 Task: Look for space in Gereshk, Afghanistan from 6th September, 2023 to 10th September, 2023 for 1 adult in price range Rs.9000 to Rs.17000. Place can be private room with 1  bedroom having 1 bed and 1 bathroom. Property type can be hotel. Amenities needed are: air conditioning, smoking allowed, . Booking option can be shelf check-in. Required host language is English.
Action: Mouse moved to (471, 88)
Screenshot: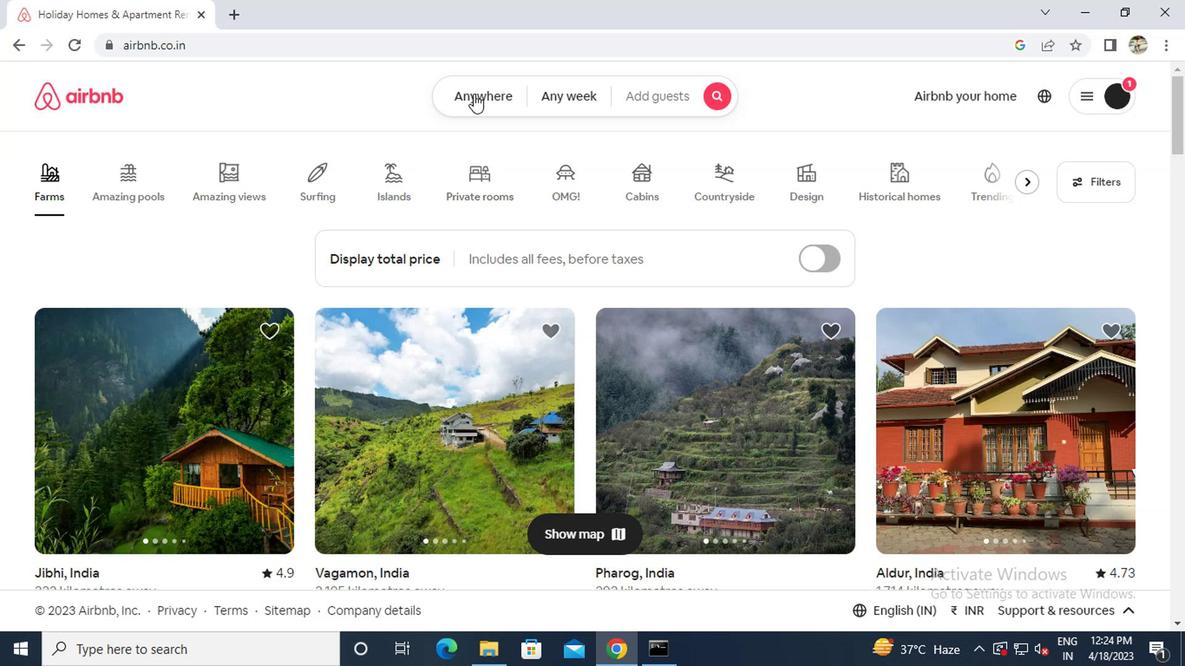 
Action: Mouse pressed left at (471, 88)
Screenshot: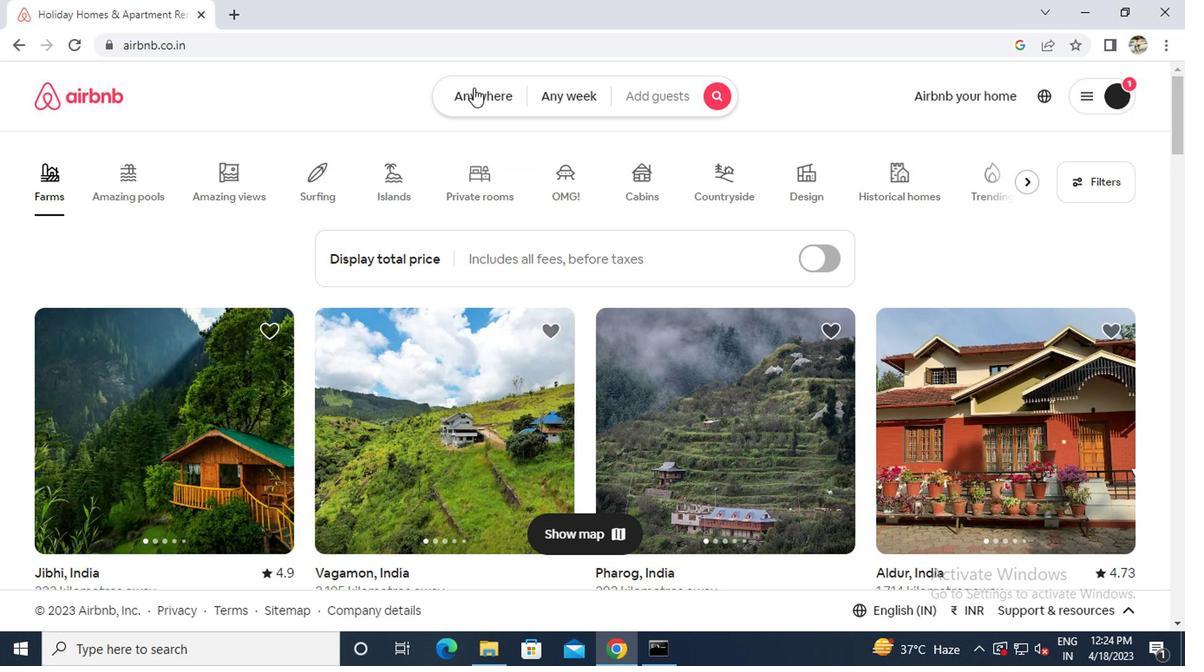 
Action: Mouse moved to (371, 163)
Screenshot: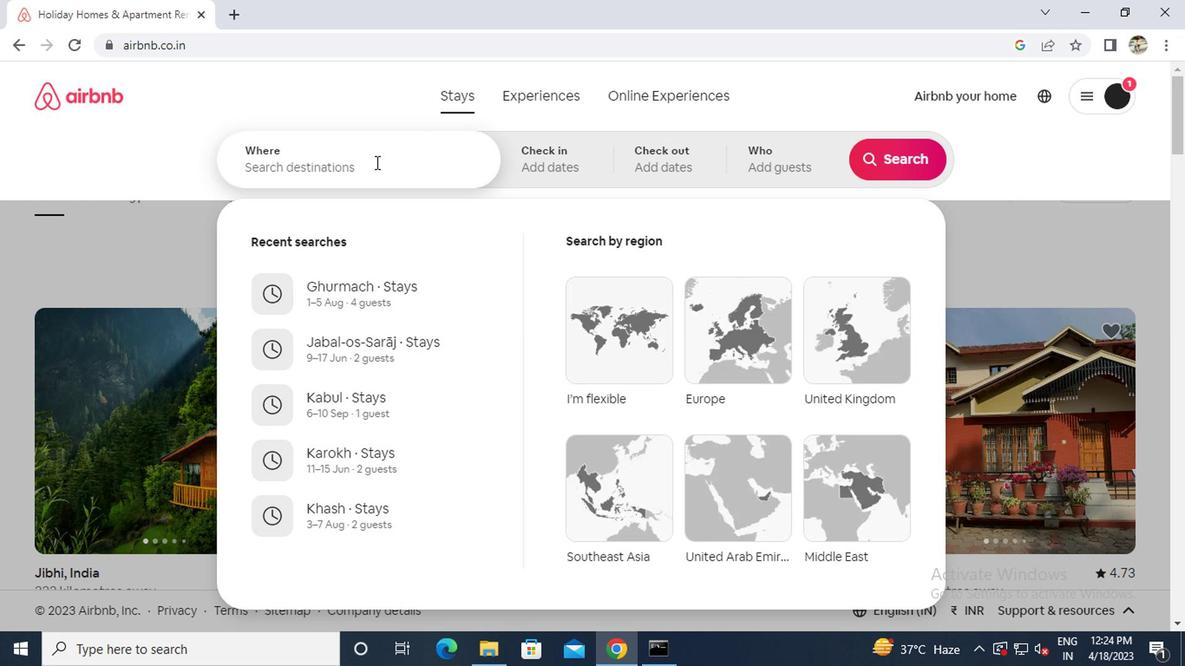 
Action: Mouse pressed left at (371, 163)
Screenshot: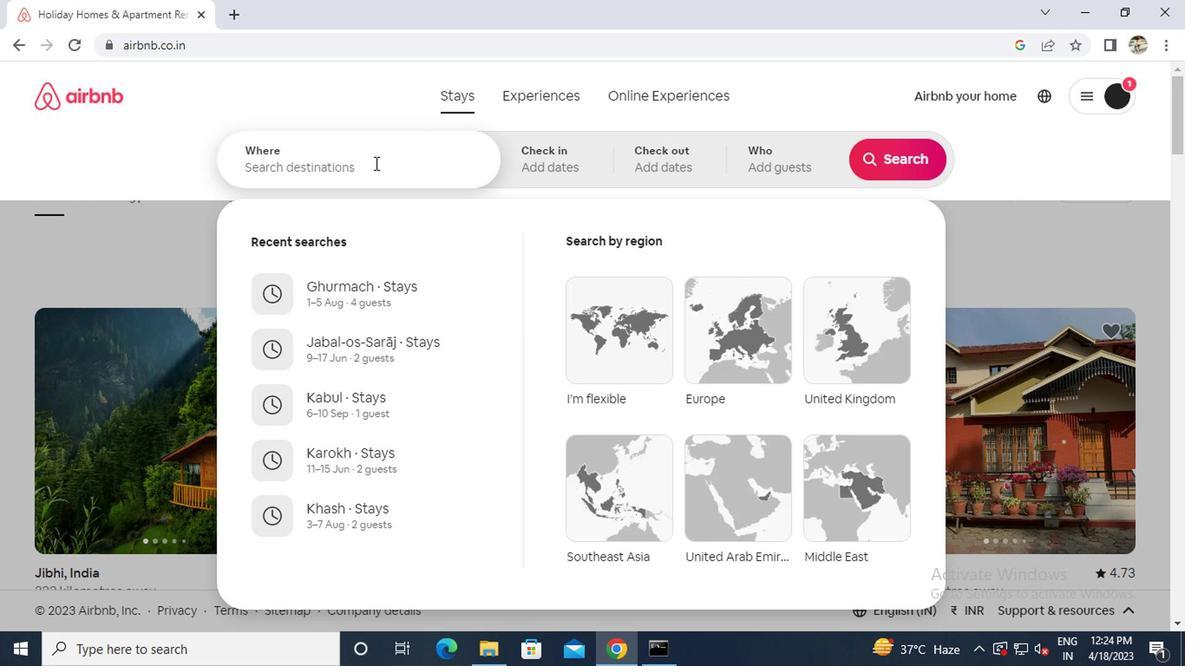
Action: Key pressed <Key.caps_lock>g<Key.caps_lock>ereshk
Screenshot: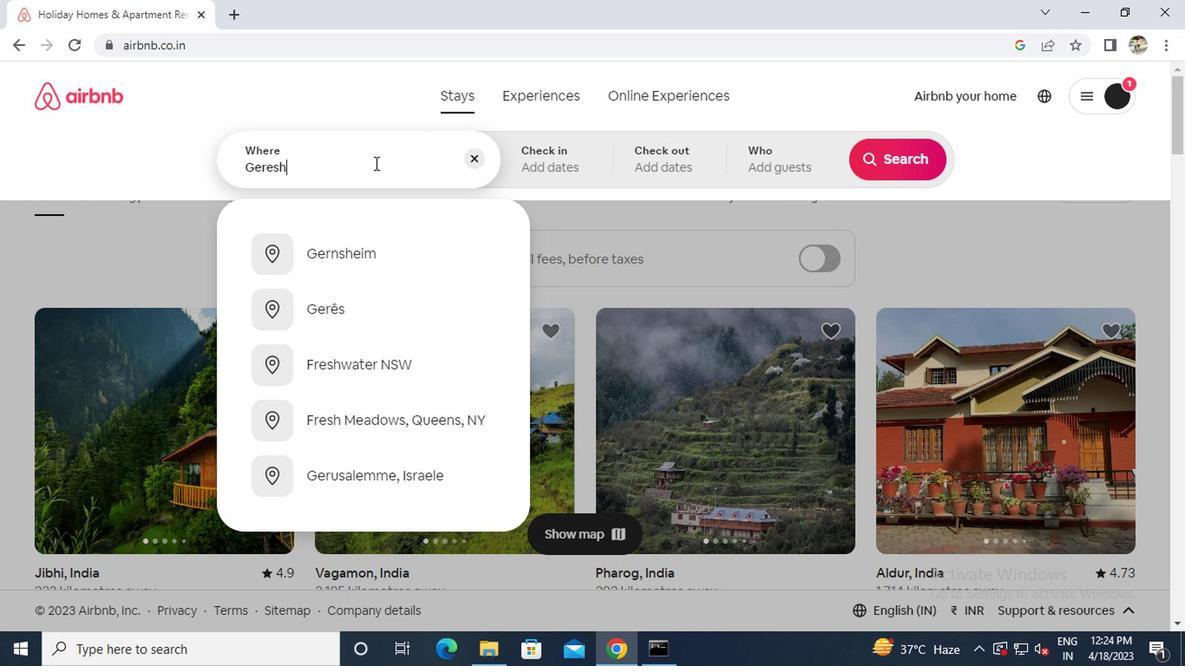 
Action: Mouse moved to (368, 253)
Screenshot: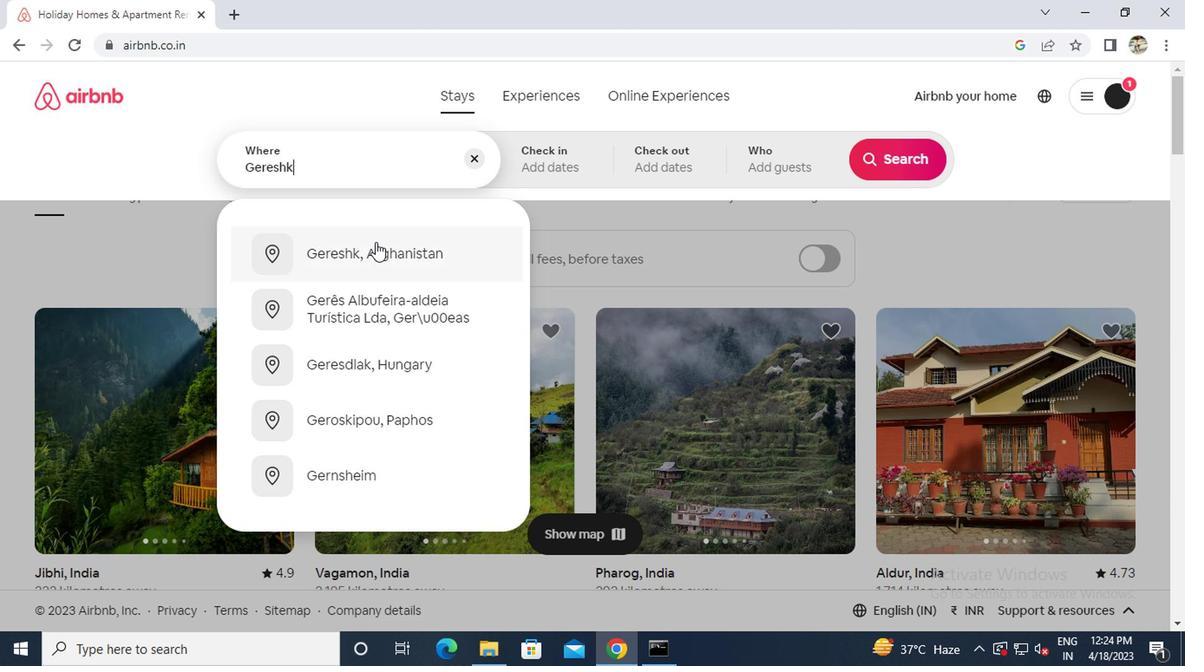 
Action: Mouse pressed left at (368, 253)
Screenshot: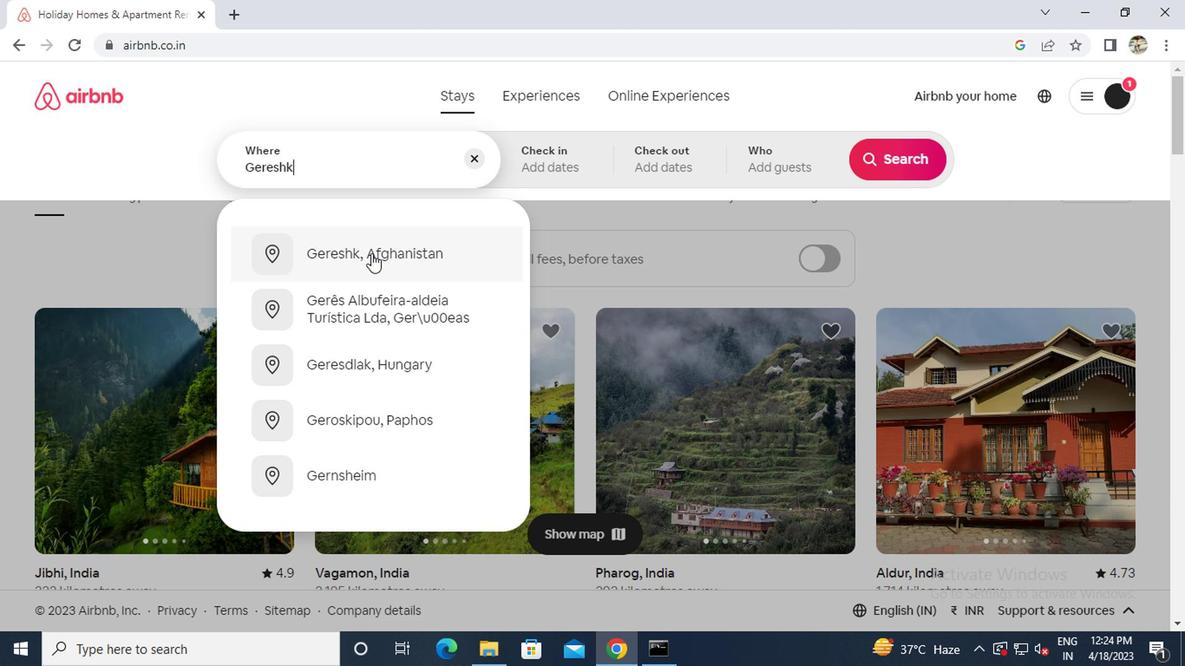 
Action: Mouse moved to (877, 303)
Screenshot: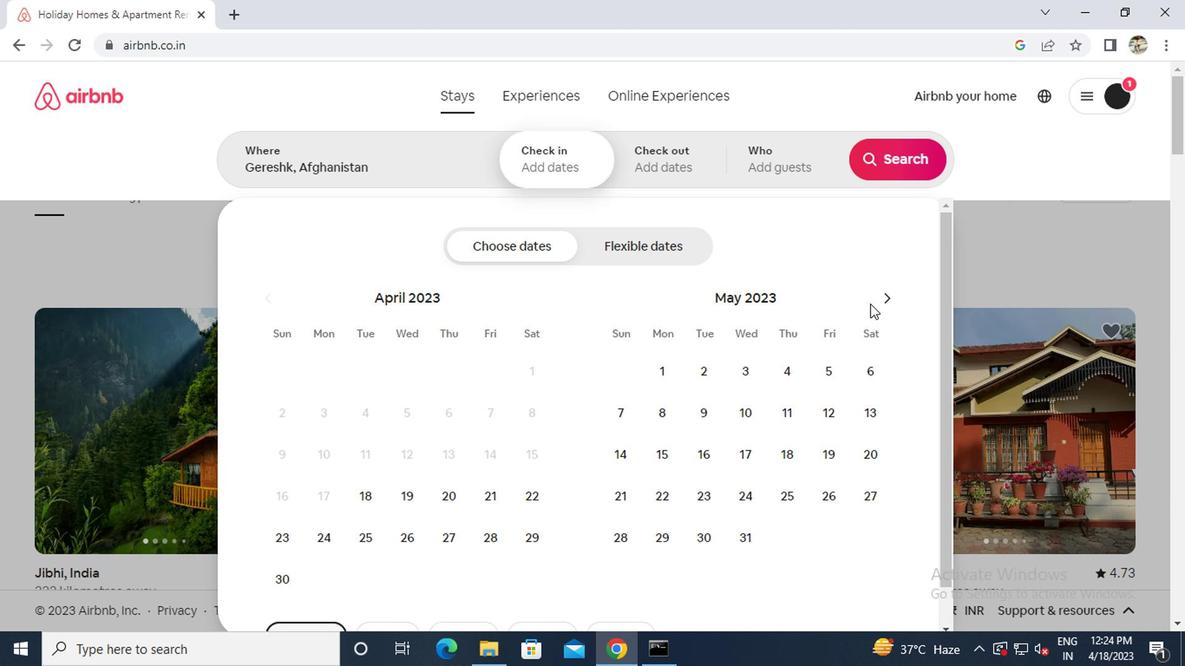 
Action: Mouse pressed left at (877, 303)
Screenshot: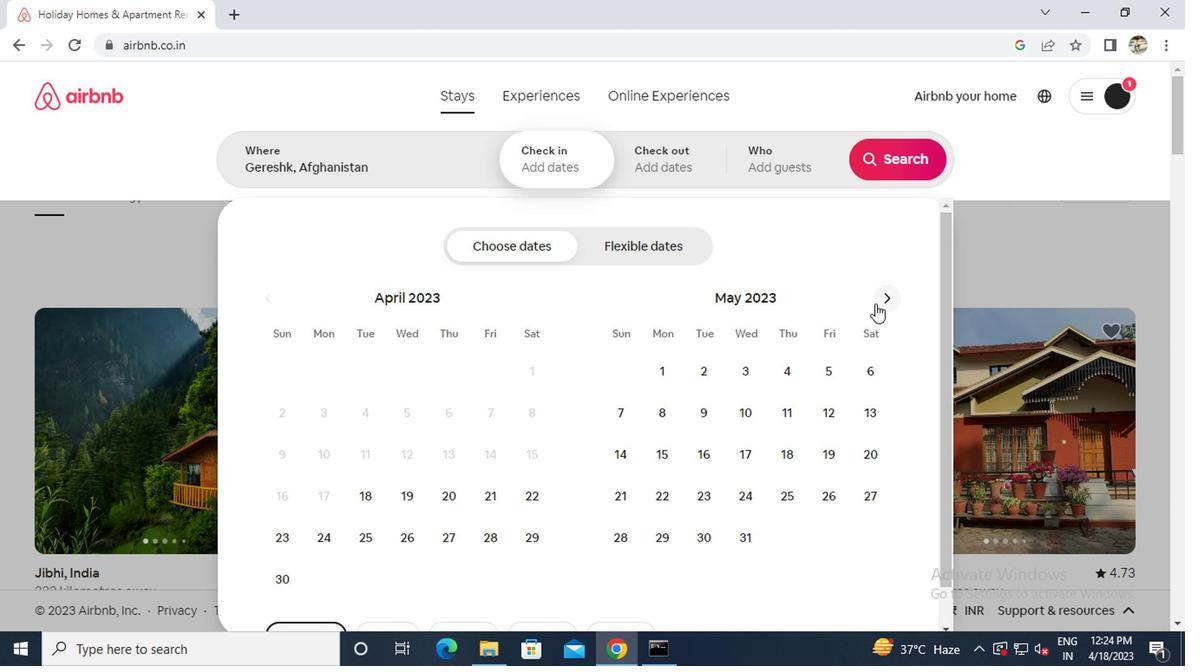 
Action: Mouse pressed left at (877, 303)
Screenshot: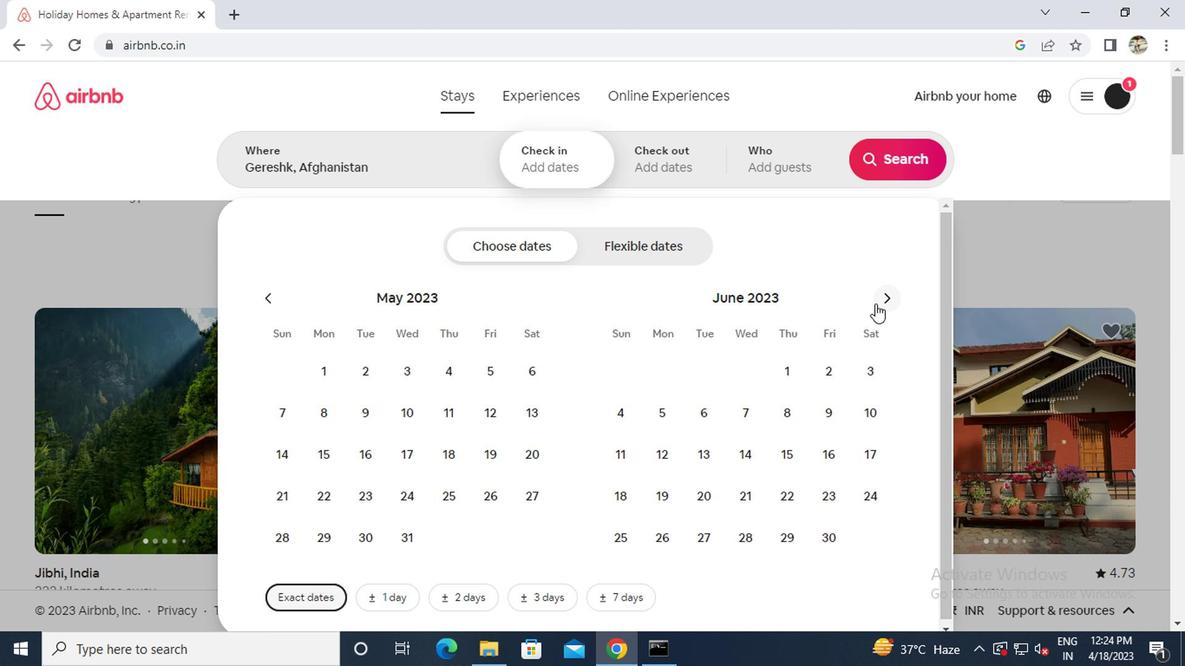 
Action: Mouse pressed left at (877, 303)
Screenshot: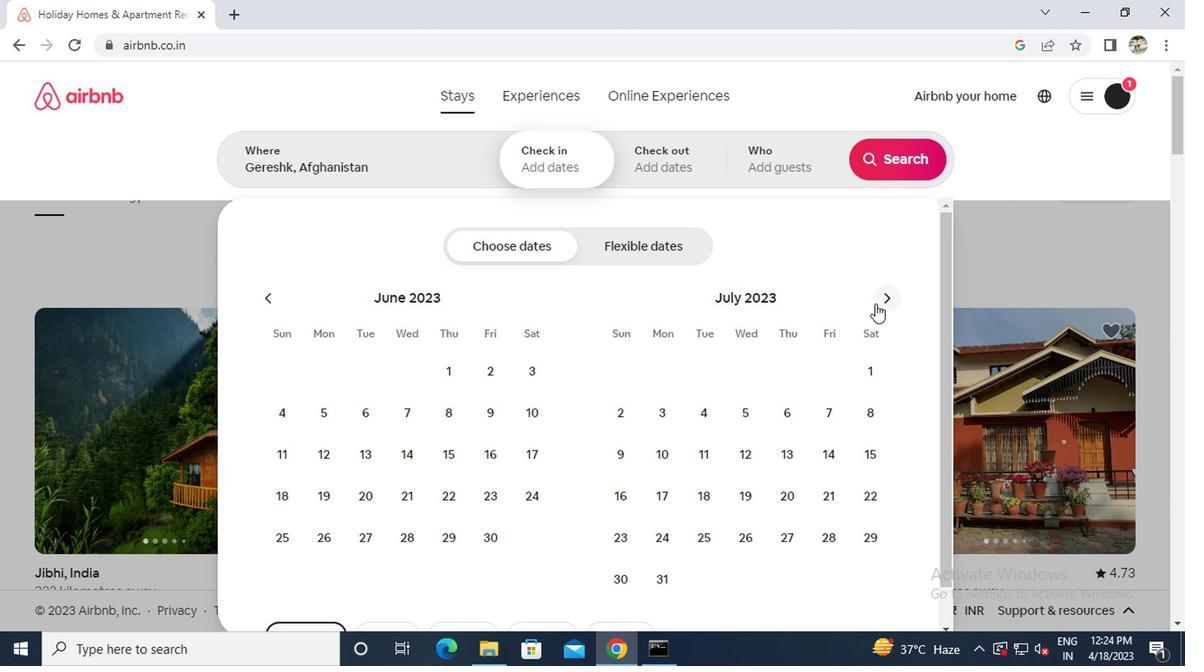 
Action: Mouse pressed left at (877, 303)
Screenshot: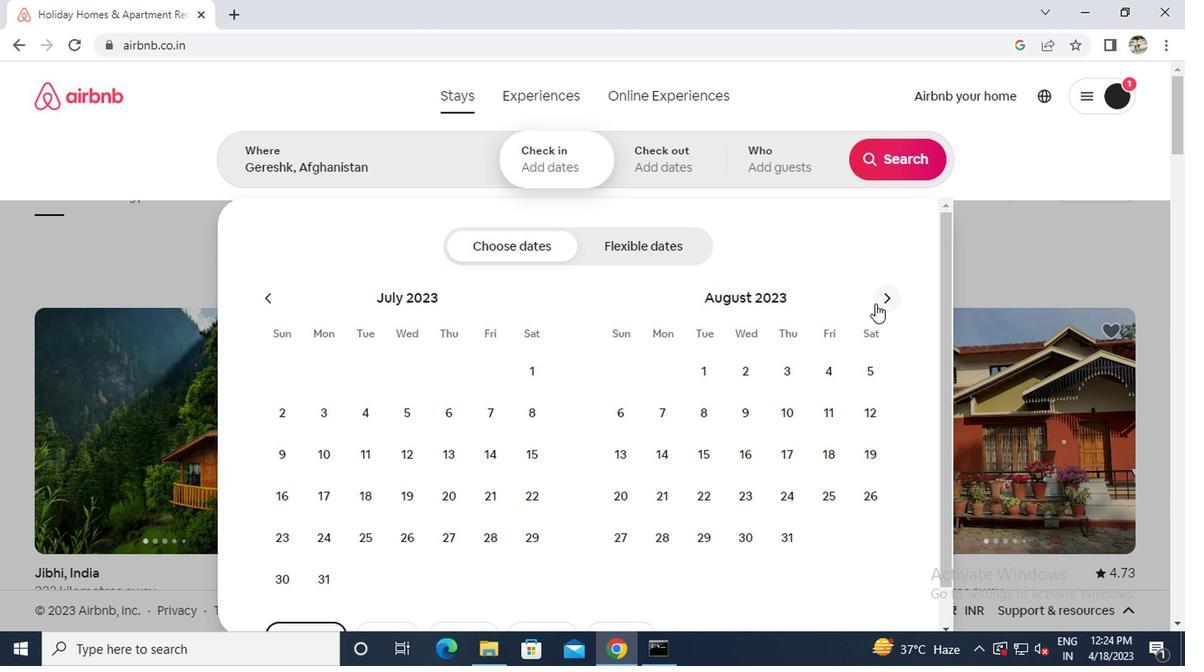 
Action: Mouse moved to (742, 408)
Screenshot: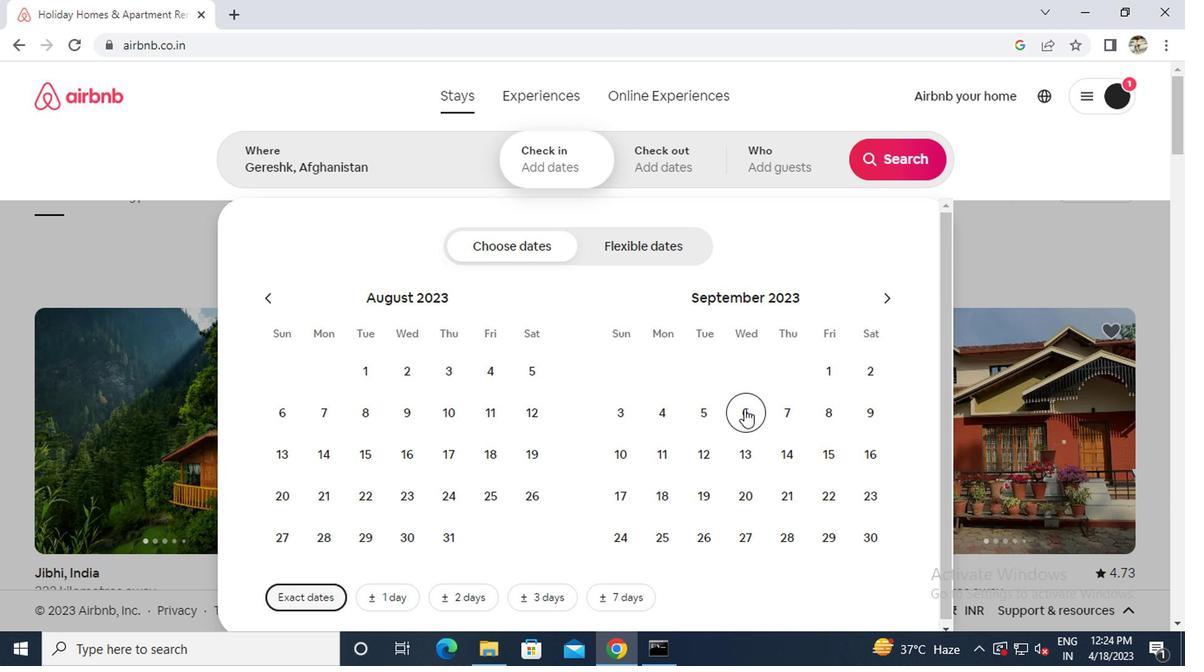 
Action: Mouse pressed left at (742, 408)
Screenshot: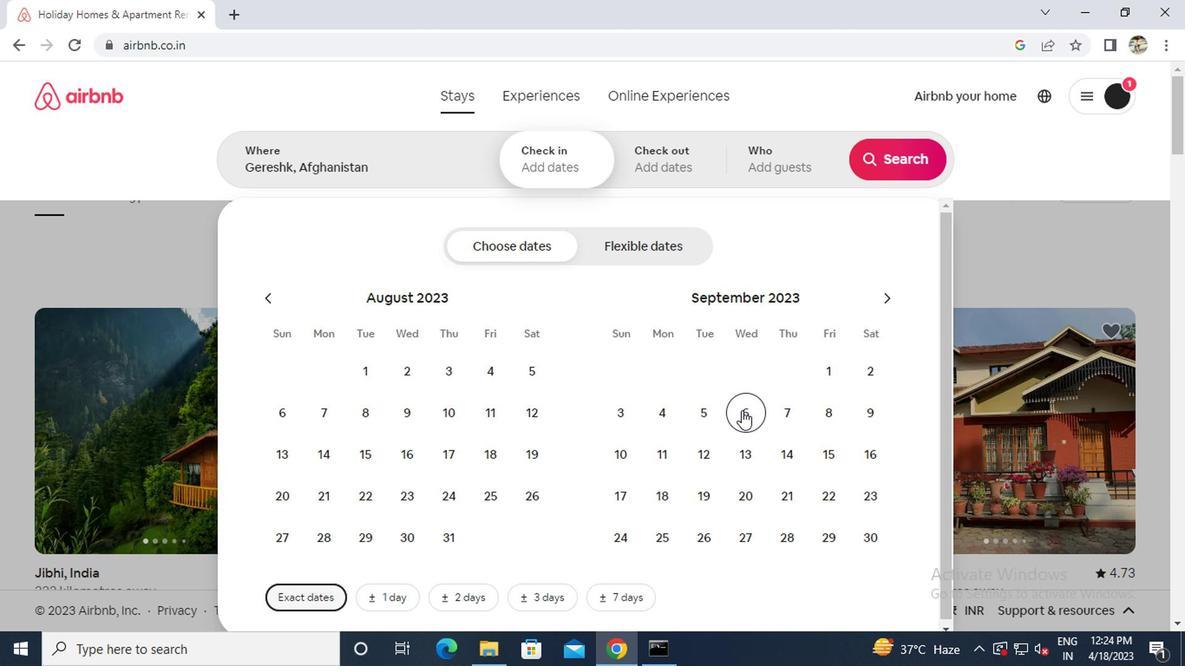 
Action: Mouse moved to (623, 449)
Screenshot: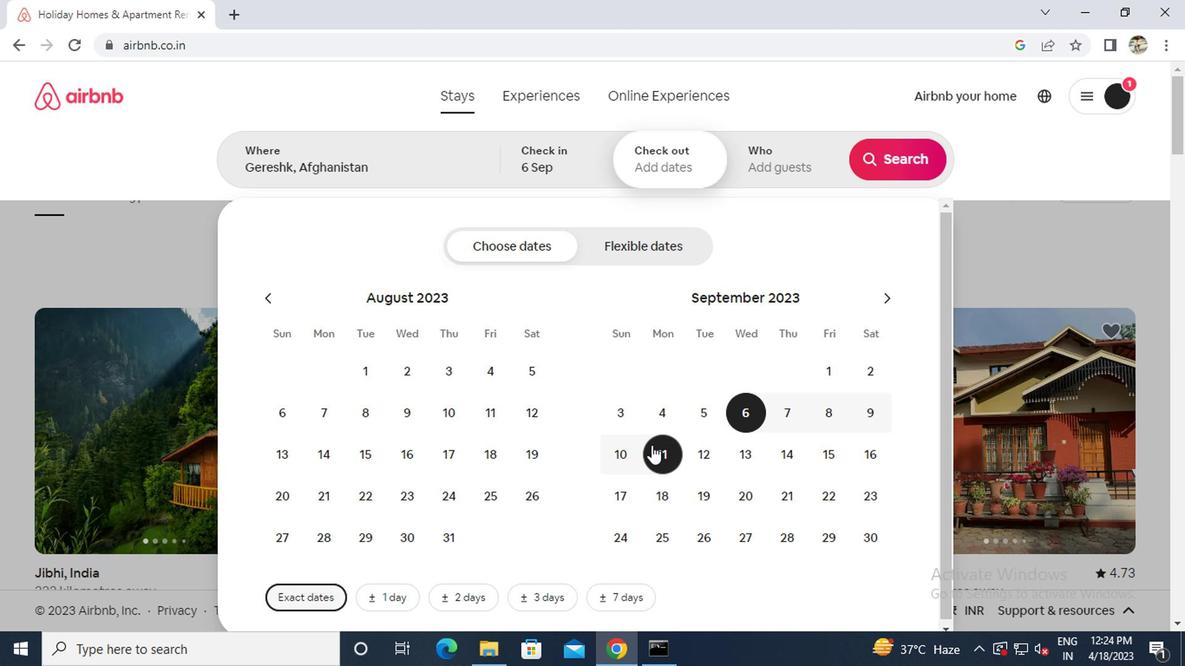 
Action: Mouse pressed left at (623, 449)
Screenshot: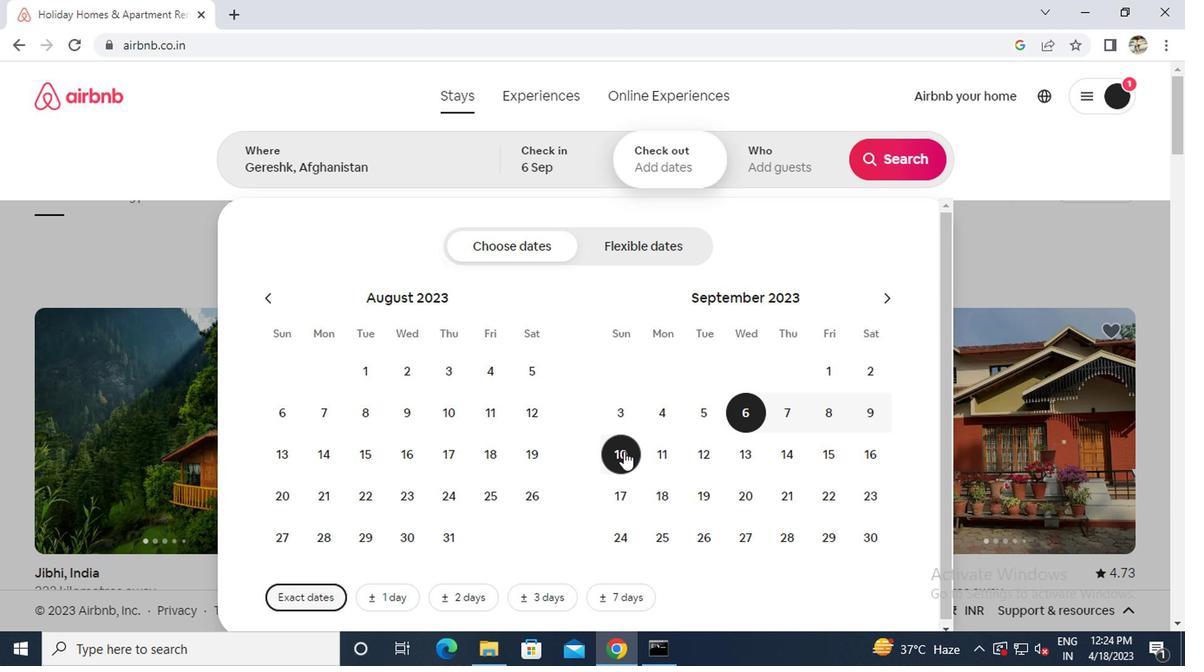 
Action: Mouse moved to (808, 153)
Screenshot: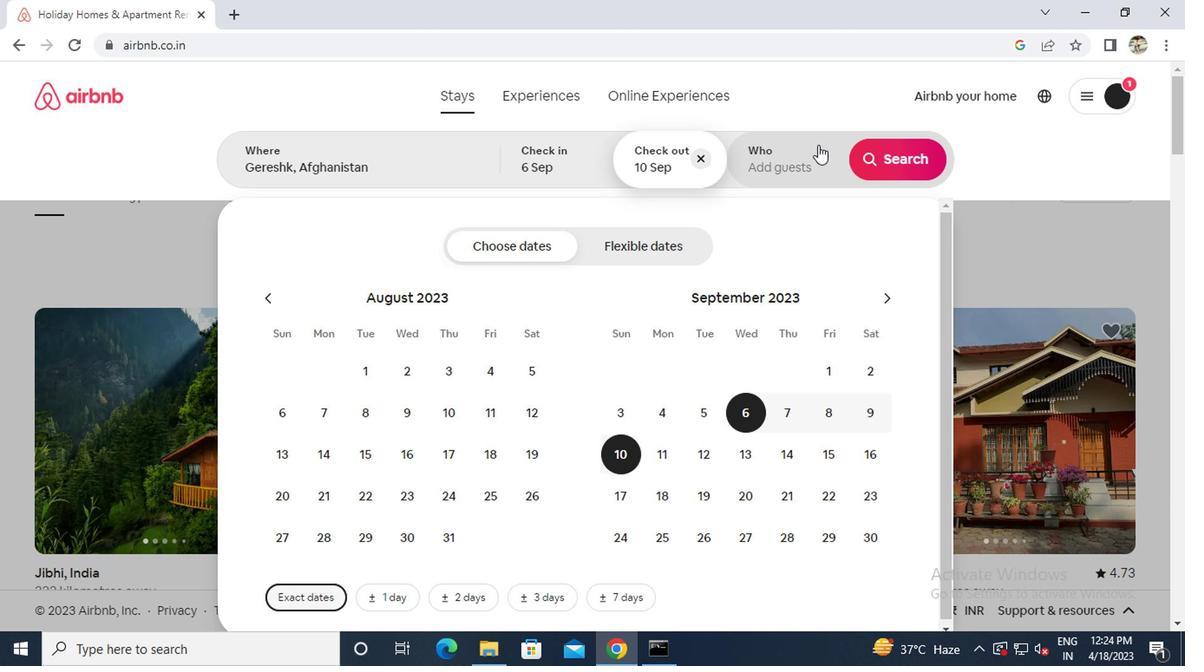 
Action: Mouse pressed left at (808, 153)
Screenshot: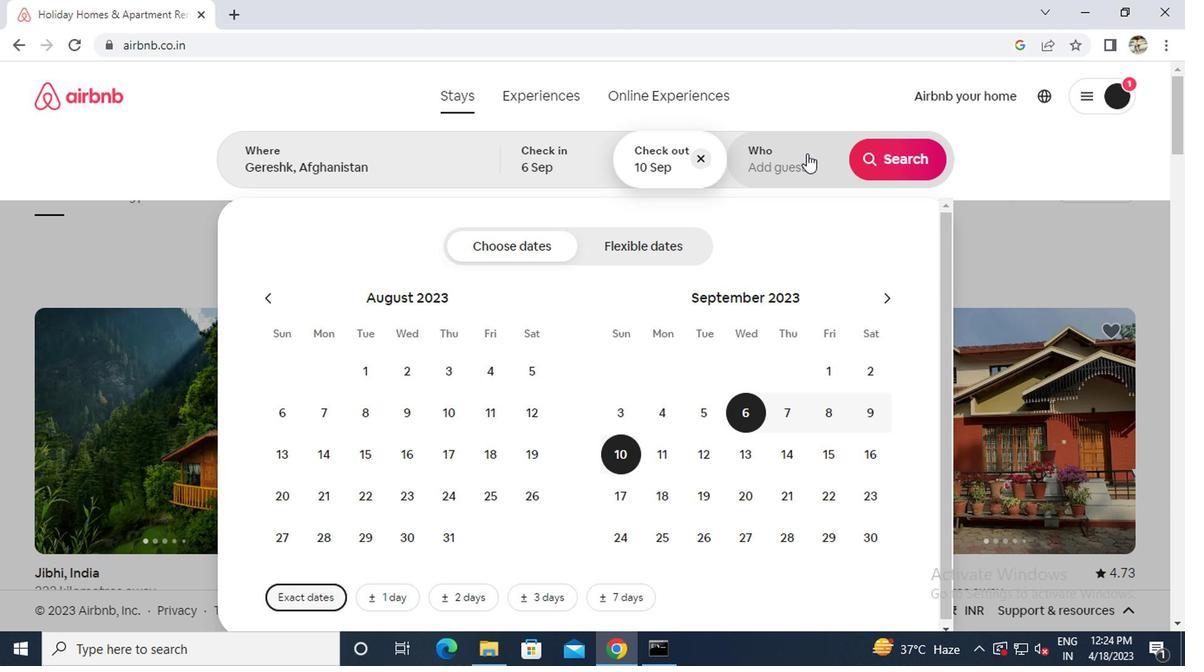 
Action: Mouse moved to (899, 247)
Screenshot: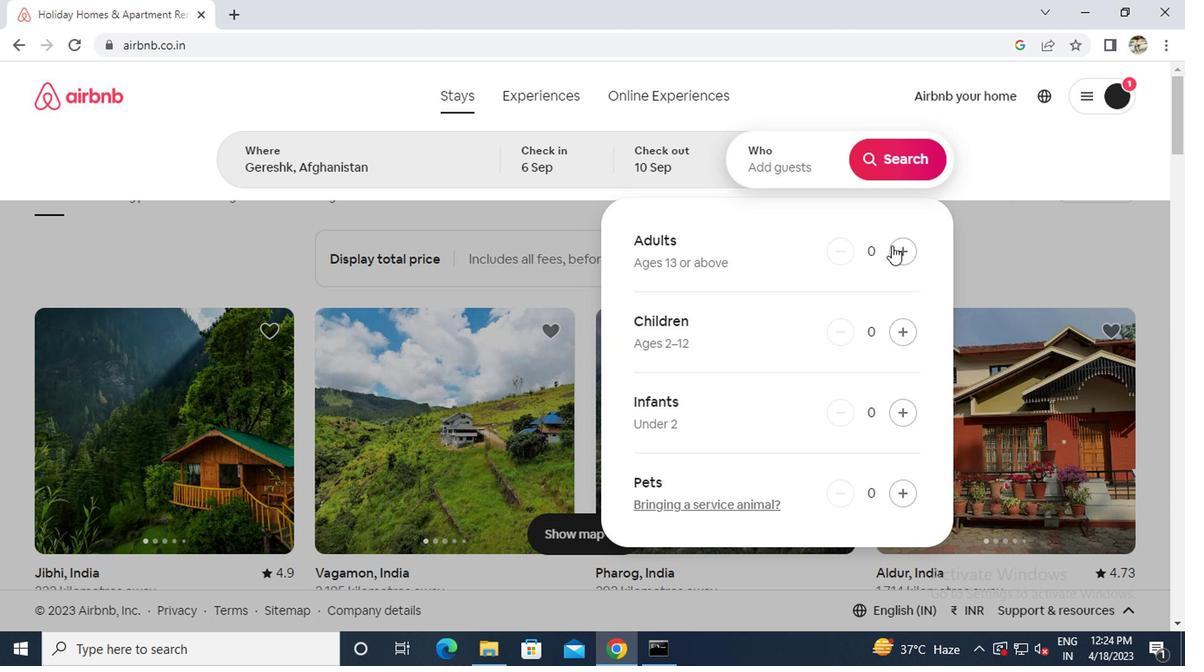 
Action: Mouse pressed left at (899, 247)
Screenshot: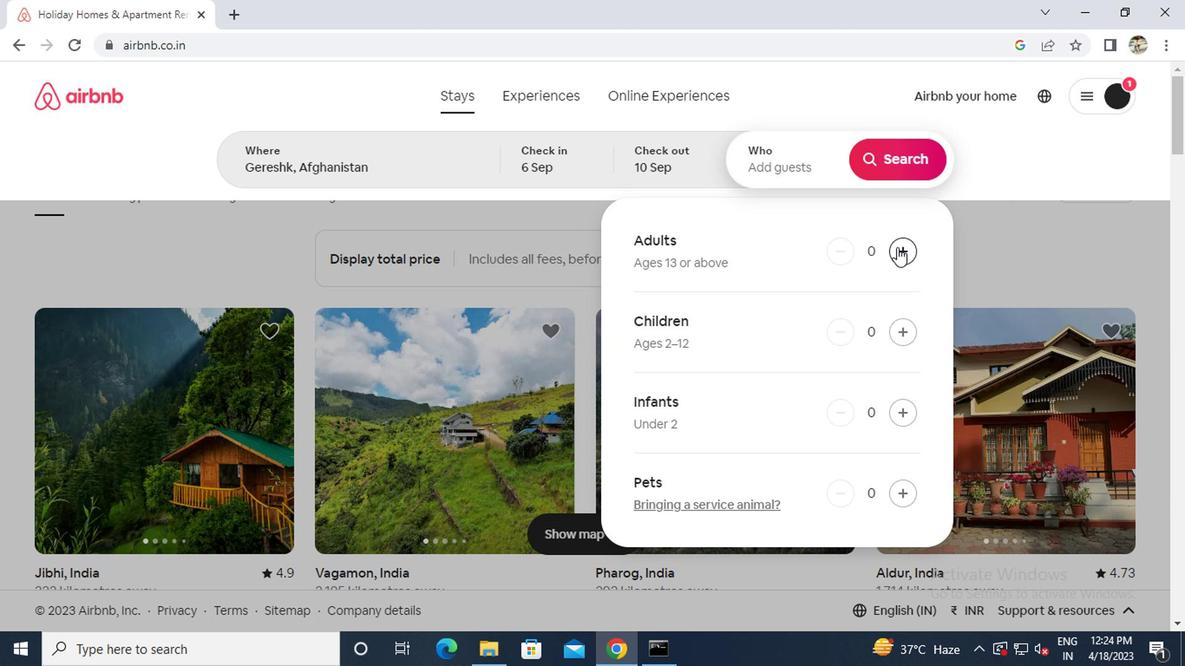 
Action: Mouse moved to (898, 163)
Screenshot: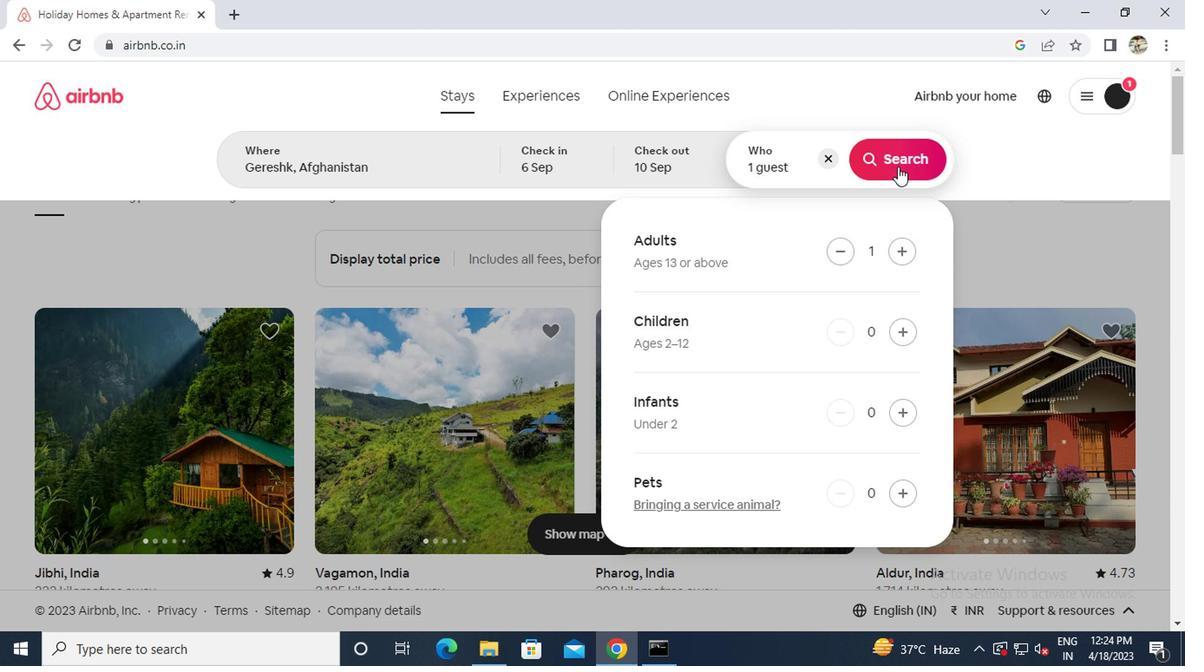 
Action: Mouse pressed left at (898, 163)
Screenshot: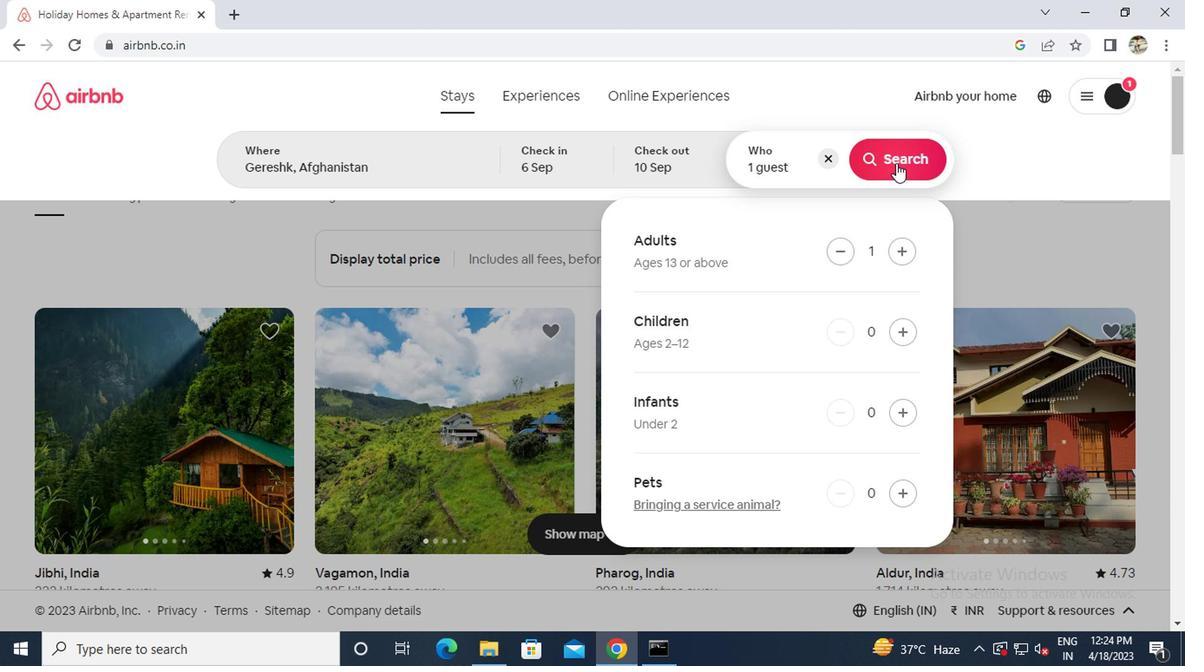 
Action: Mouse moved to (1105, 164)
Screenshot: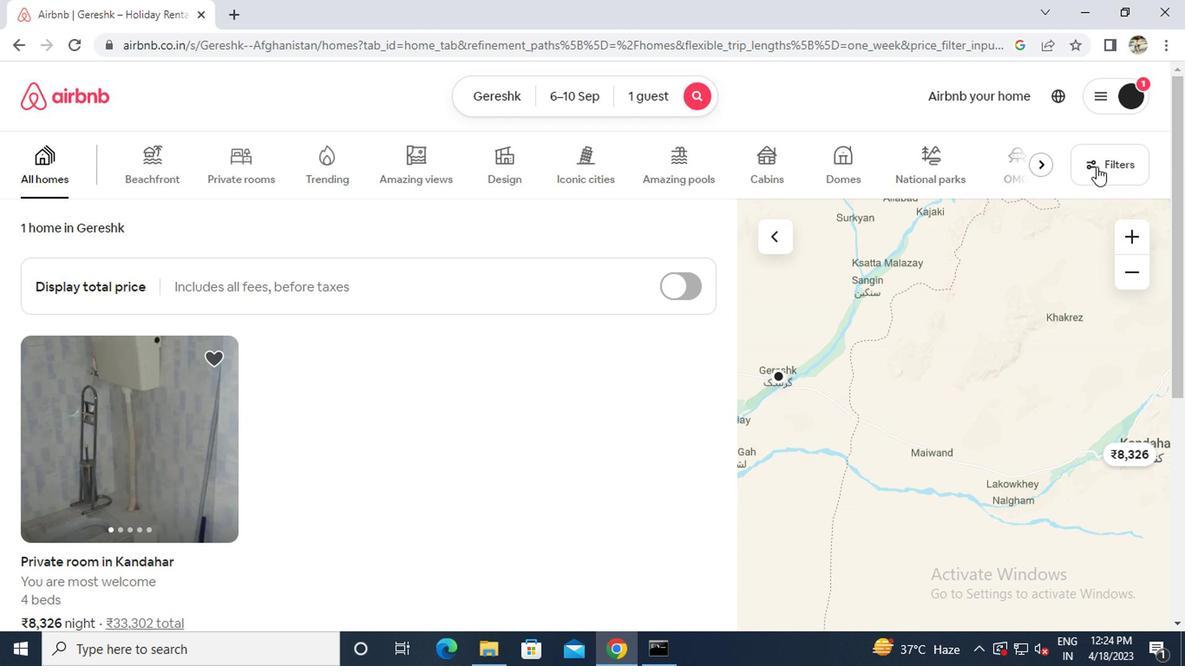 
Action: Mouse pressed left at (1105, 164)
Screenshot: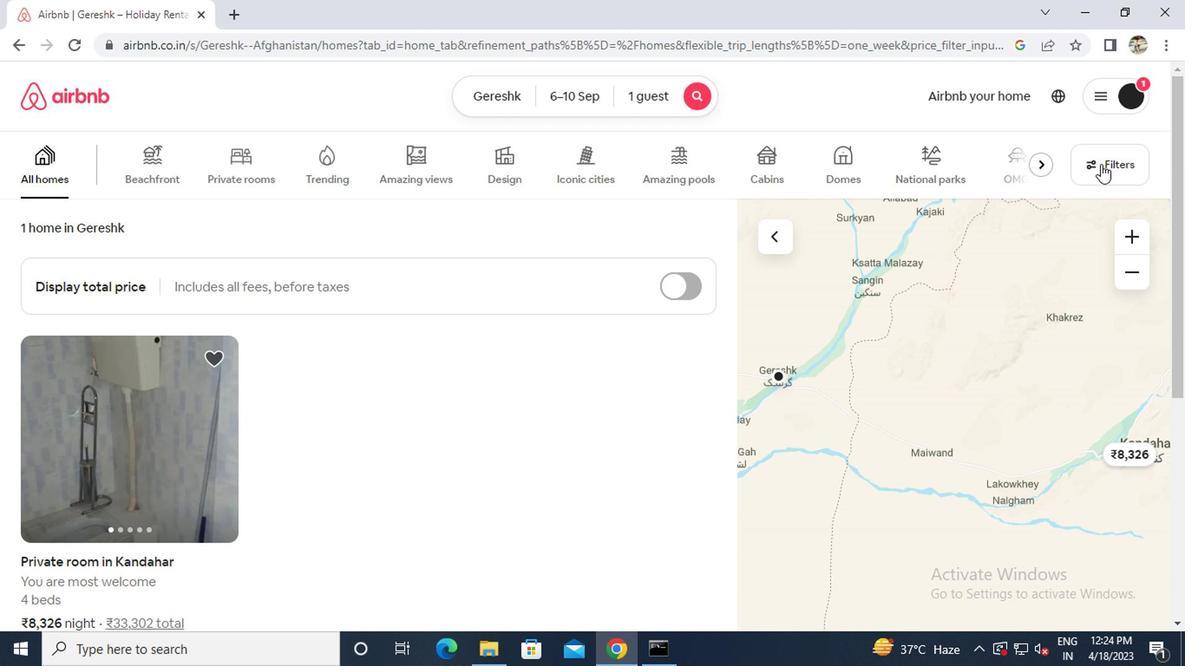 
Action: Mouse moved to (441, 384)
Screenshot: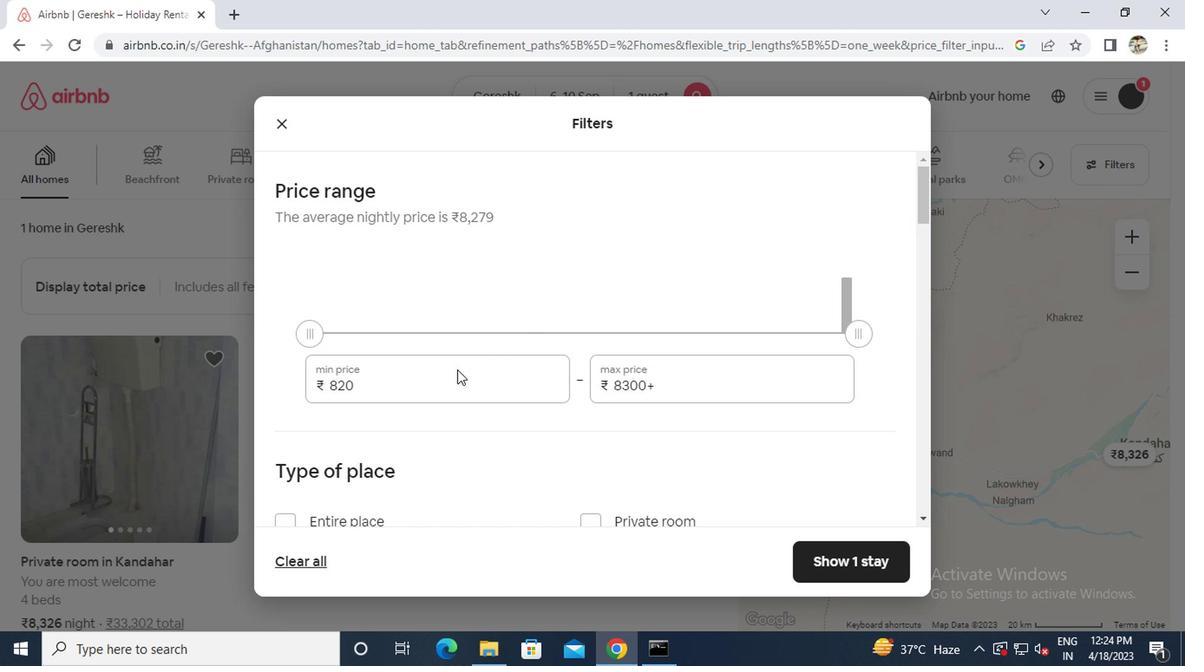 
Action: Mouse pressed left at (441, 384)
Screenshot: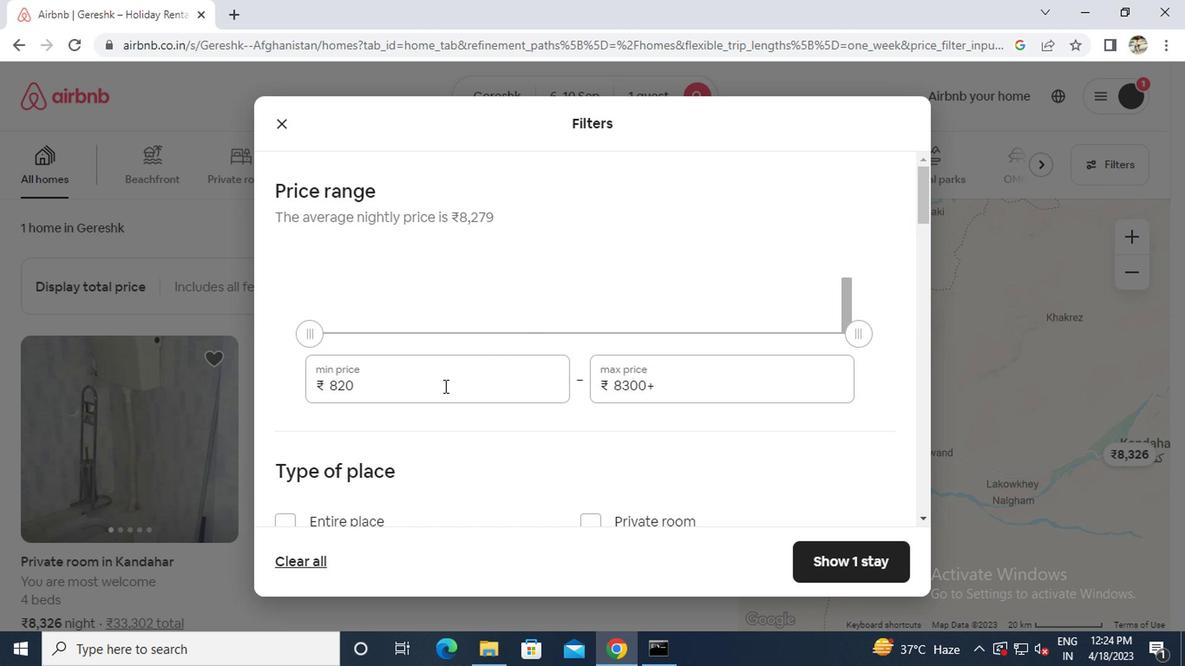 
Action: Key pressed ctrl+Actrl+9000
Screenshot: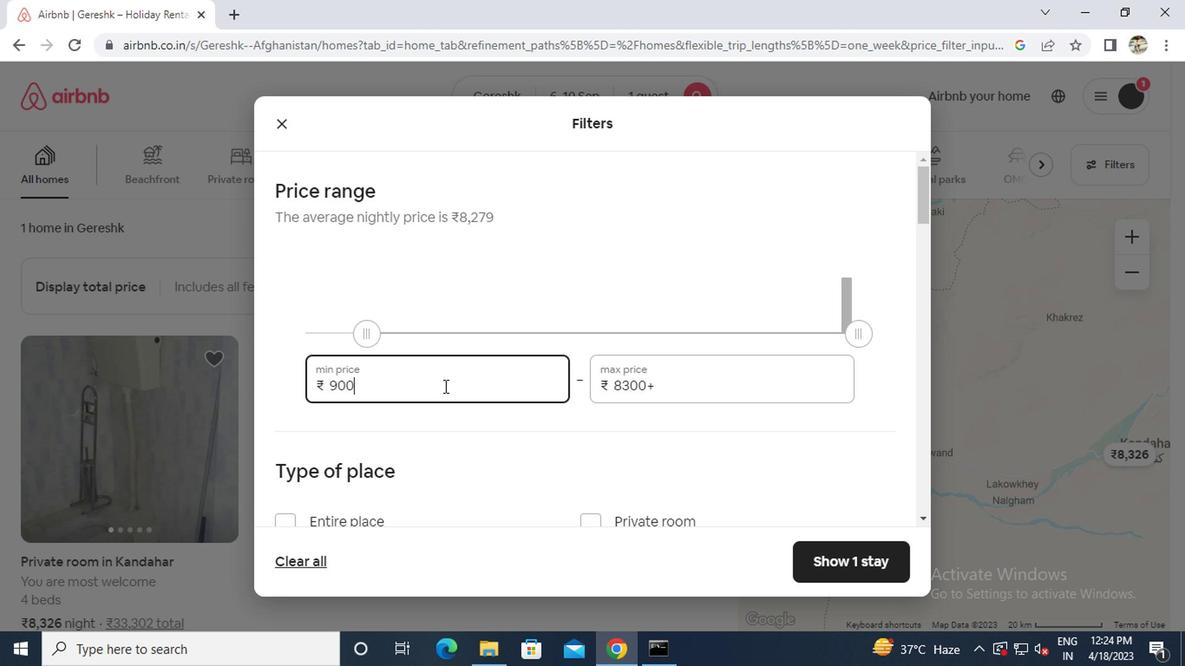 
Action: Mouse moved to (703, 379)
Screenshot: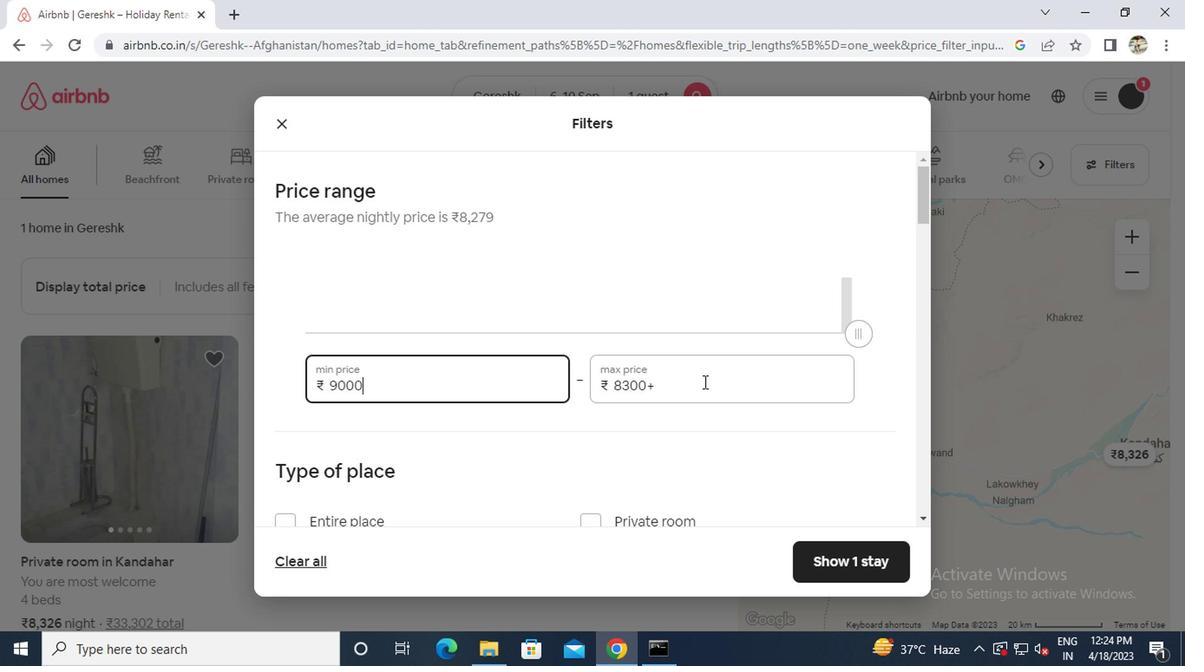 
Action: Mouse pressed left at (703, 379)
Screenshot: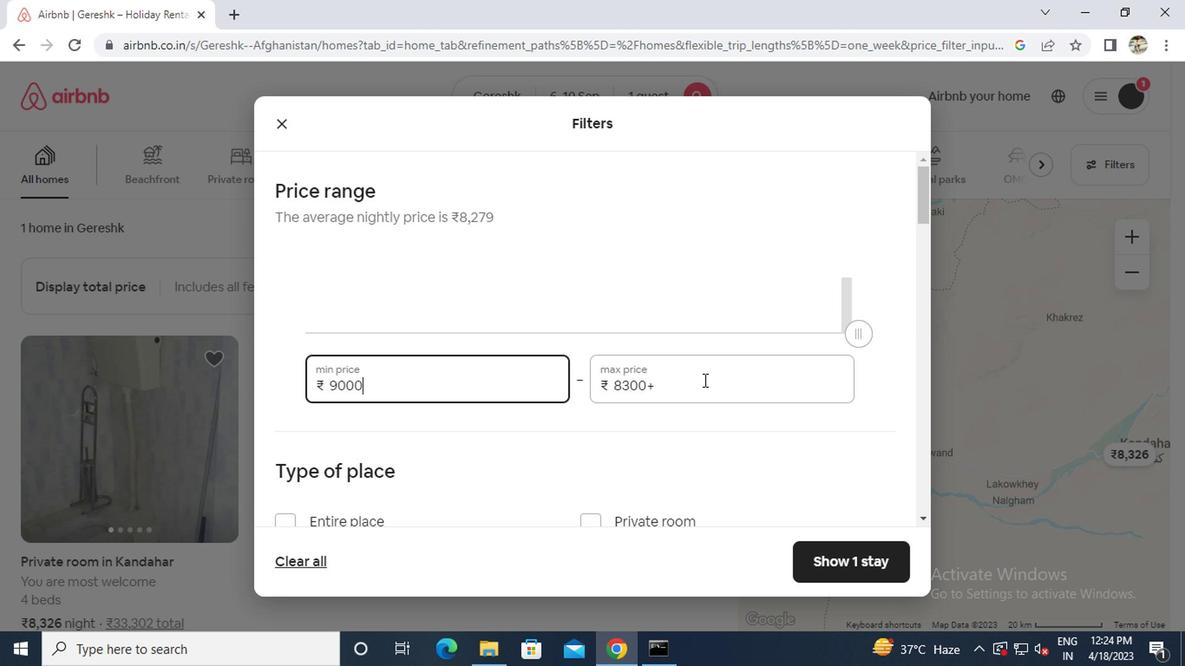 
Action: Key pressed ctrl+A17000
Screenshot: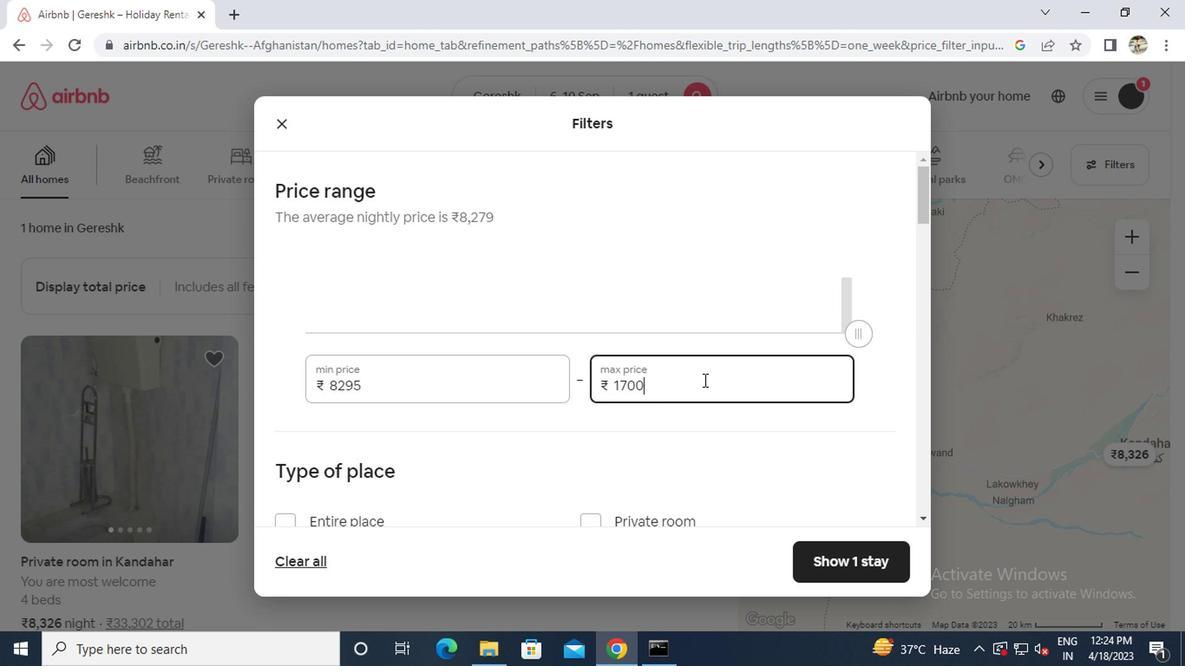 
Action: Mouse moved to (519, 425)
Screenshot: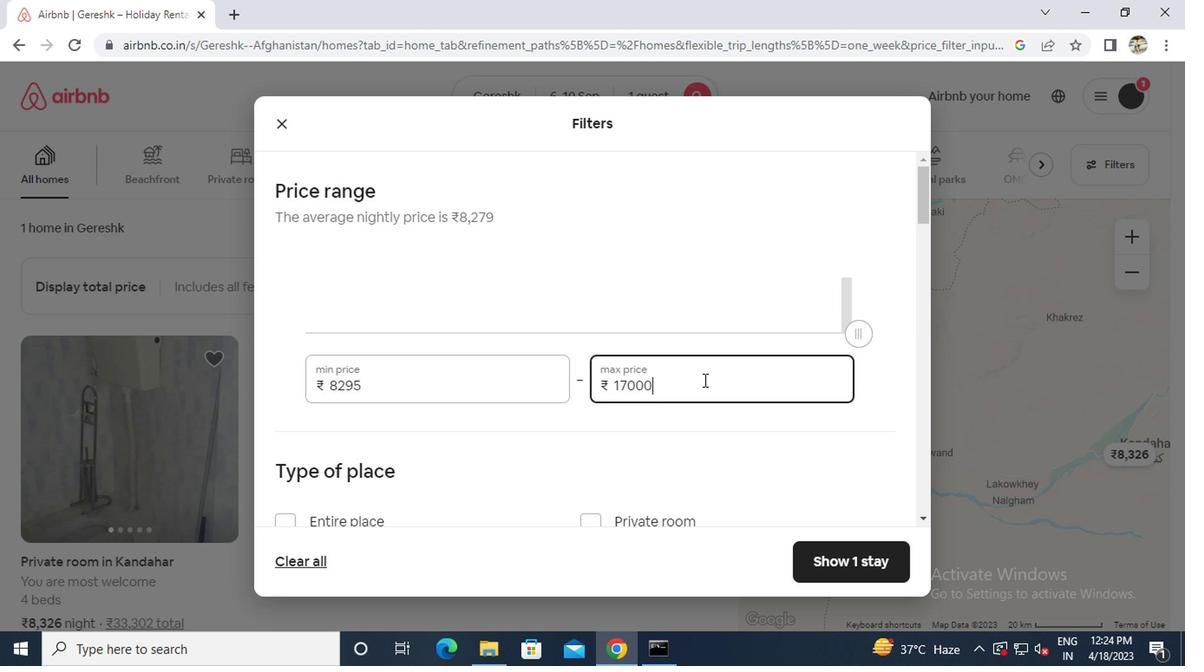 
Action: Mouse scrolled (519, 424) with delta (0, 0)
Screenshot: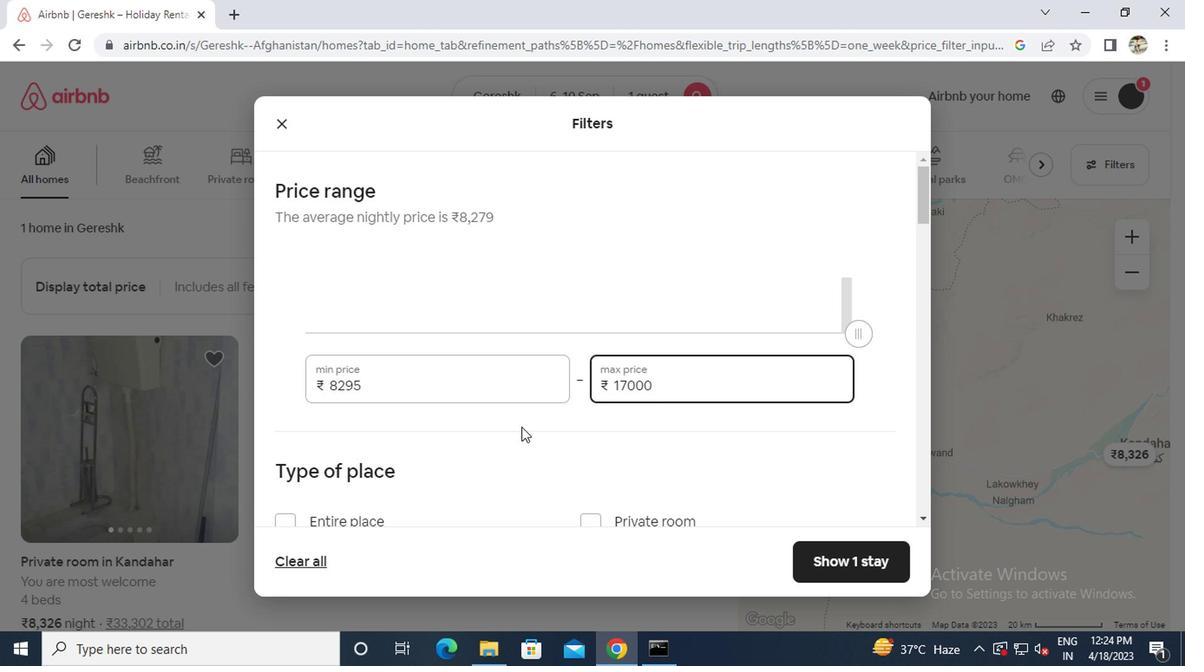 
Action: Mouse moved to (597, 436)
Screenshot: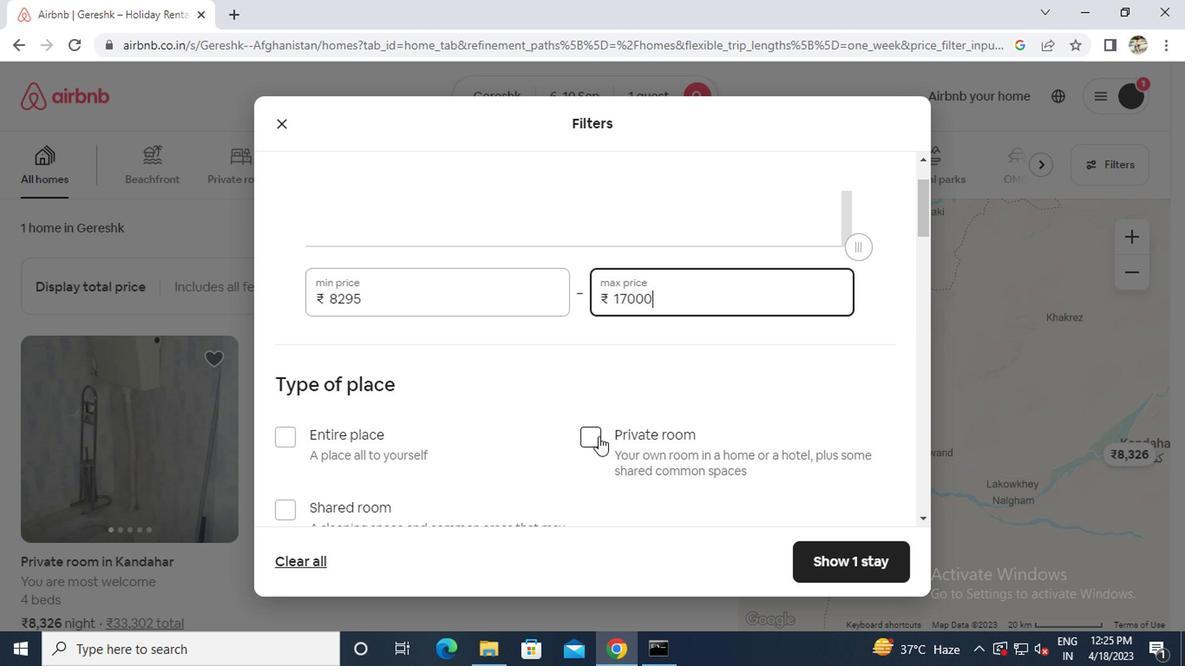 
Action: Mouse pressed left at (597, 436)
Screenshot: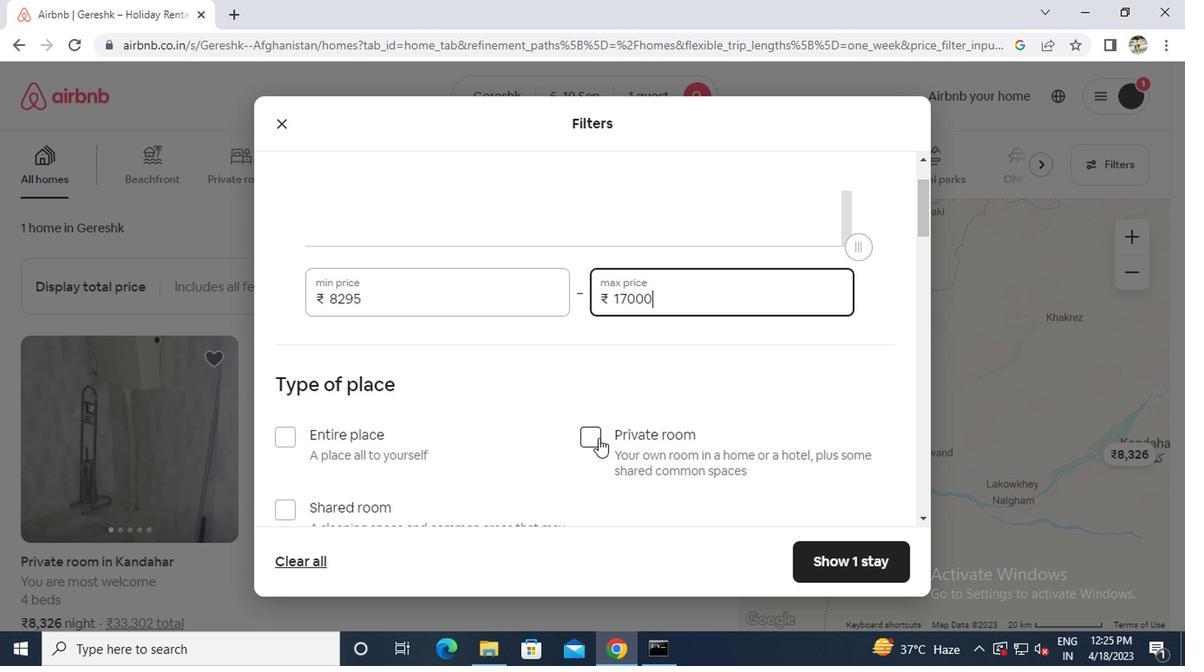 
Action: Mouse scrolled (597, 435) with delta (0, 0)
Screenshot: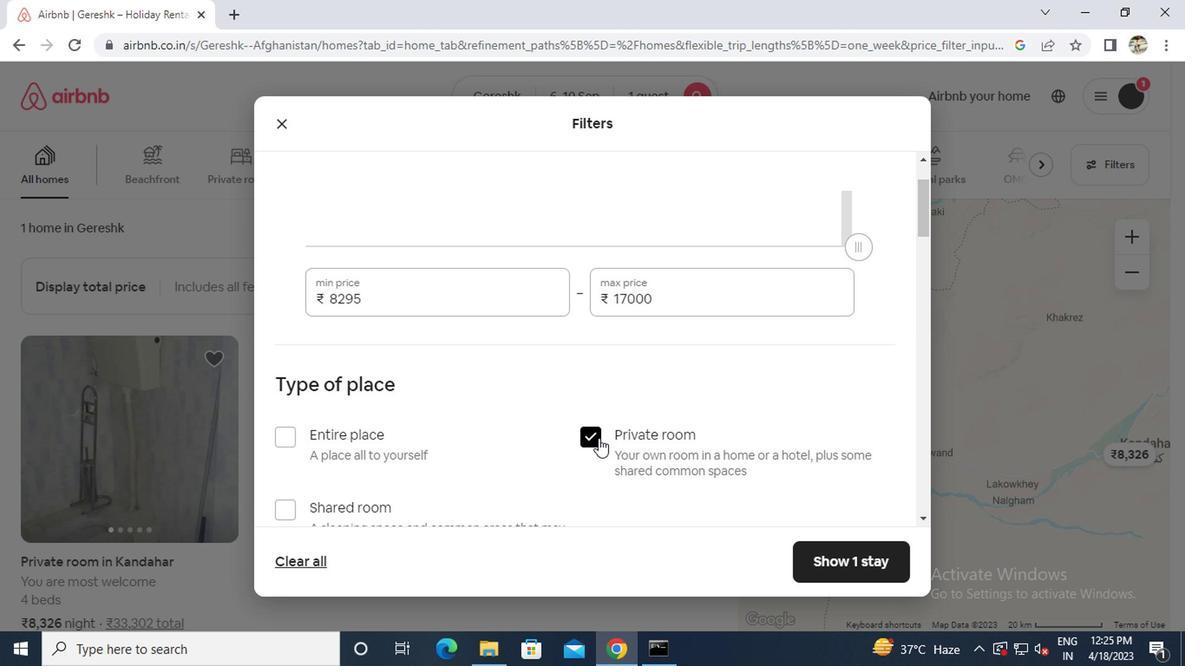 
Action: Mouse moved to (597, 434)
Screenshot: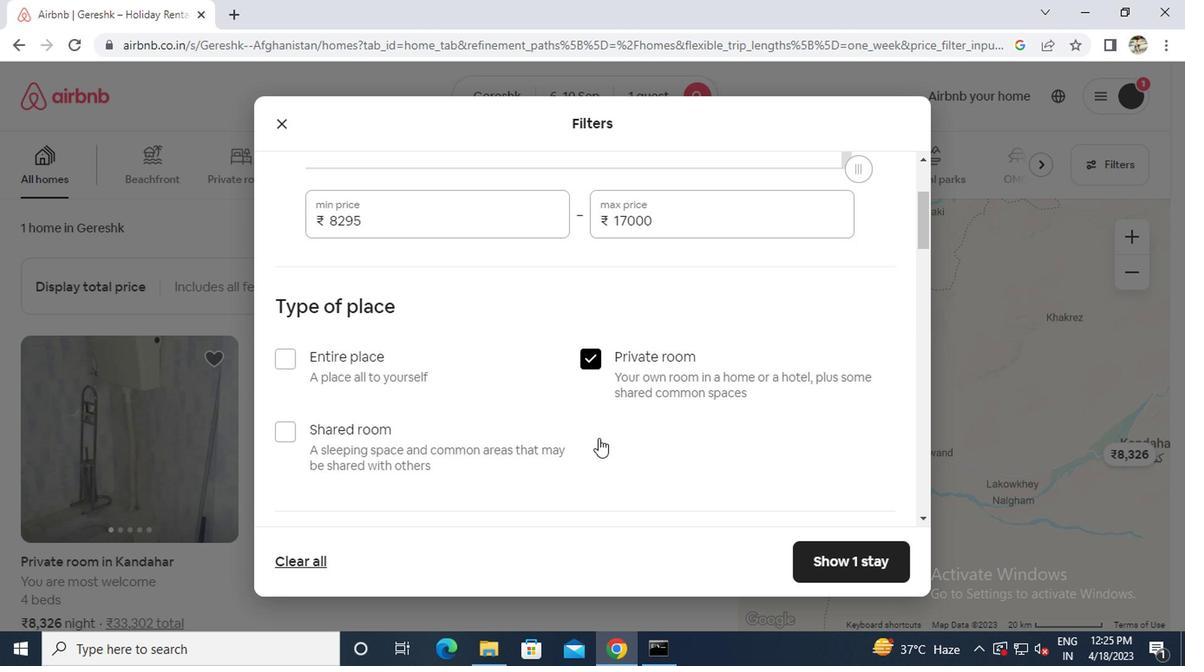 
Action: Mouse scrolled (597, 434) with delta (0, 0)
Screenshot: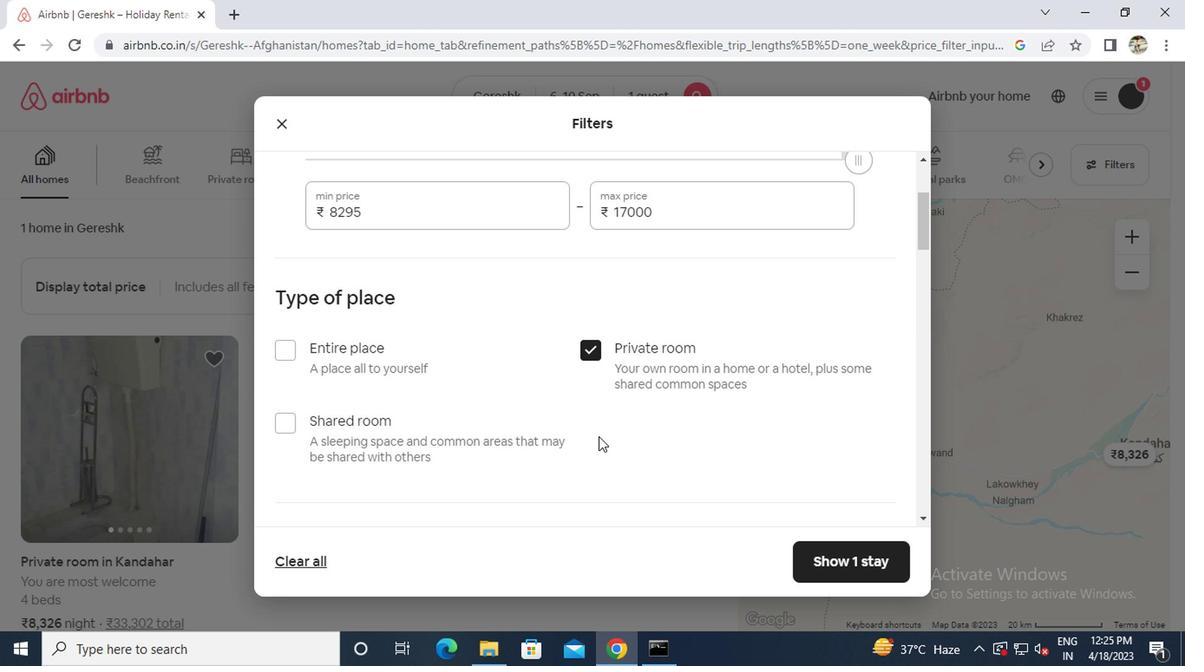 
Action: Mouse scrolled (597, 434) with delta (0, 0)
Screenshot: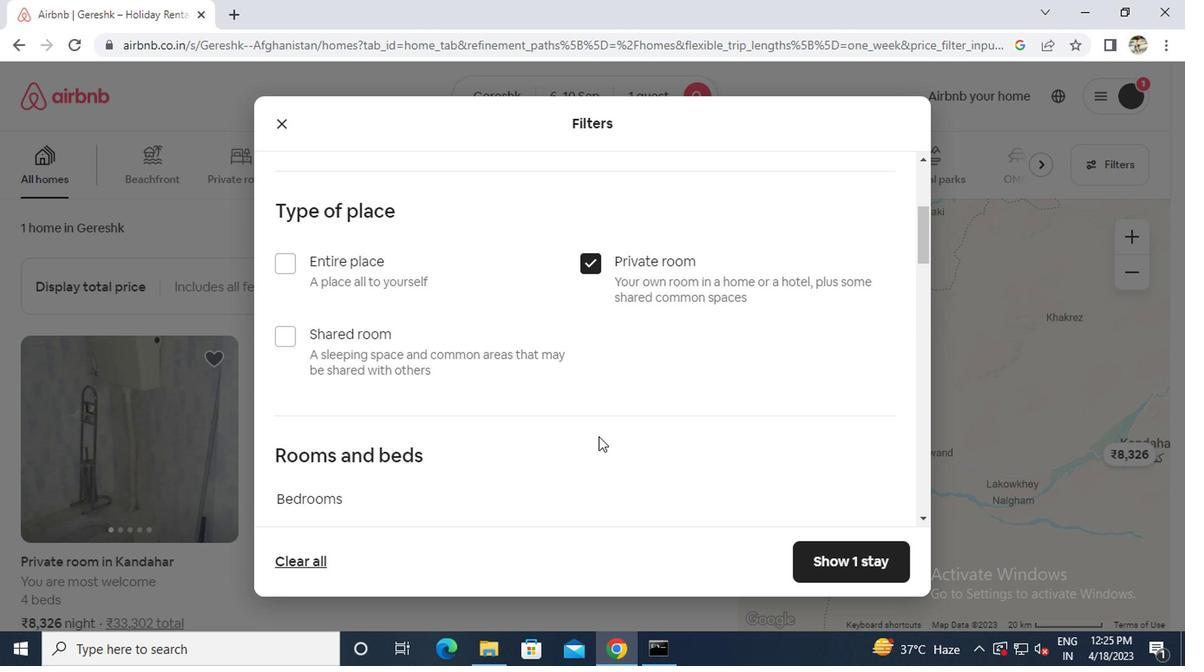 
Action: Mouse moved to (589, 429)
Screenshot: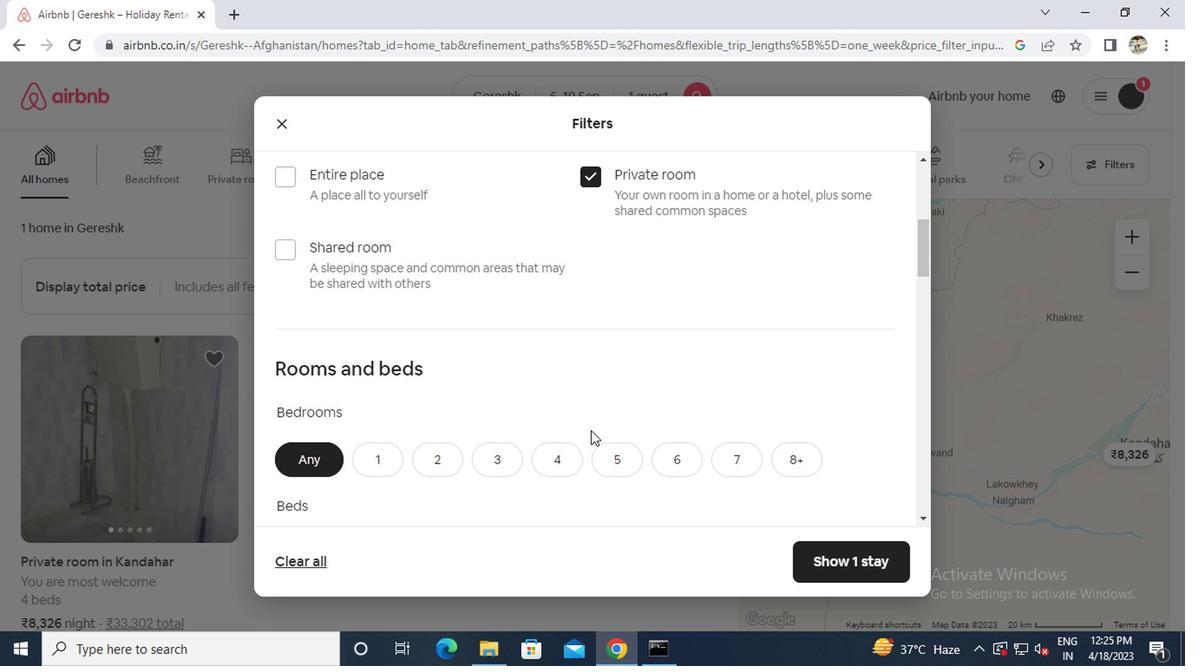 
Action: Mouse scrolled (589, 427) with delta (0, -1)
Screenshot: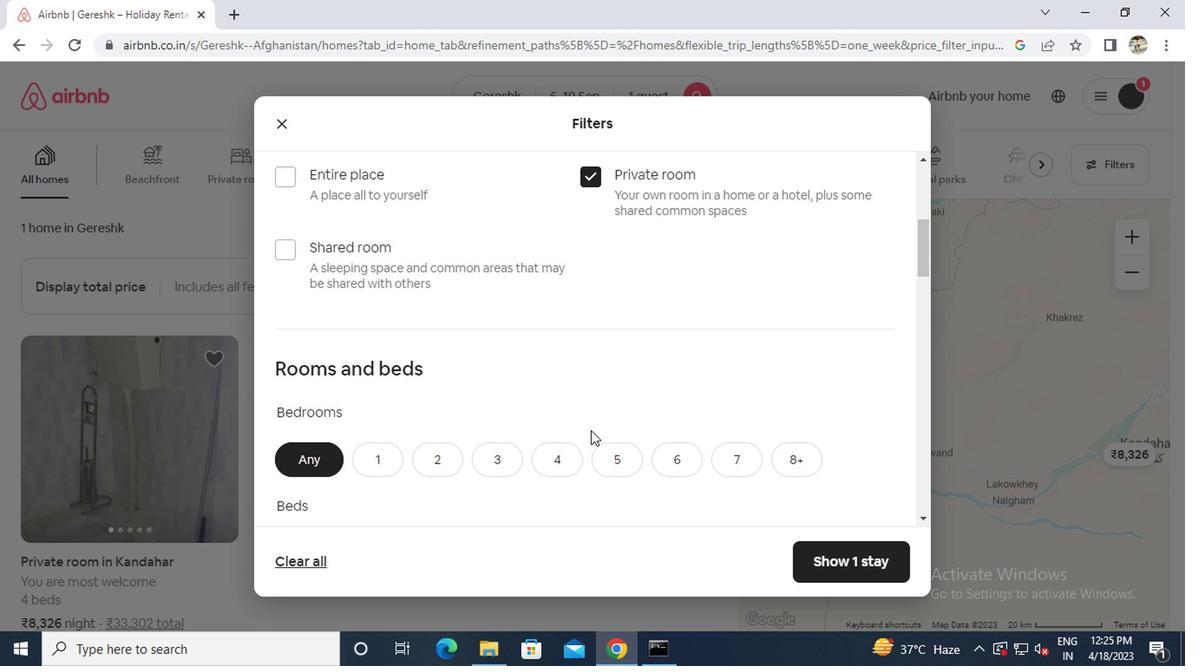 
Action: Mouse moved to (368, 353)
Screenshot: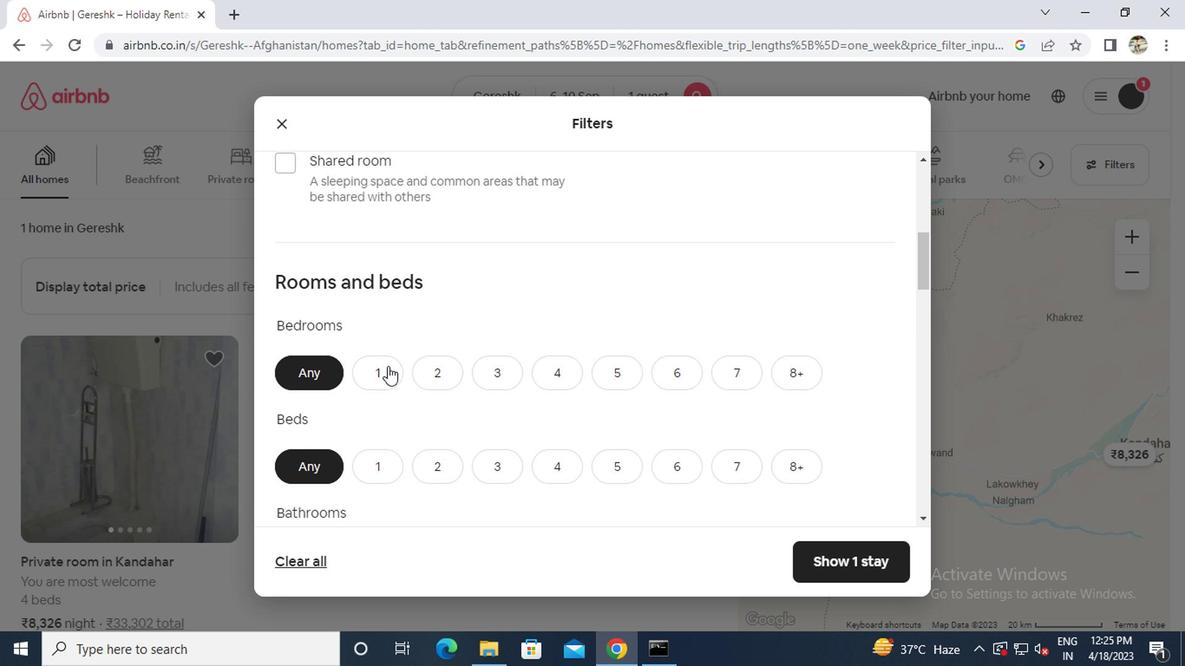 
Action: Mouse pressed left at (368, 353)
Screenshot: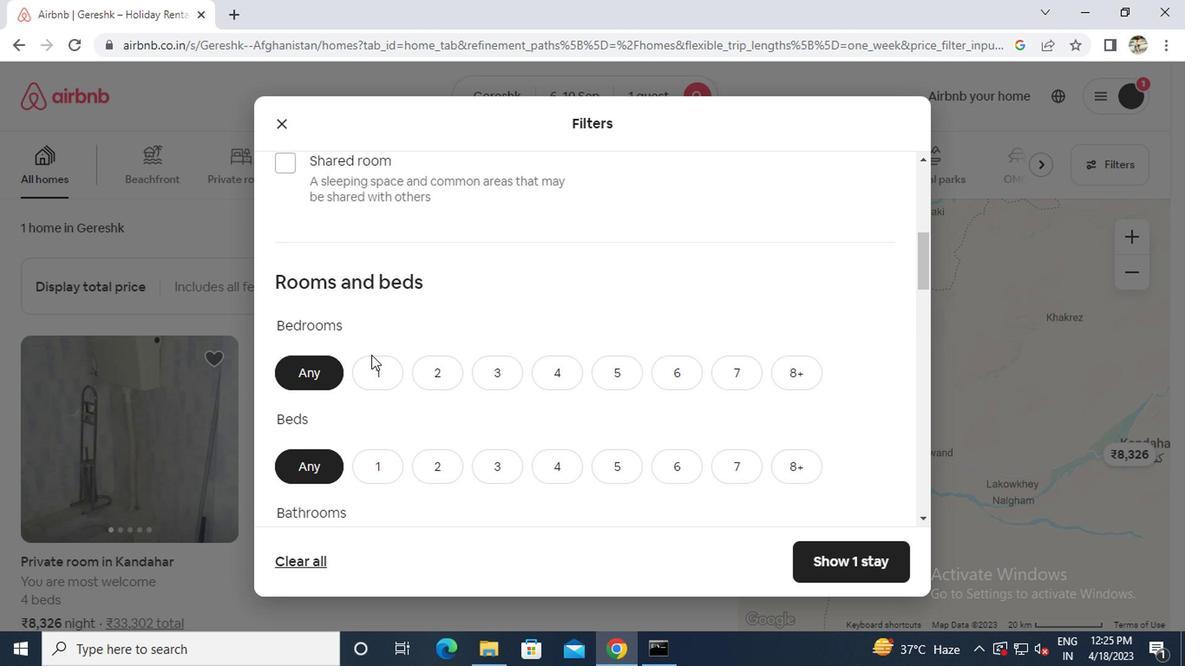 
Action: Mouse moved to (368, 360)
Screenshot: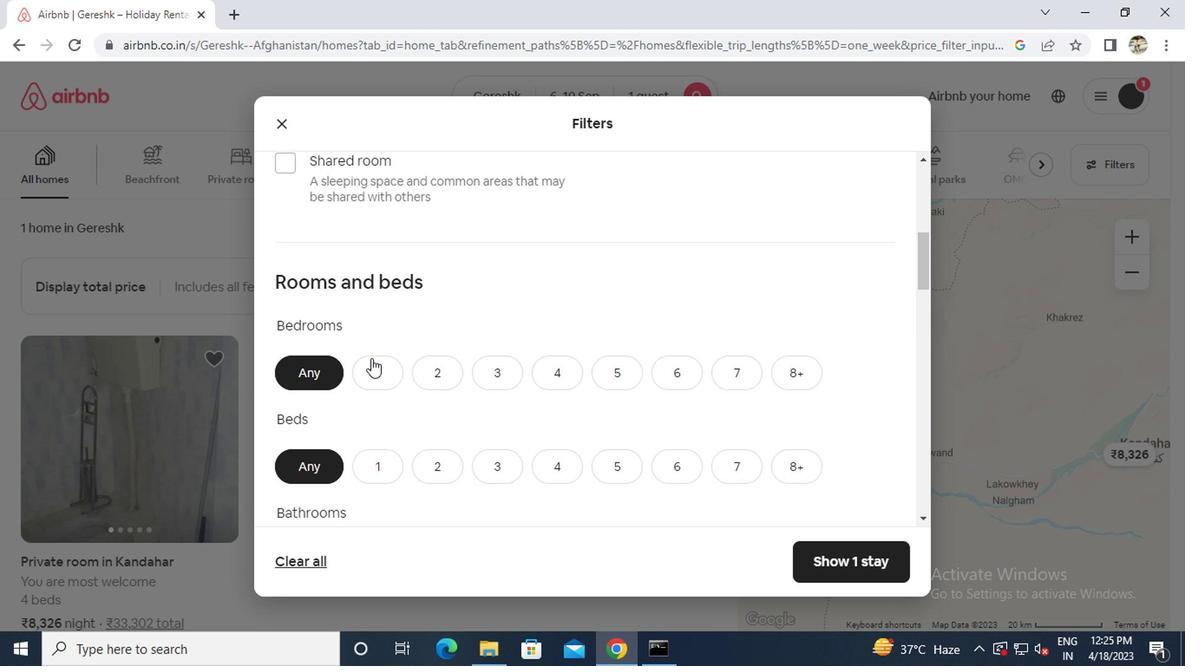 
Action: Mouse pressed left at (368, 360)
Screenshot: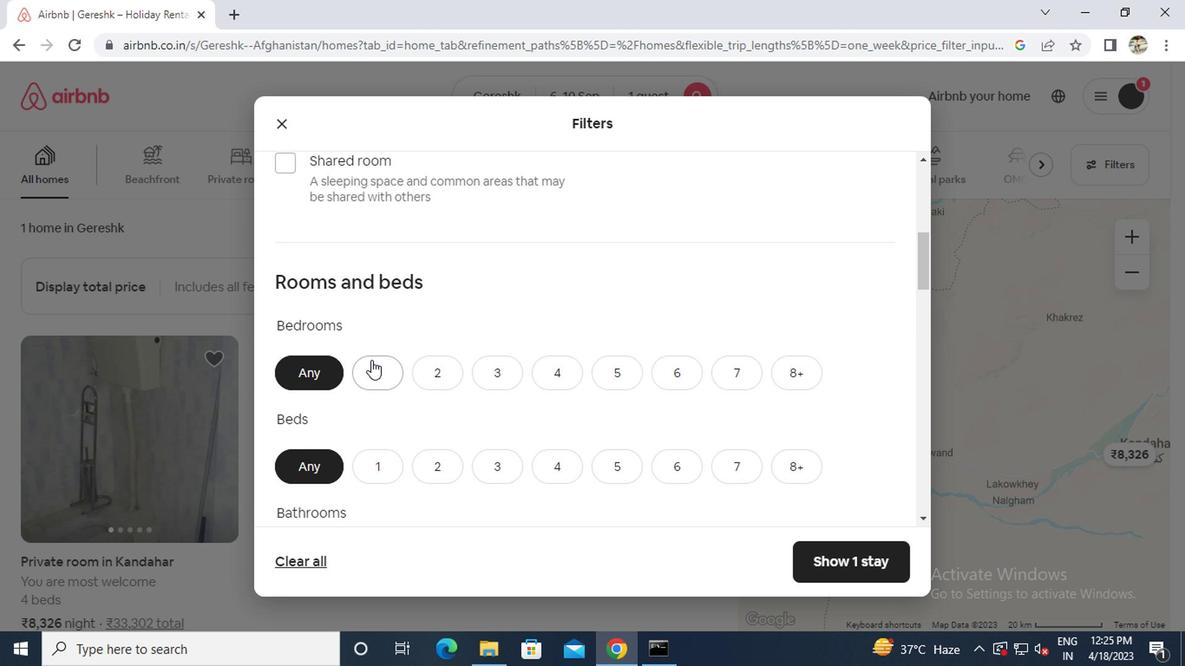 
Action: Mouse moved to (374, 455)
Screenshot: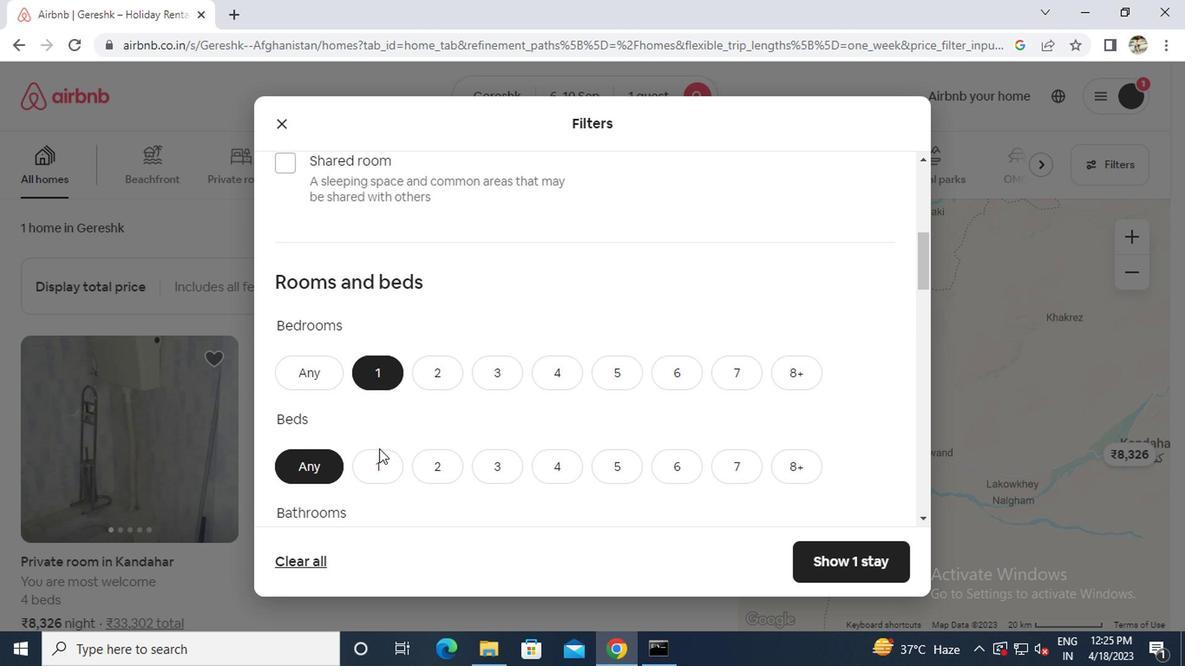 
Action: Mouse pressed left at (374, 455)
Screenshot: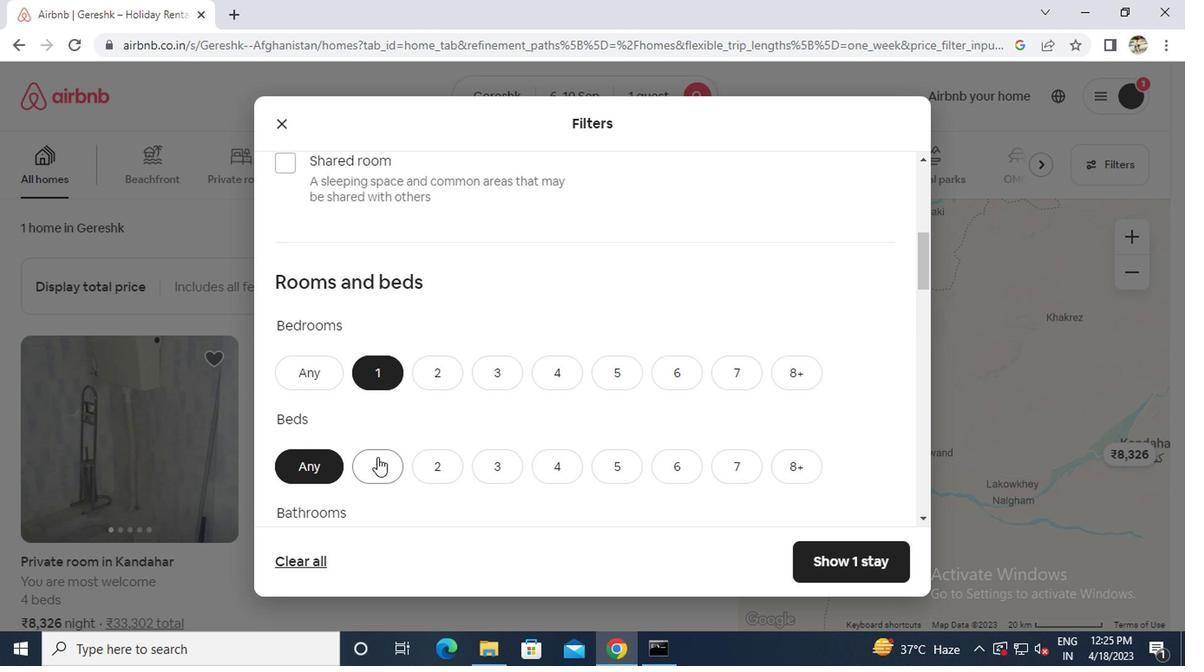 
Action: Mouse scrolled (374, 454) with delta (0, -1)
Screenshot: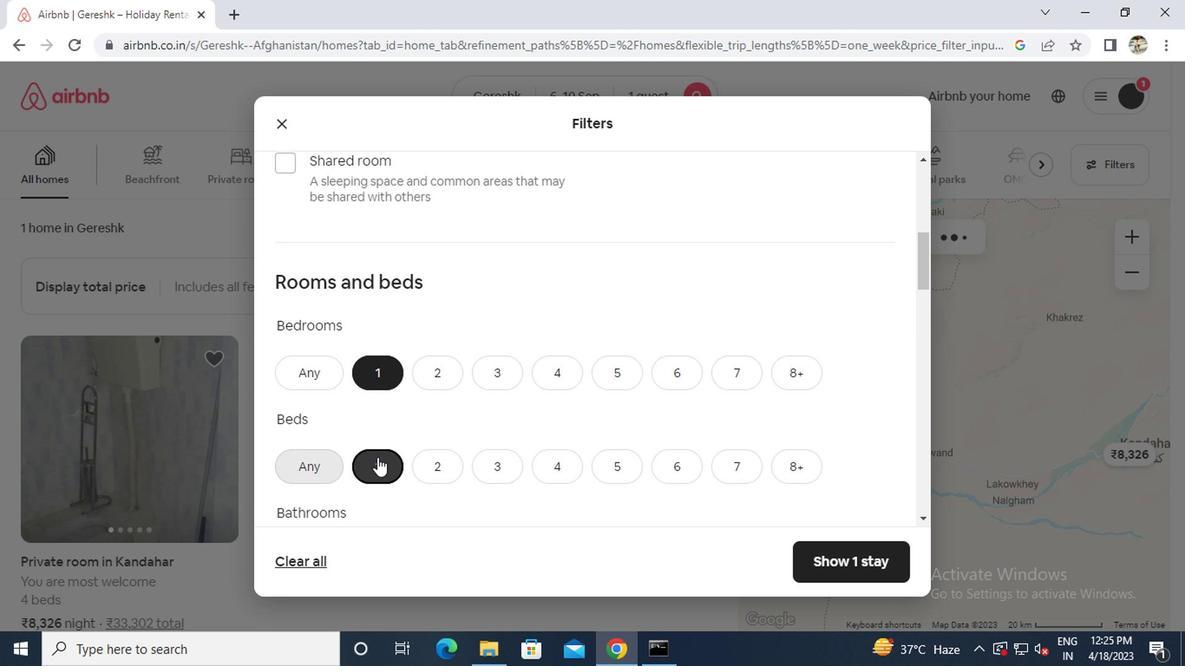 
Action: Mouse moved to (374, 471)
Screenshot: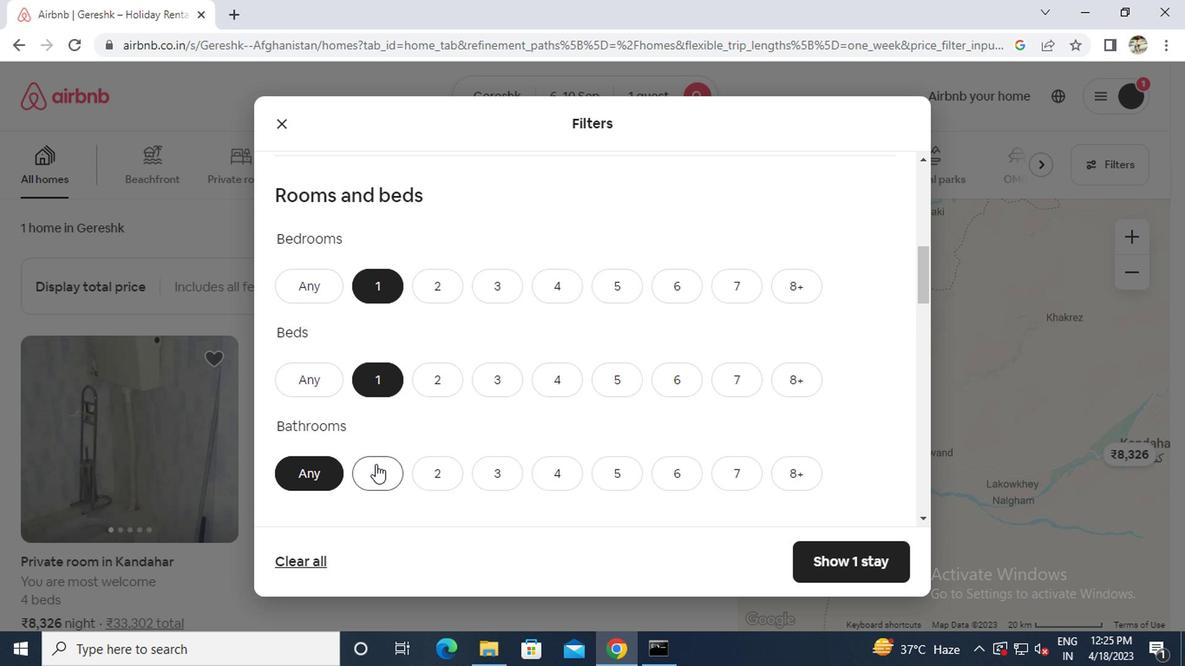 
Action: Mouse pressed left at (374, 471)
Screenshot: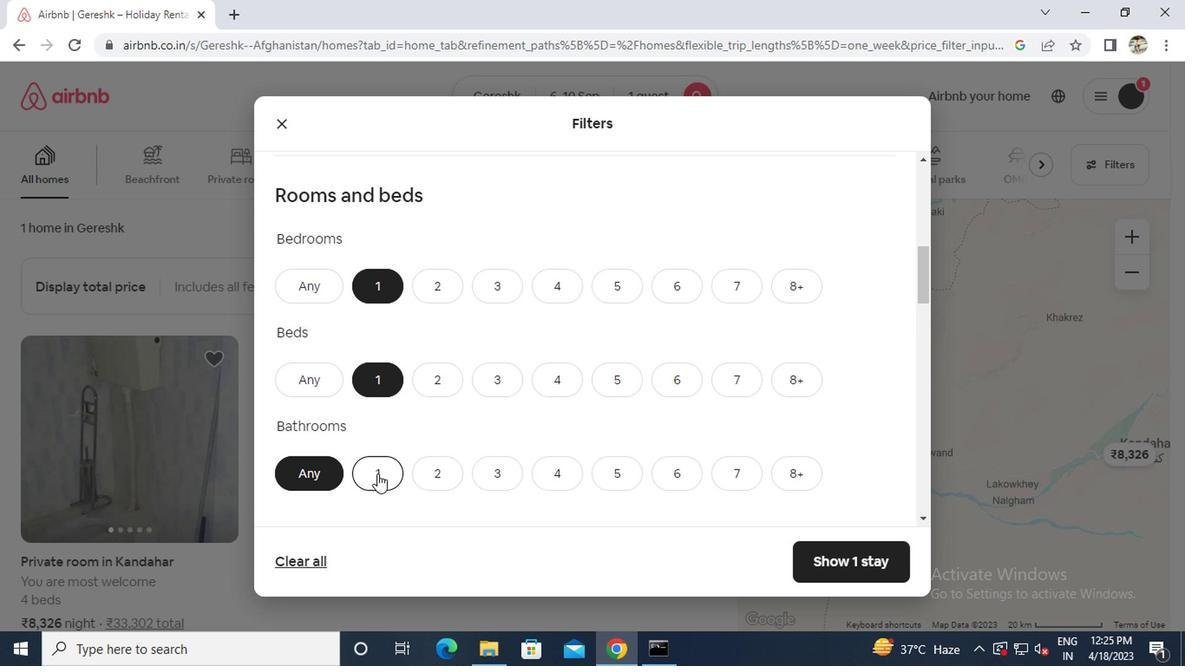 
Action: Mouse scrolled (374, 471) with delta (0, 0)
Screenshot: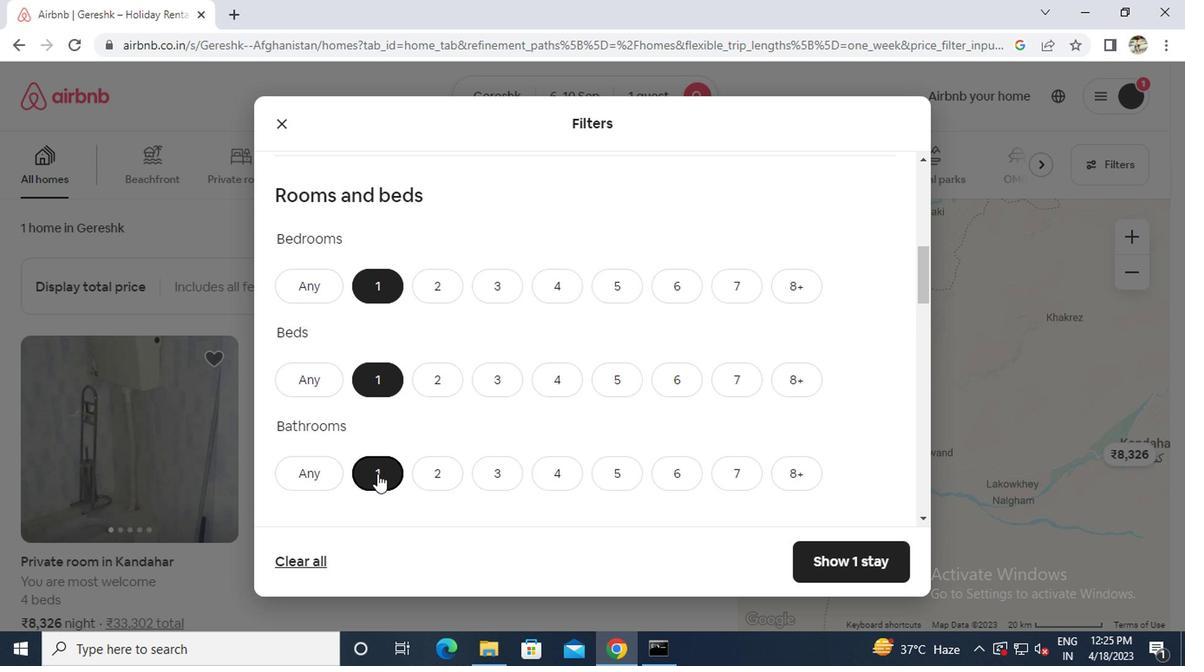 
Action: Mouse scrolled (374, 471) with delta (0, 0)
Screenshot: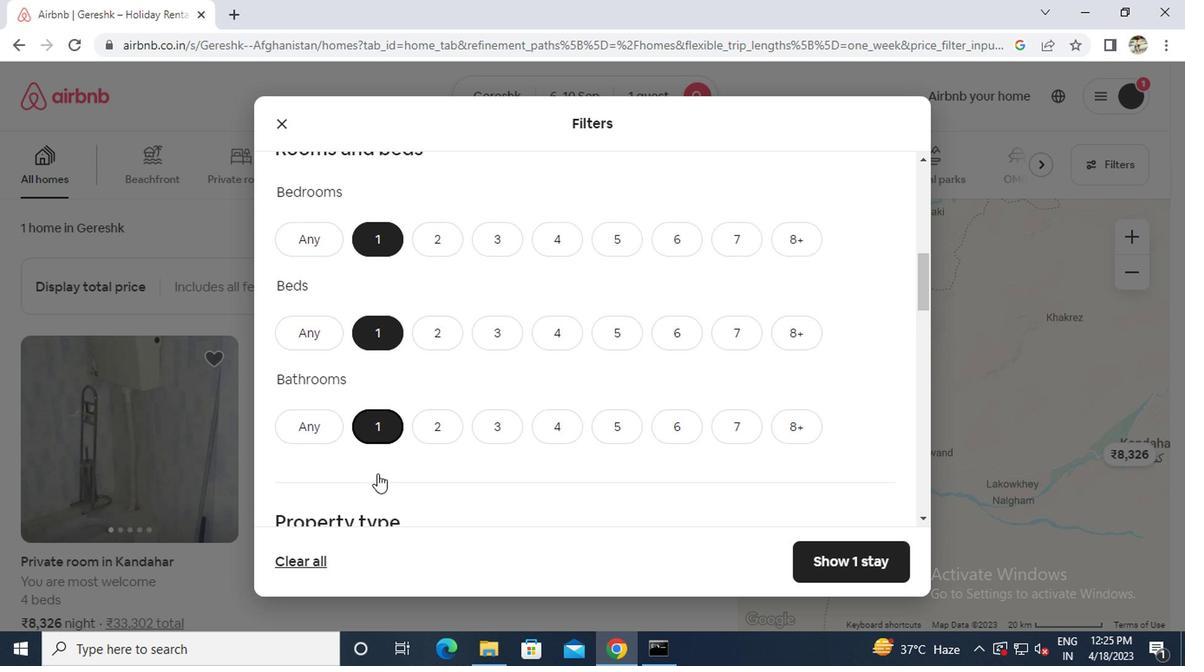 
Action: Mouse moved to (383, 467)
Screenshot: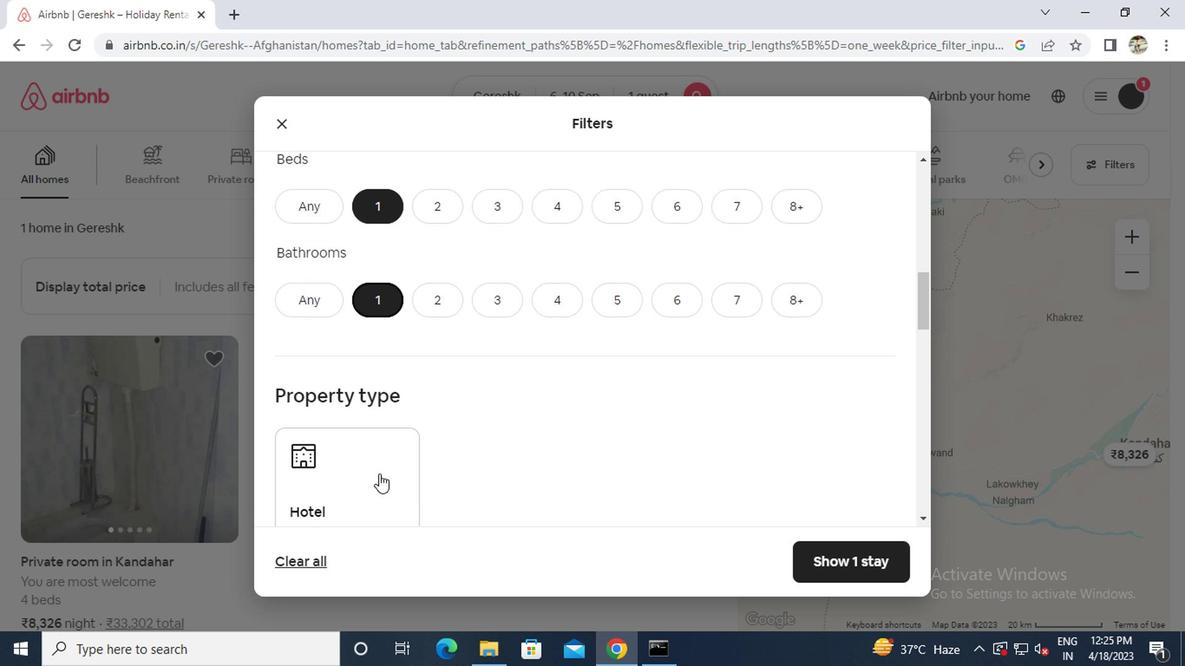 
Action: Mouse scrolled (383, 466) with delta (0, 0)
Screenshot: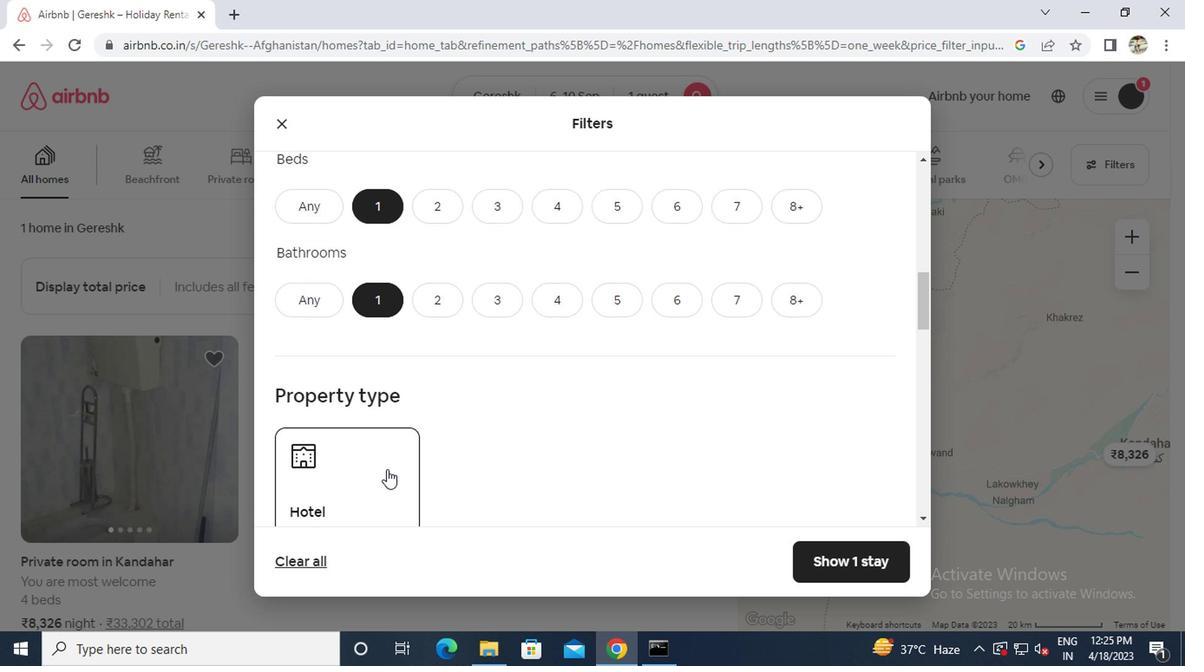 
Action: Mouse moved to (370, 410)
Screenshot: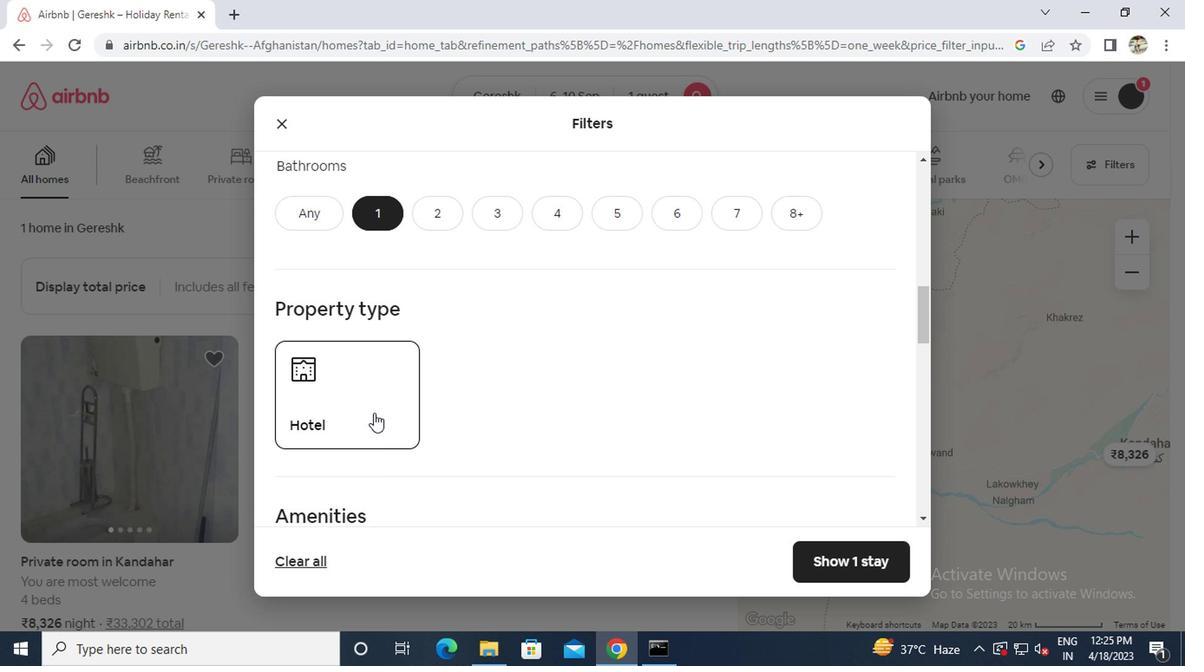 
Action: Mouse pressed left at (370, 410)
Screenshot: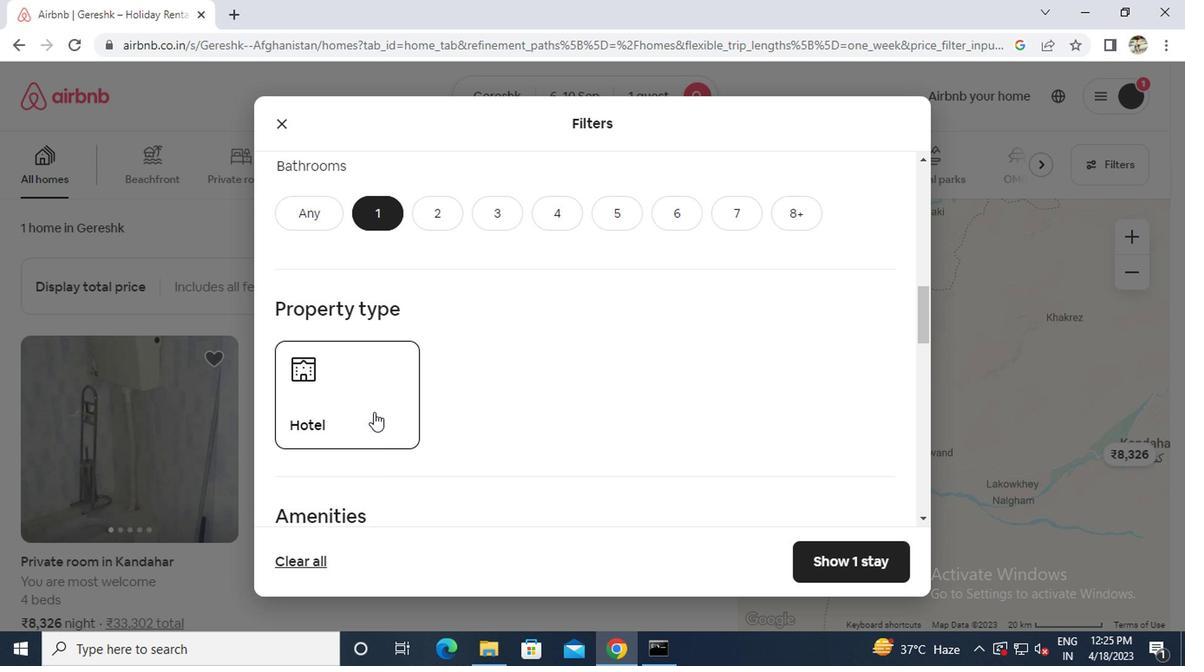 
Action: Mouse scrolled (370, 410) with delta (0, 0)
Screenshot: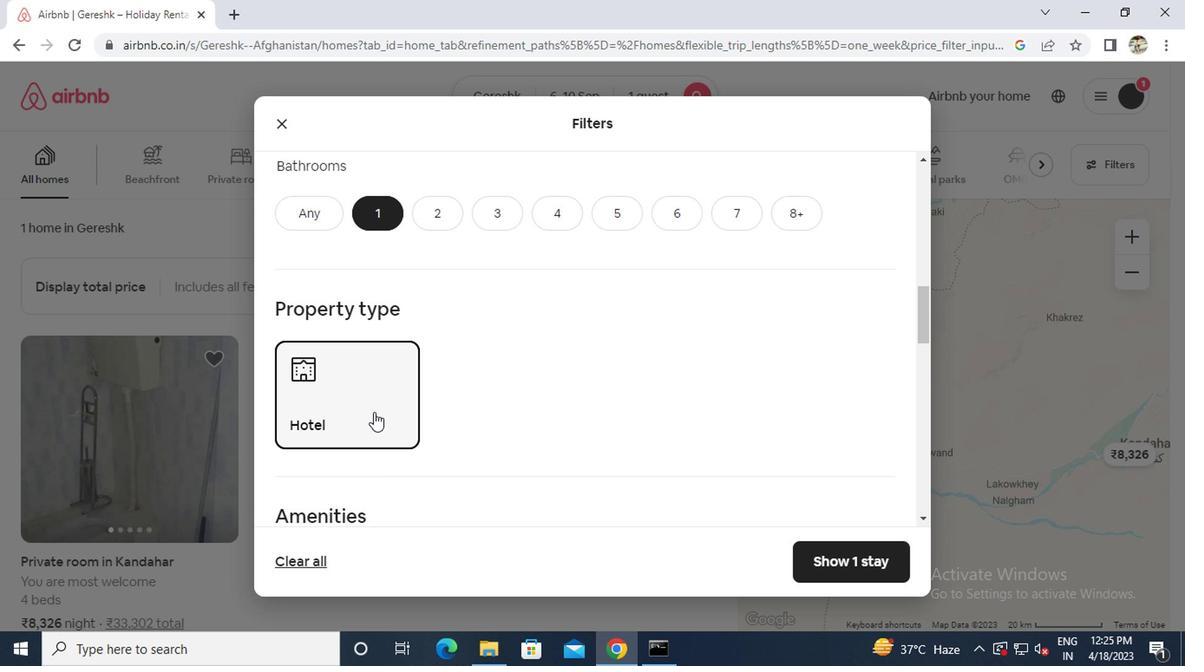 
Action: Mouse scrolled (370, 410) with delta (0, 0)
Screenshot: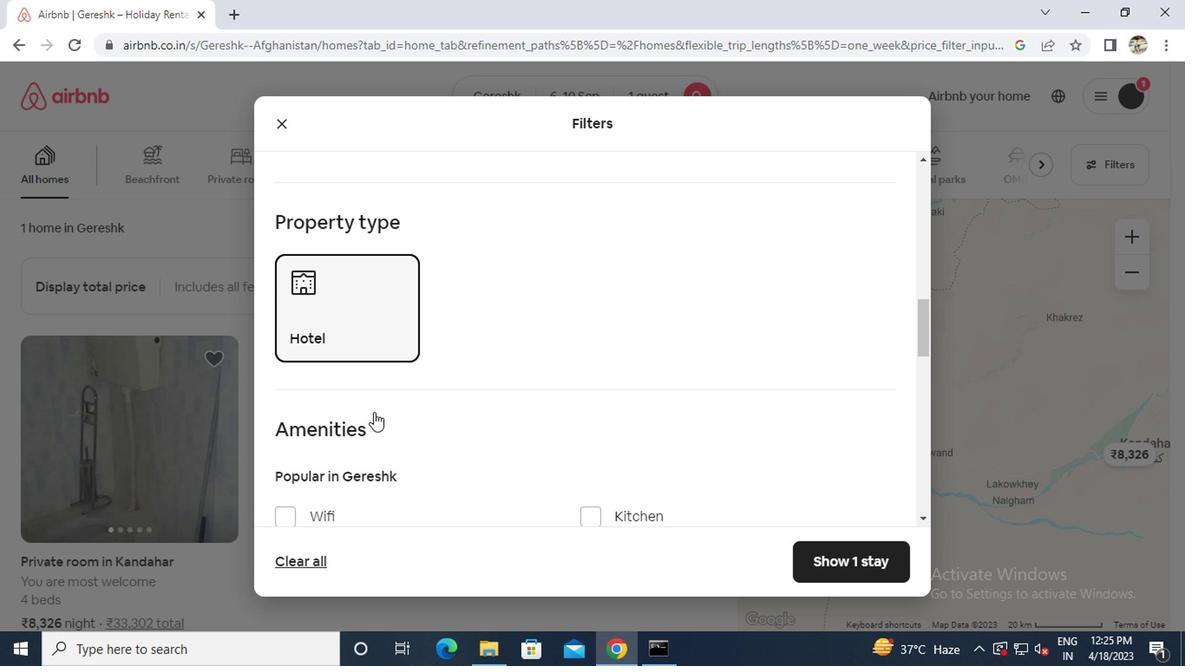
Action: Mouse scrolled (370, 410) with delta (0, 0)
Screenshot: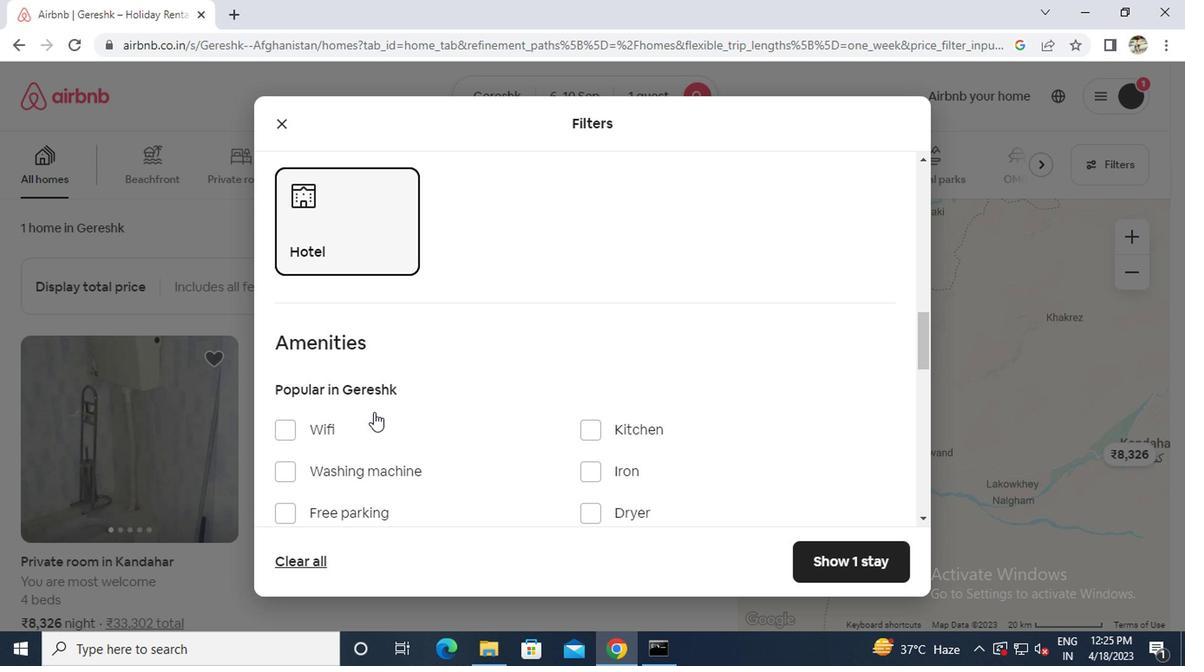 
Action: Mouse moved to (312, 463)
Screenshot: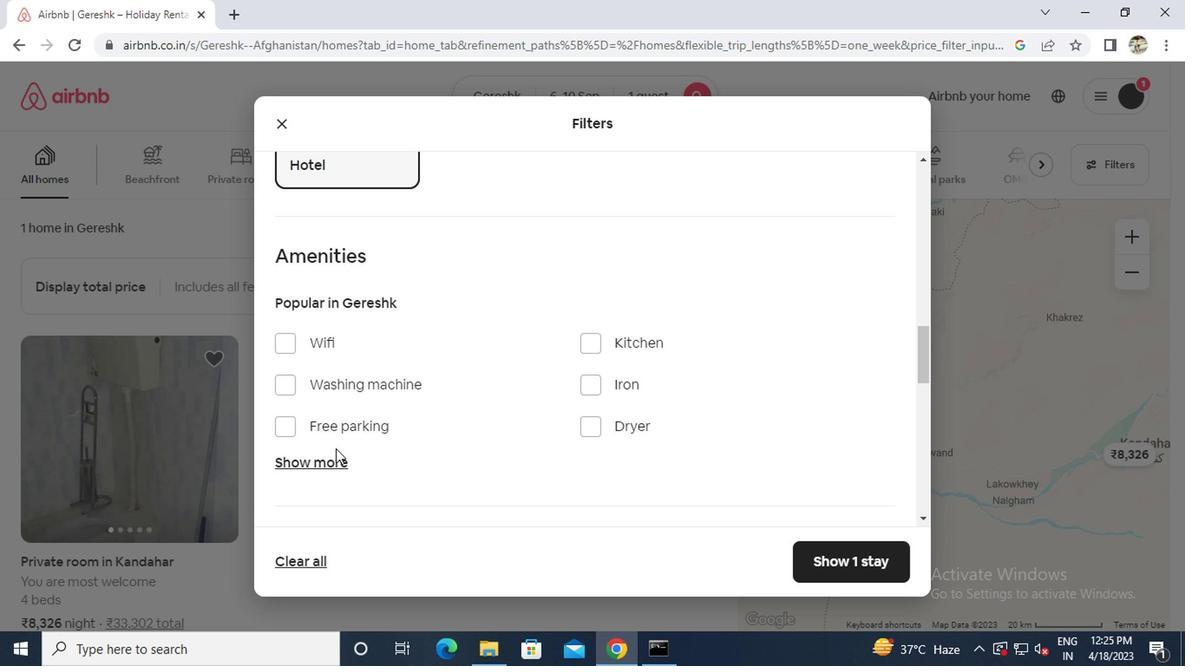 
Action: Mouse pressed left at (312, 463)
Screenshot: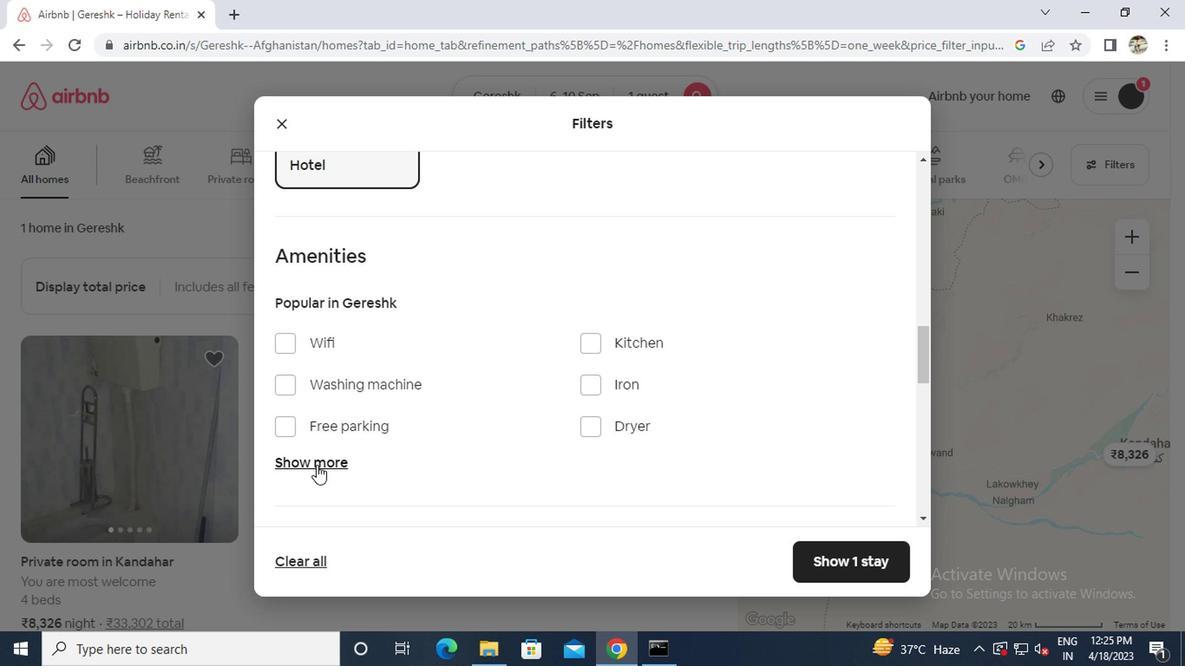 
Action: Mouse moved to (320, 460)
Screenshot: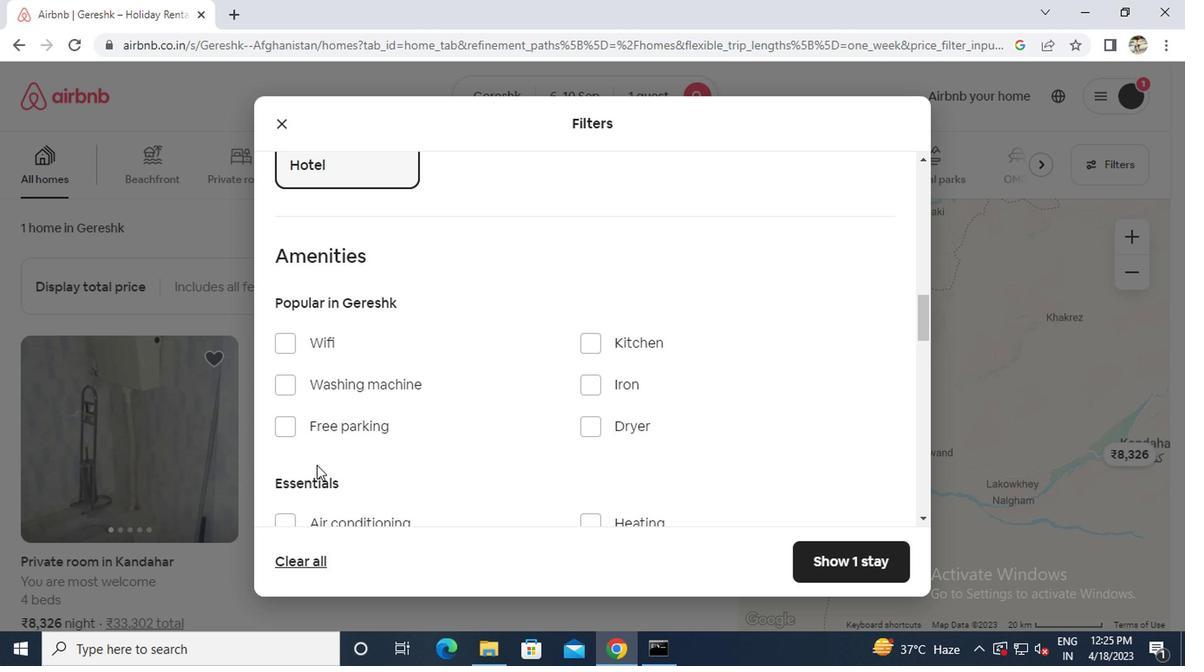 
Action: Mouse scrolled (320, 458) with delta (0, -1)
Screenshot: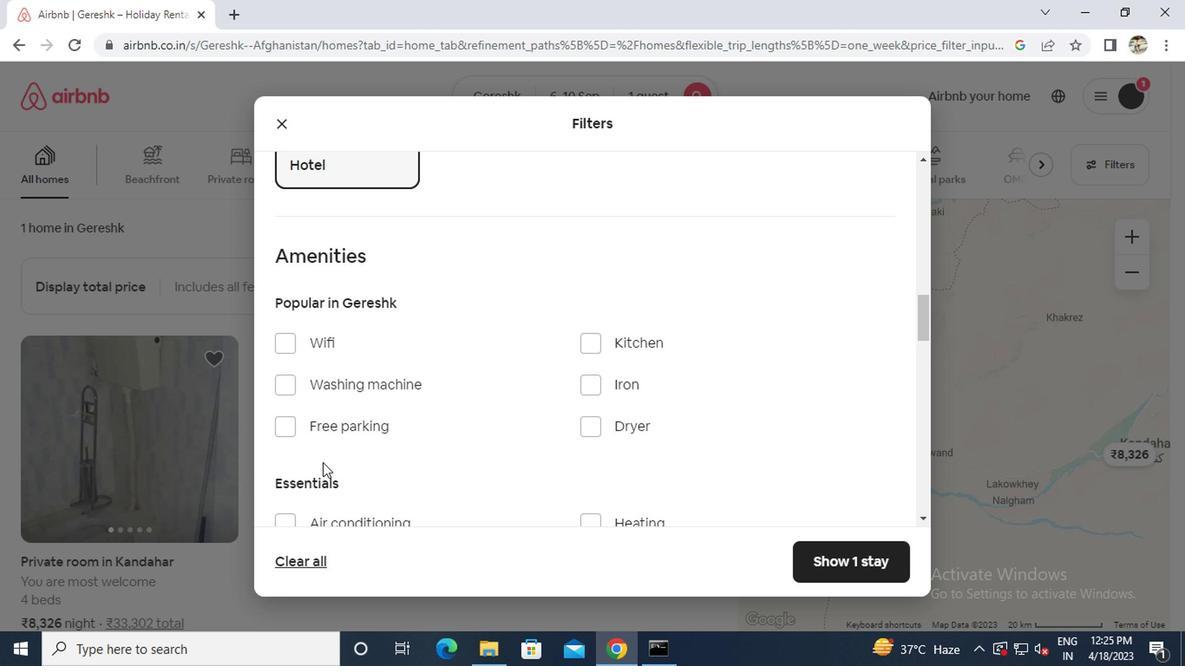 
Action: Mouse scrolled (320, 458) with delta (0, -1)
Screenshot: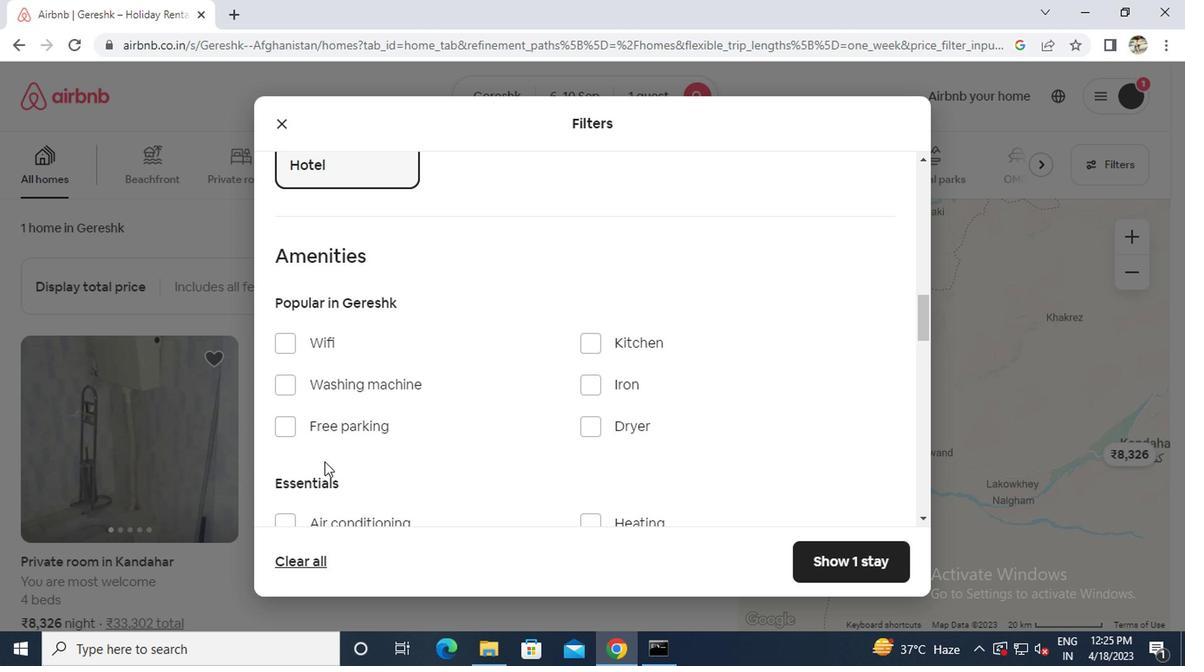 
Action: Mouse moved to (330, 351)
Screenshot: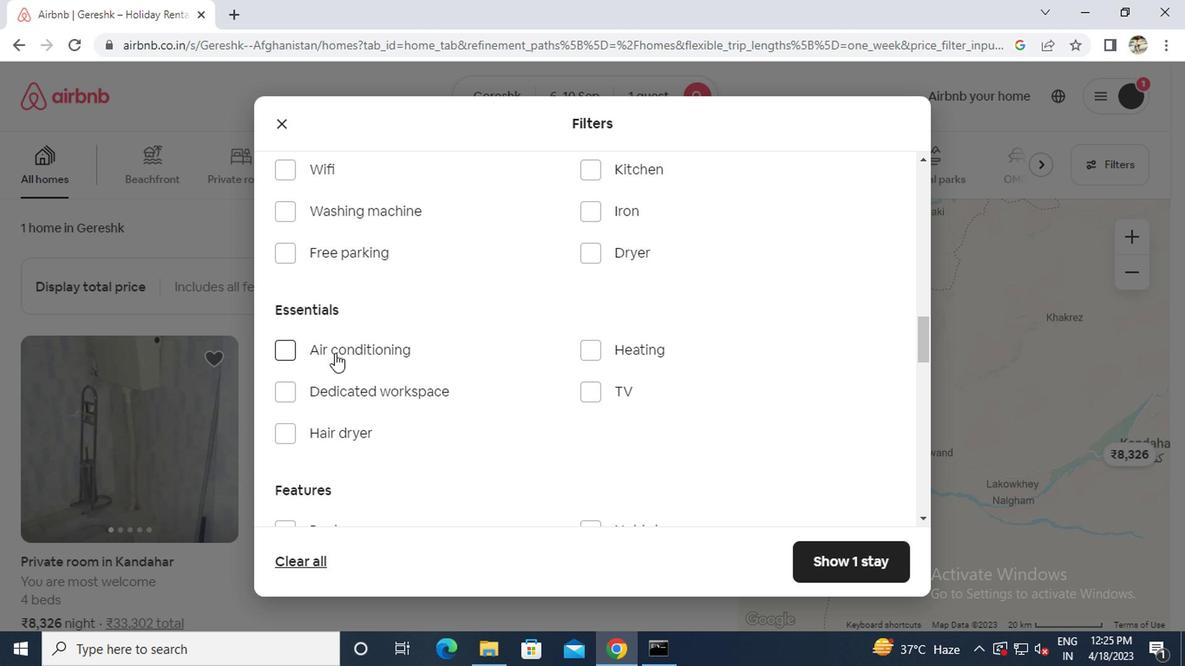 
Action: Mouse pressed left at (330, 351)
Screenshot: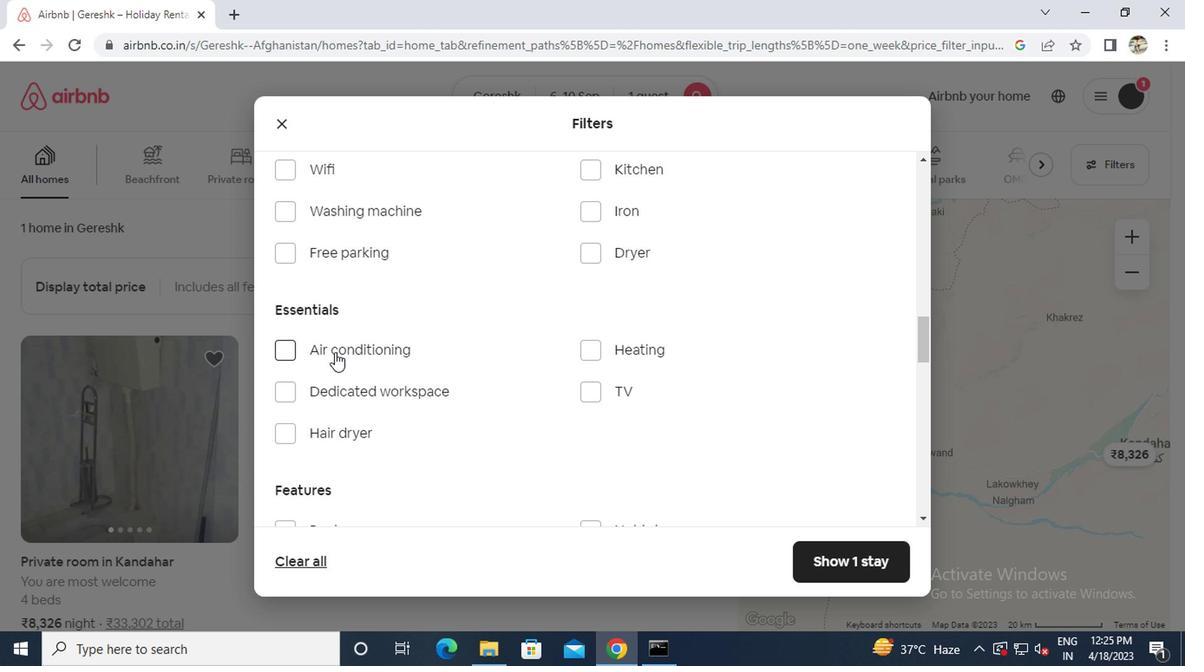 
Action: Mouse scrolled (330, 350) with delta (0, -1)
Screenshot: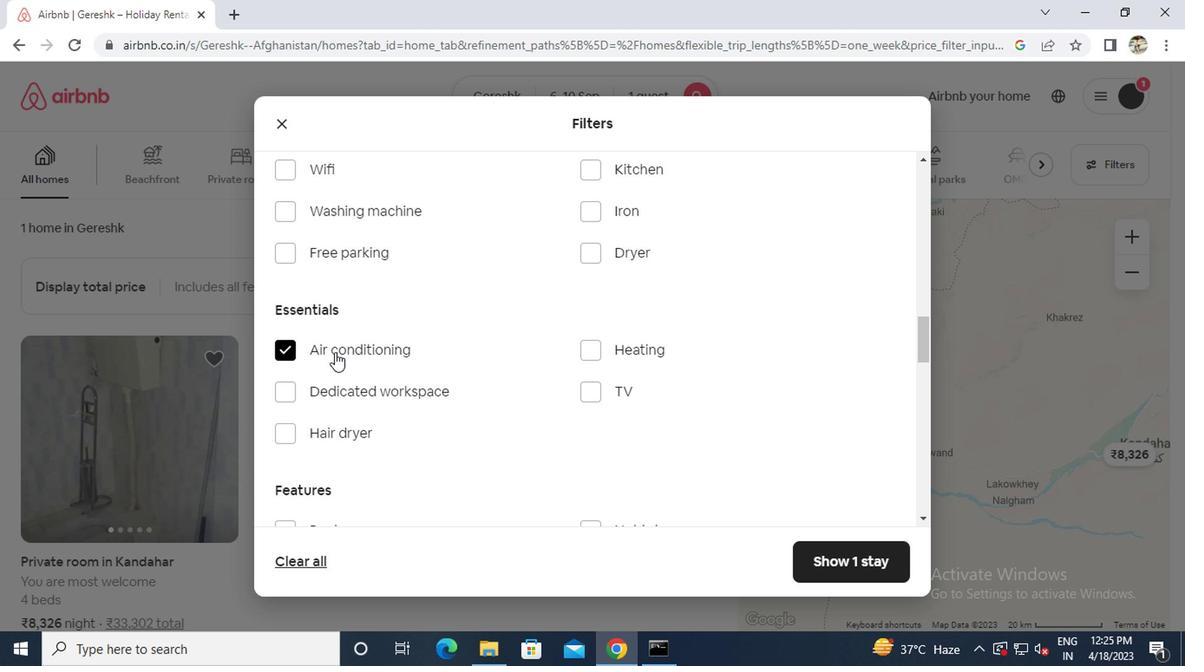 
Action: Mouse scrolled (330, 350) with delta (0, -1)
Screenshot: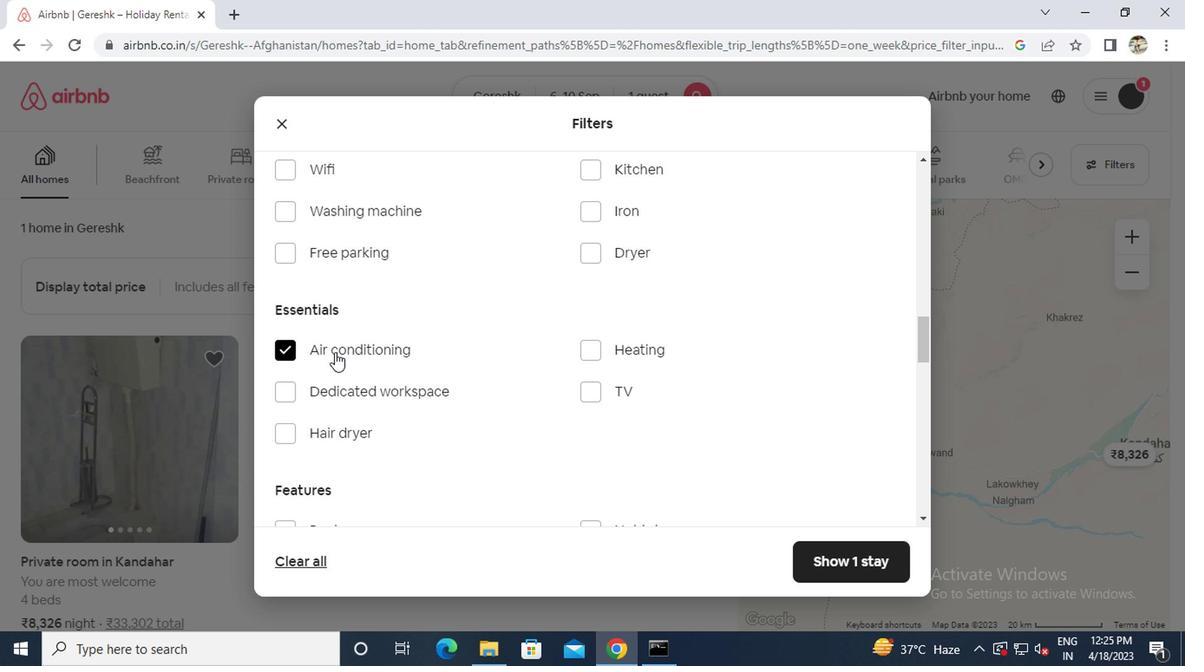 
Action: Mouse scrolled (330, 350) with delta (0, -1)
Screenshot: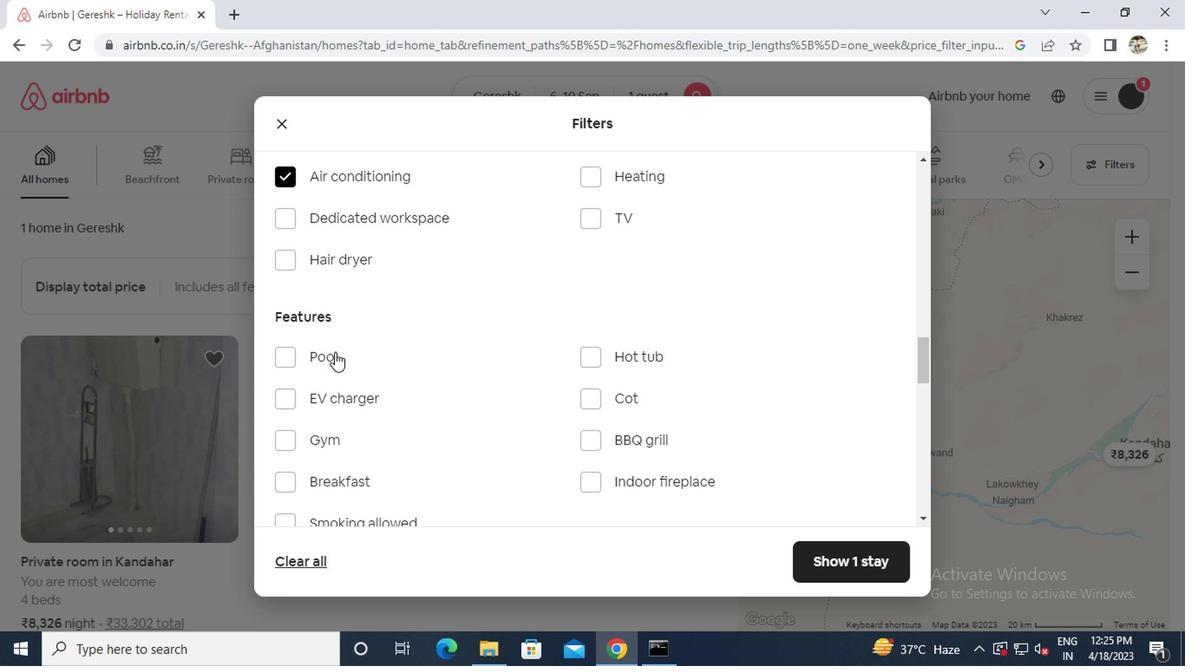 
Action: Mouse scrolled (330, 350) with delta (0, -1)
Screenshot: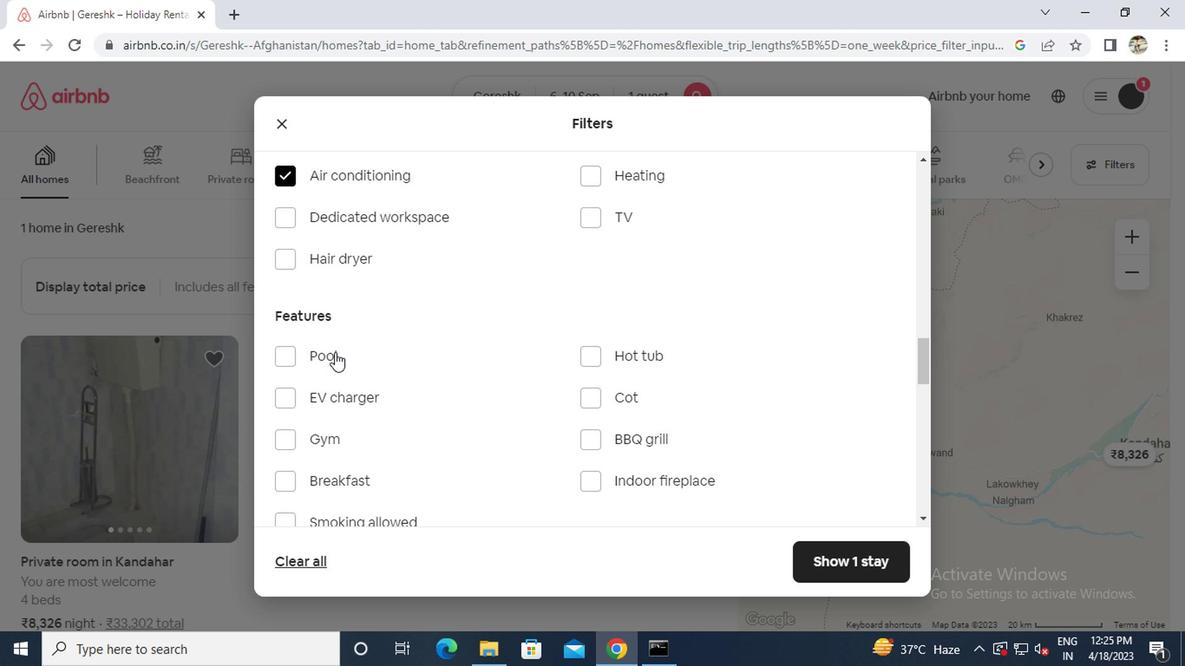 
Action: Mouse moved to (326, 350)
Screenshot: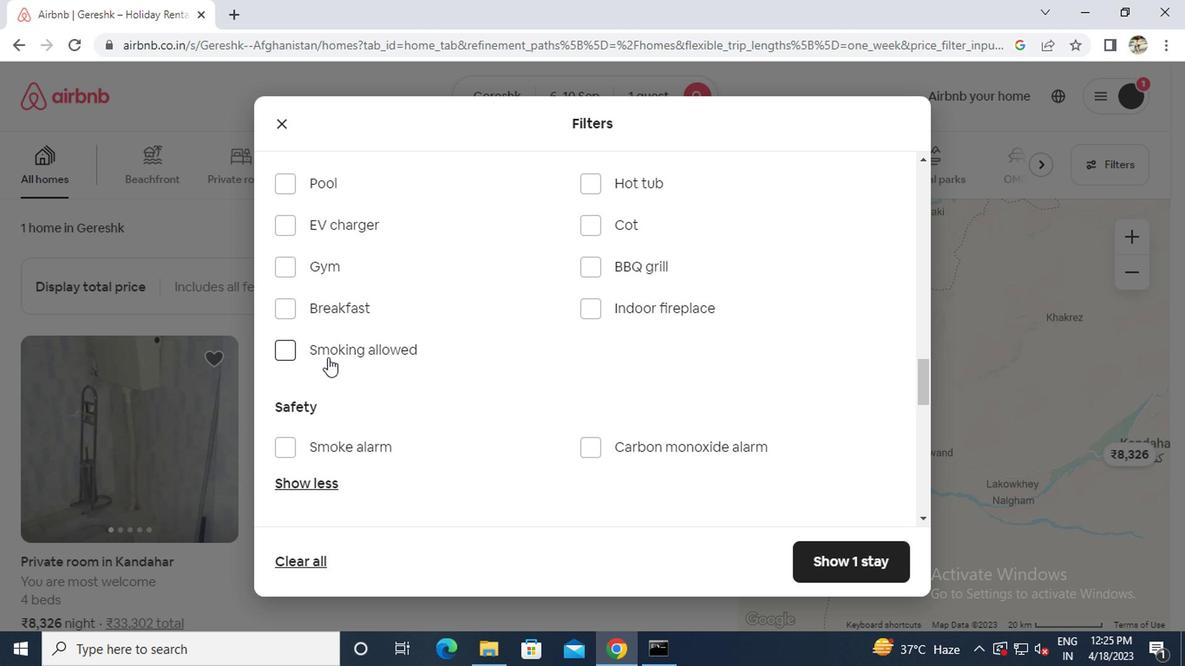 
Action: Mouse pressed left at (326, 350)
Screenshot: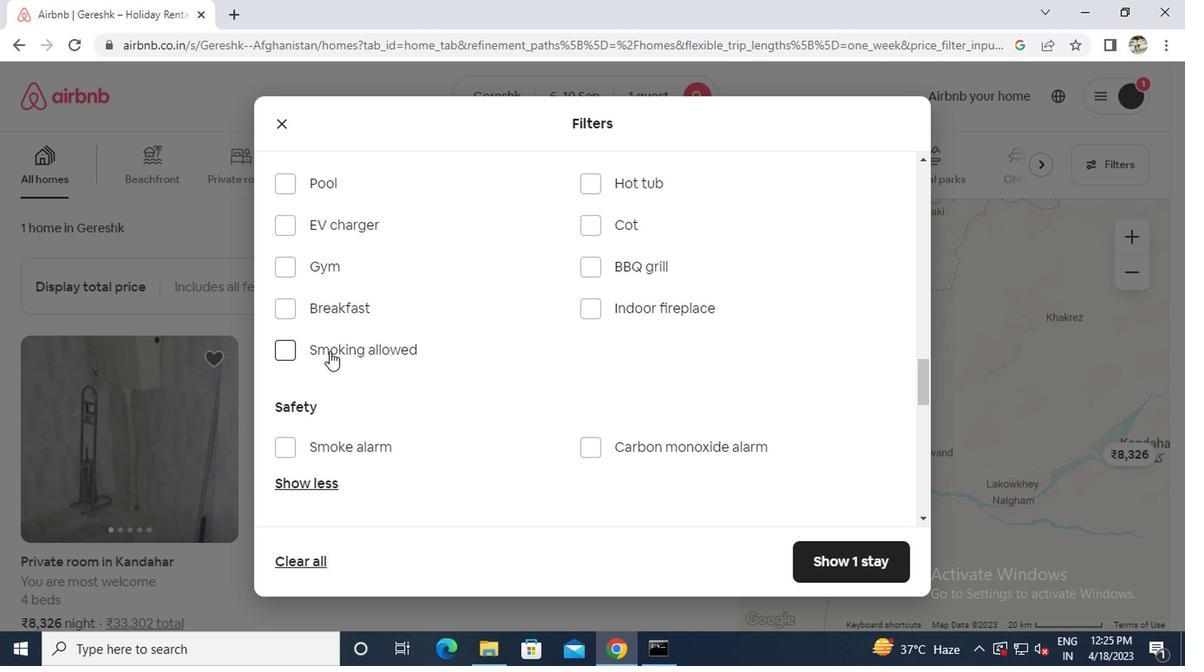
Action: Mouse moved to (404, 366)
Screenshot: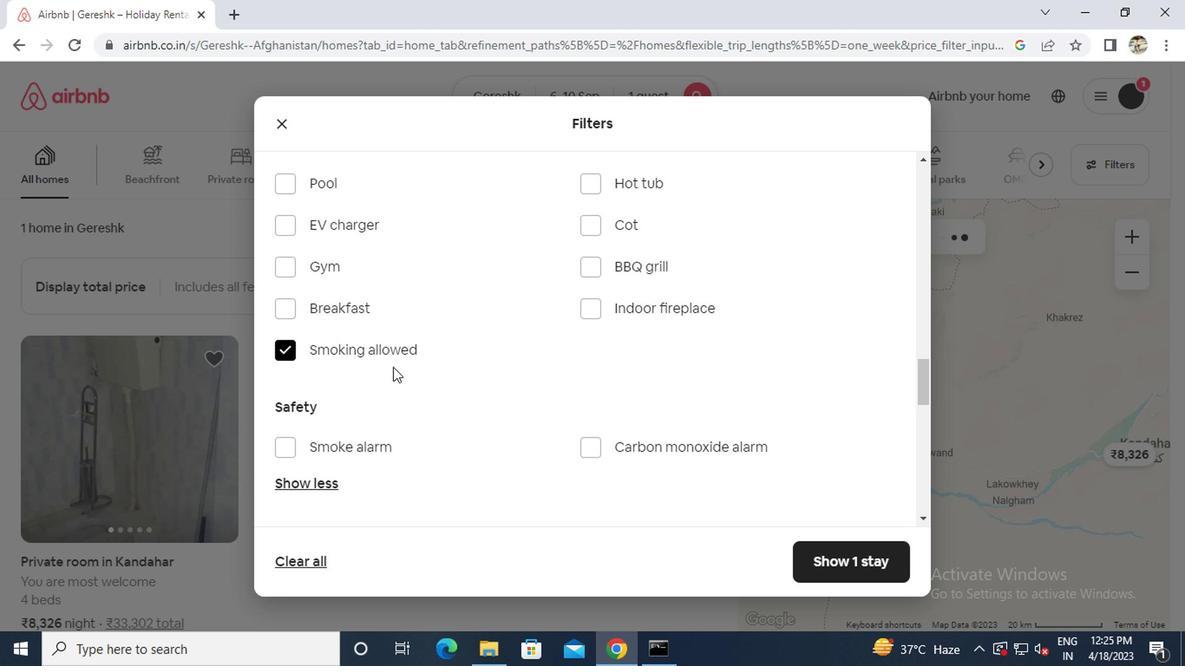 
Action: Mouse scrolled (404, 366) with delta (0, 0)
Screenshot: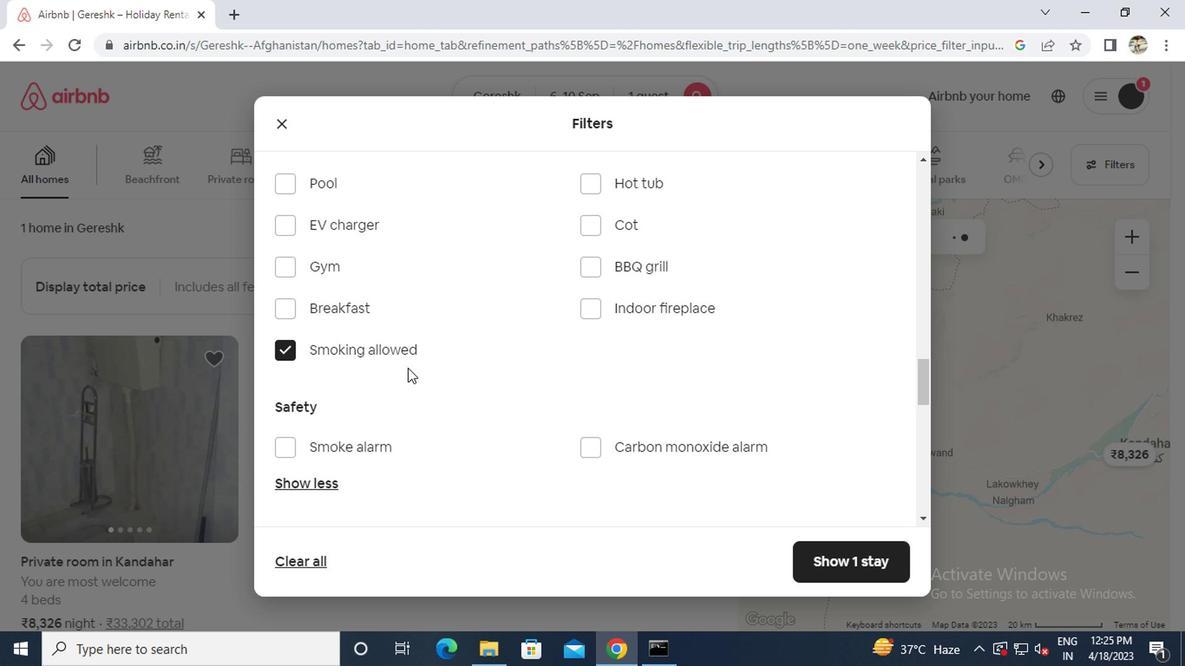
Action: Mouse moved to (407, 366)
Screenshot: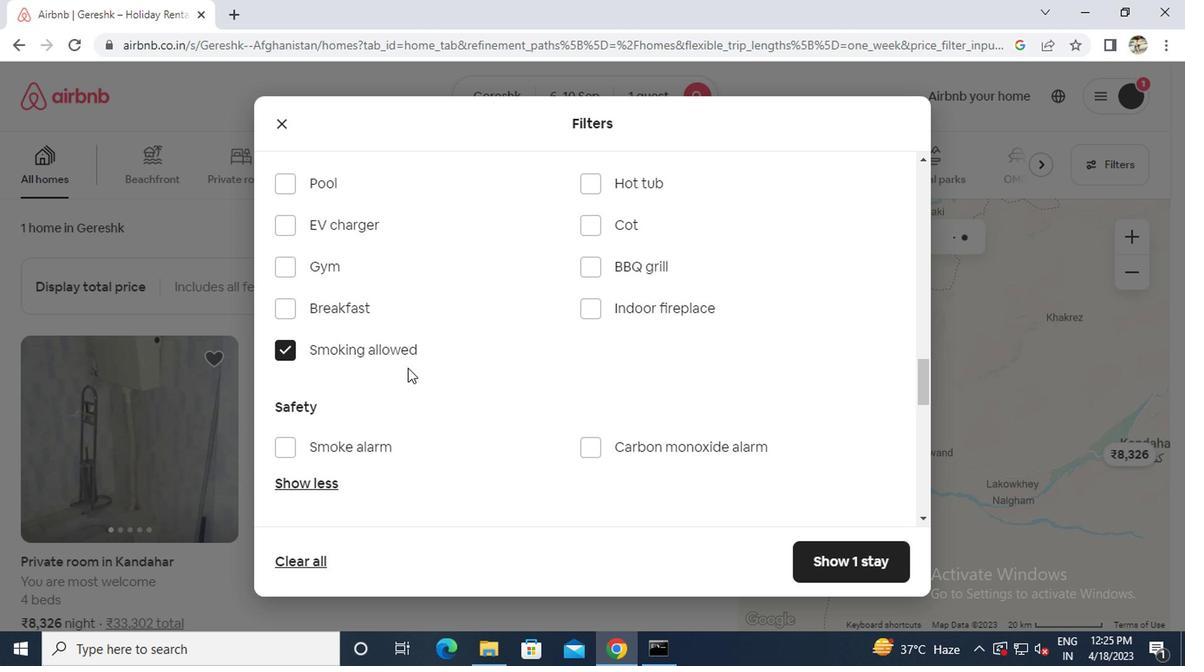 
Action: Mouse scrolled (407, 366) with delta (0, 0)
Screenshot: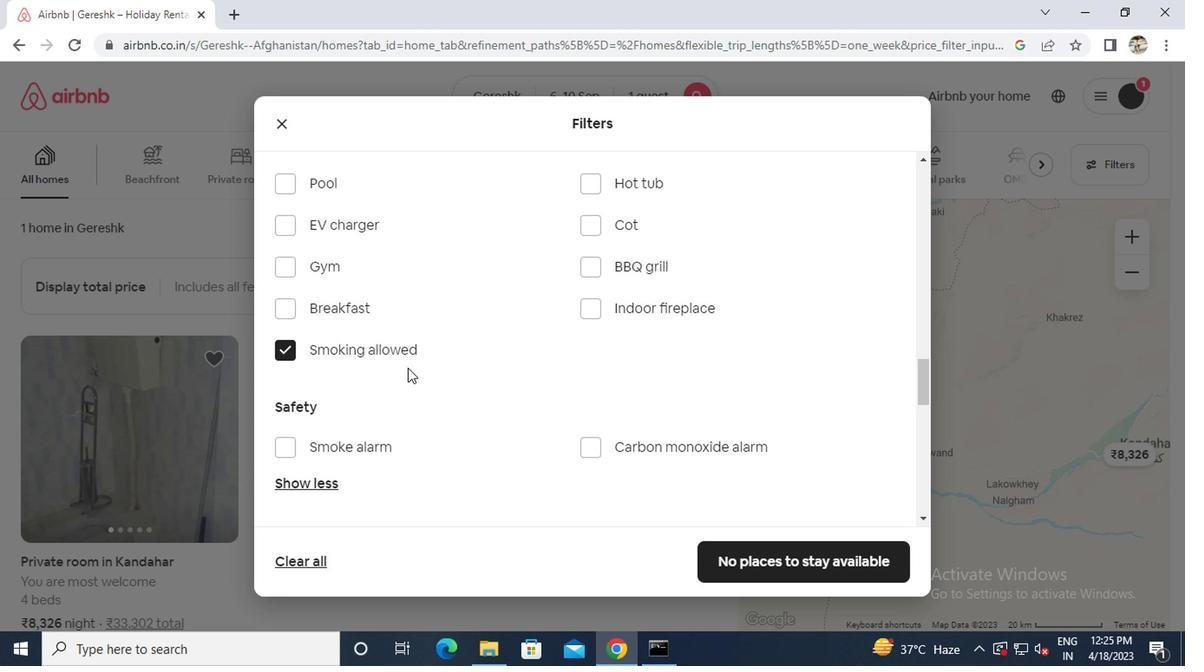 
Action: Mouse scrolled (407, 366) with delta (0, 0)
Screenshot: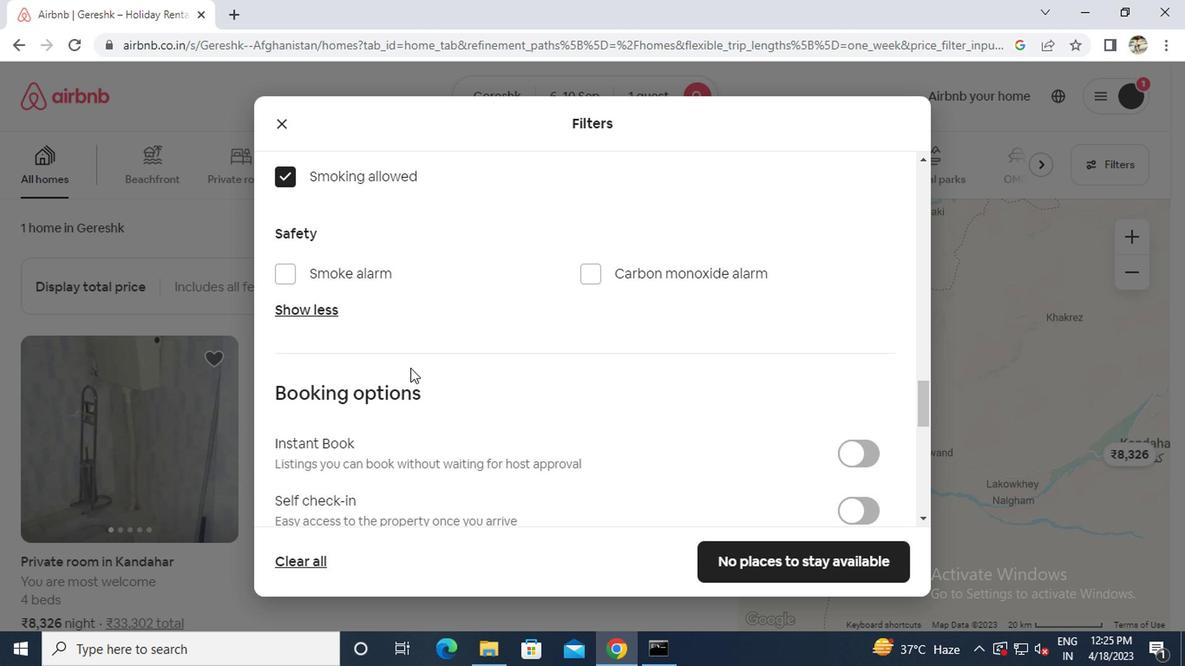 
Action: Mouse moved to (865, 424)
Screenshot: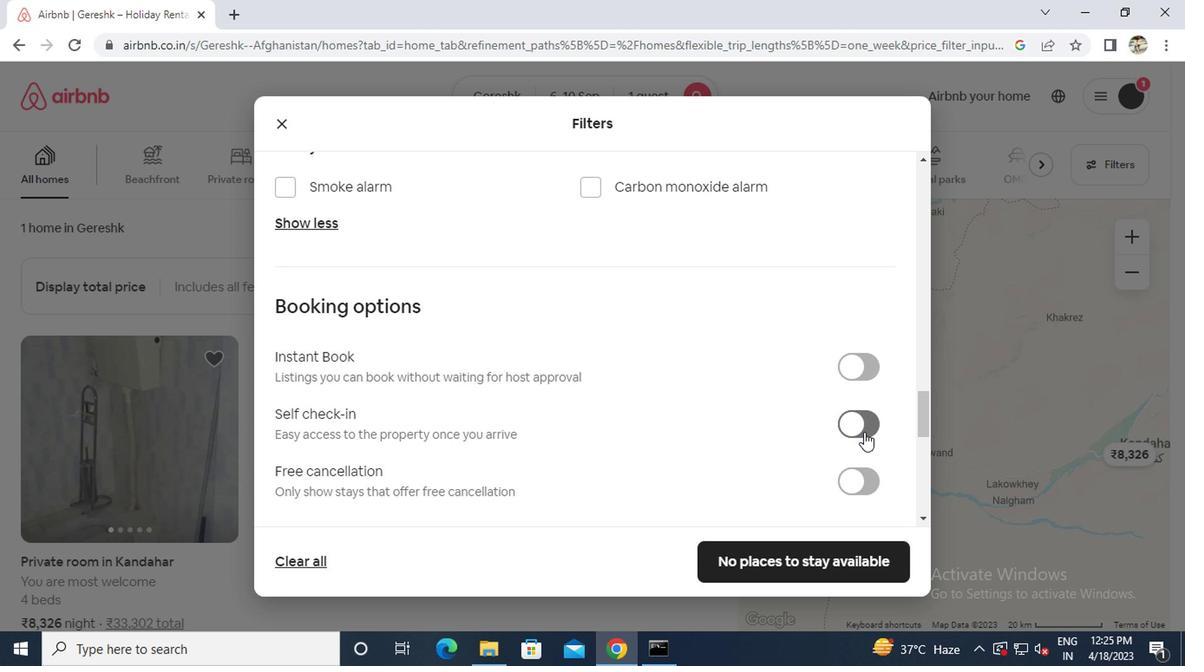 
Action: Mouse pressed left at (865, 424)
Screenshot: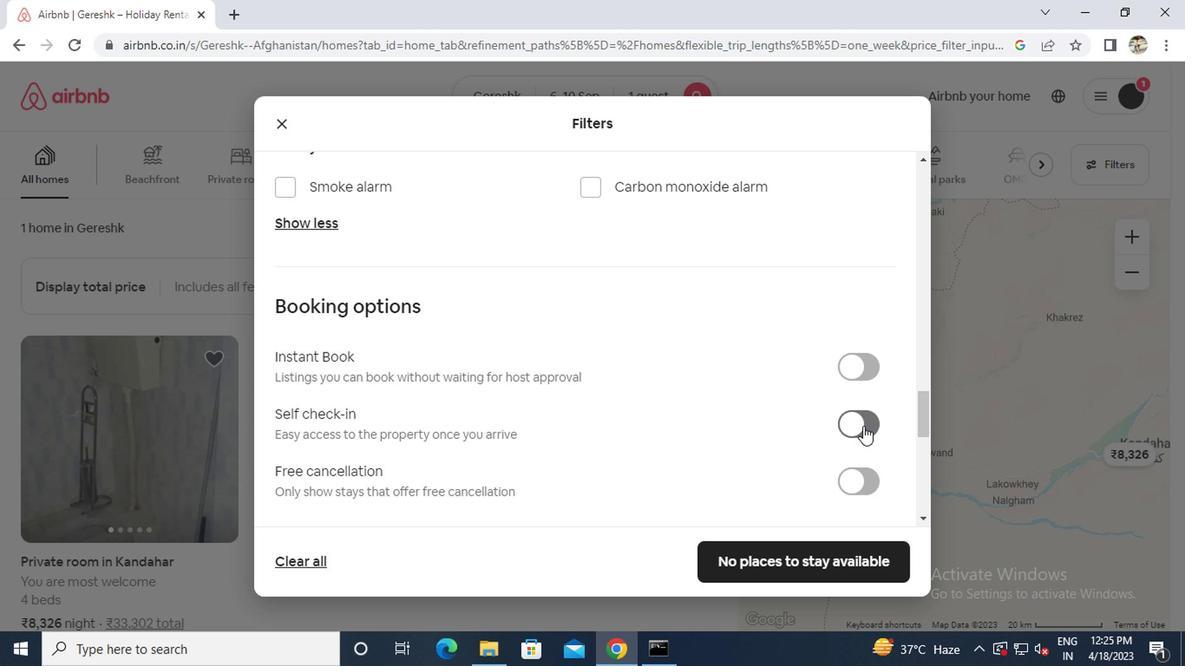 
Action: Mouse moved to (683, 394)
Screenshot: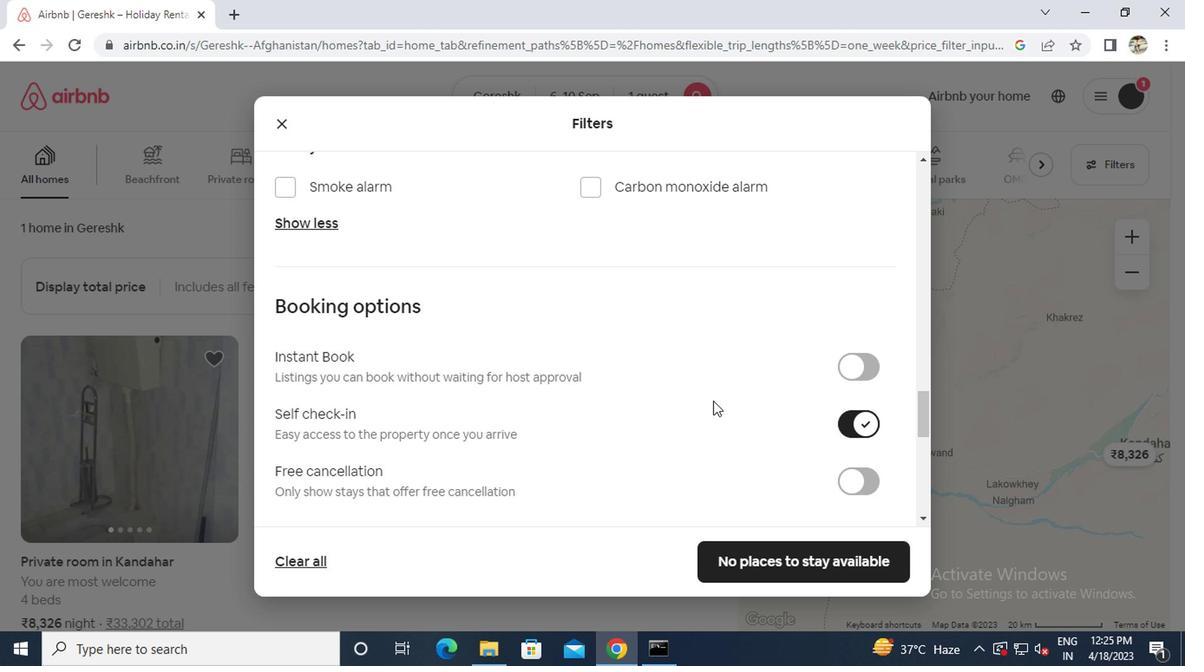 
Action: Mouse scrolled (683, 393) with delta (0, -1)
Screenshot: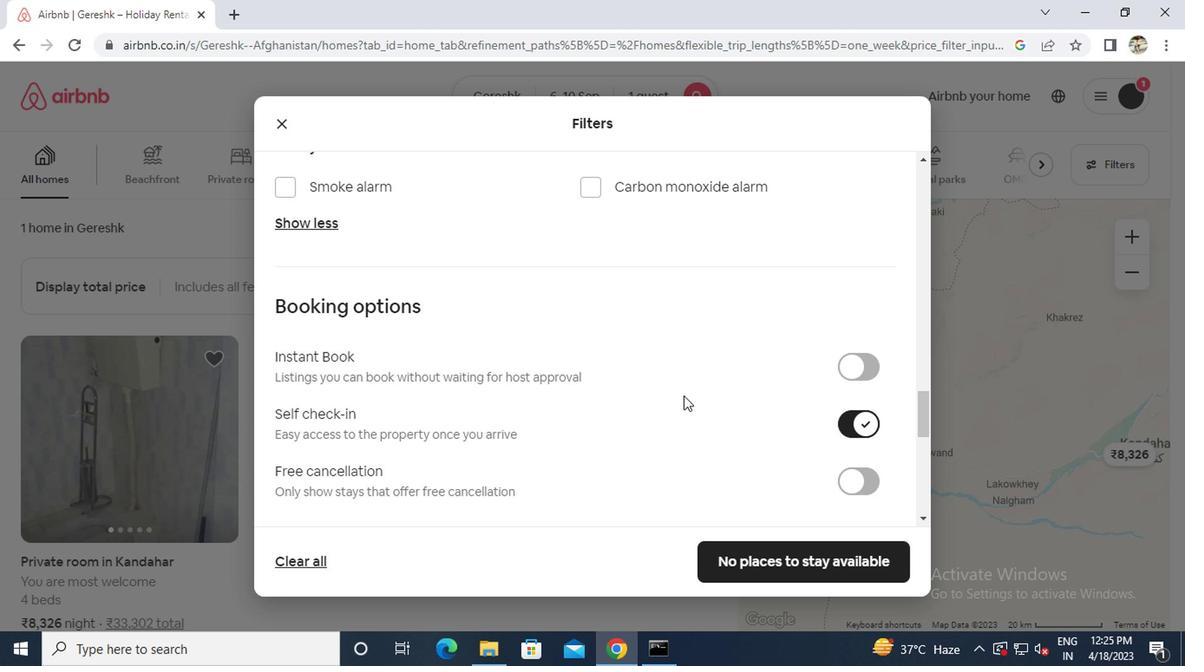 
Action: Mouse scrolled (683, 393) with delta (0, -1)
Screenshot: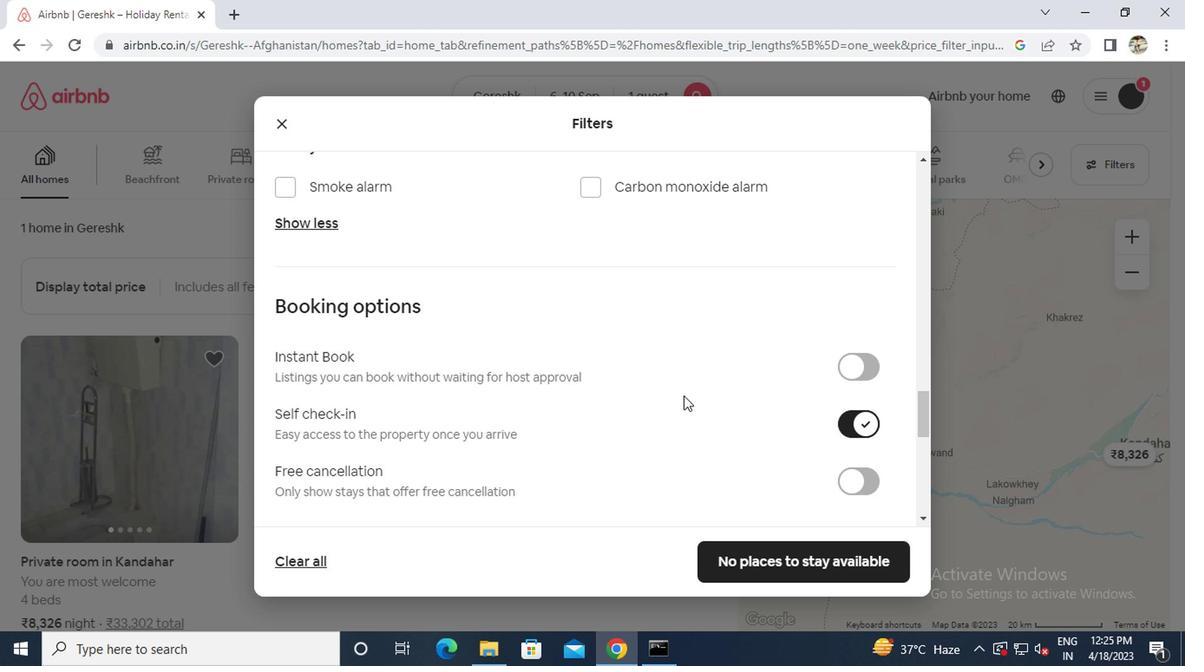 
Action: Mouse scrolled (683, 393) with delta (0, -1)
Screenshot: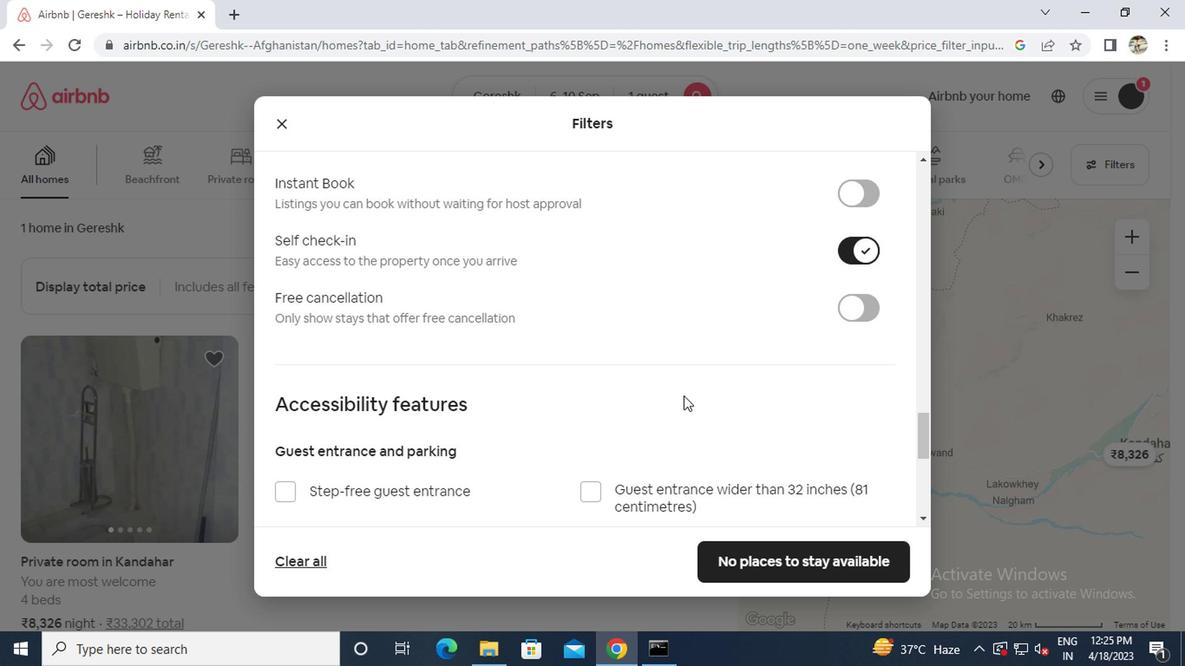 
Action: Mouse scrolled (683, 393) with delta (0, -1)
Screenshot: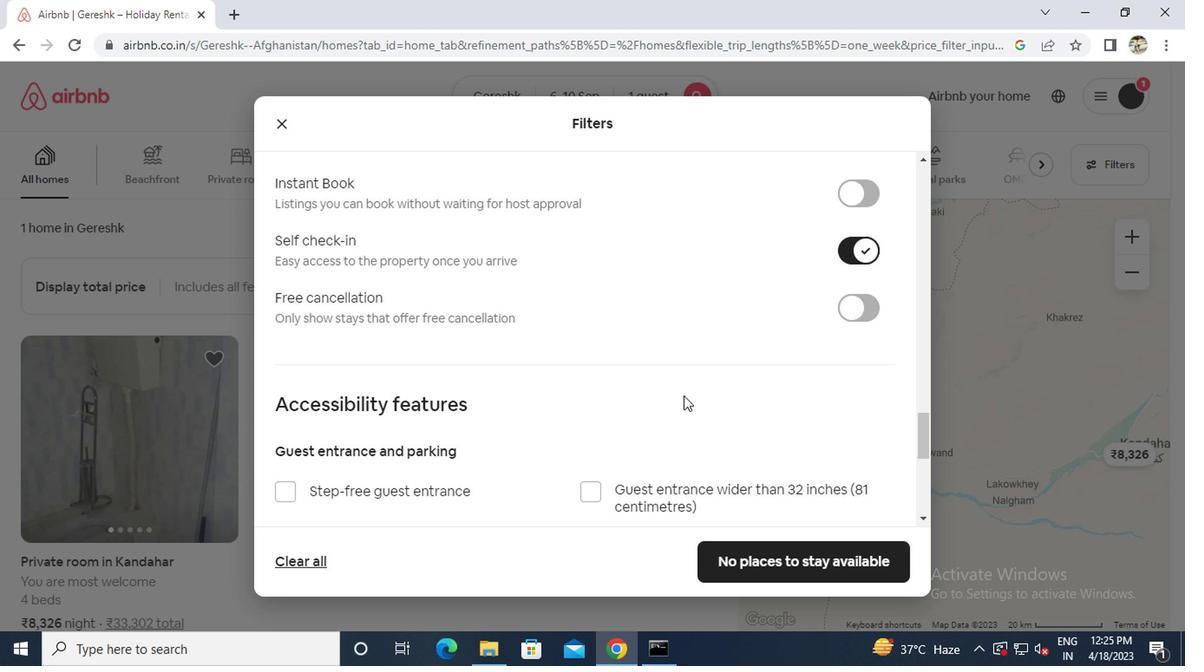 
Action: Mouse scrolled (683, 393) with delta (0, -1)
Screenshot: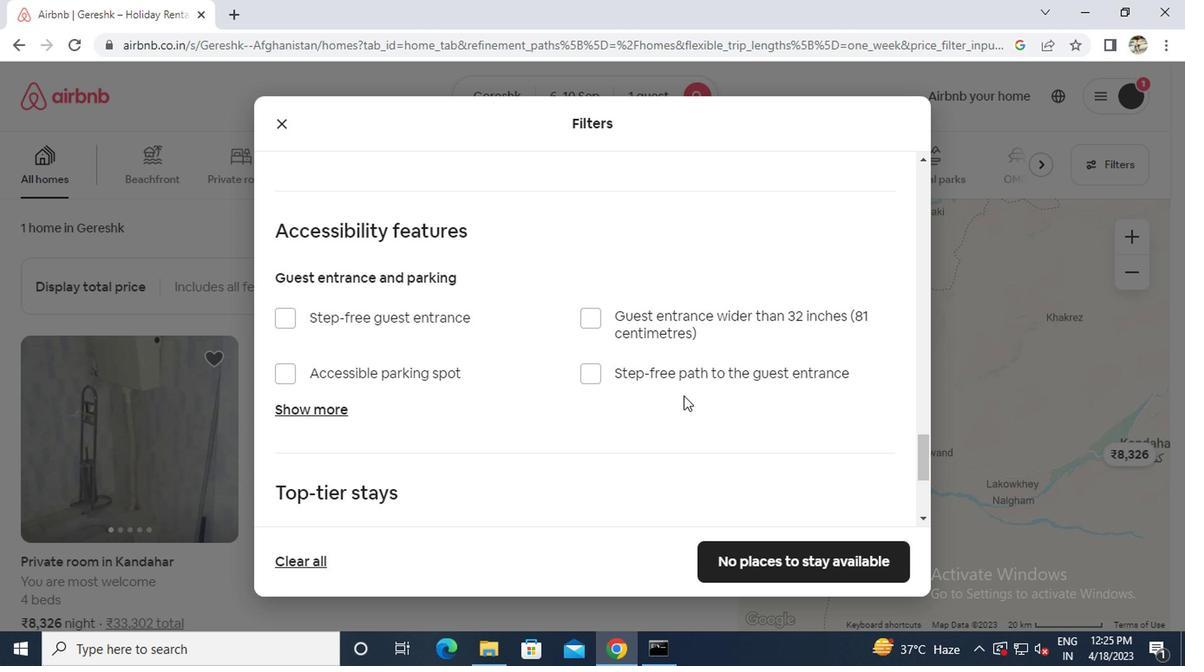
Action: Mouse scrolled (683, 393) with delta (0, -1)
Screenshot: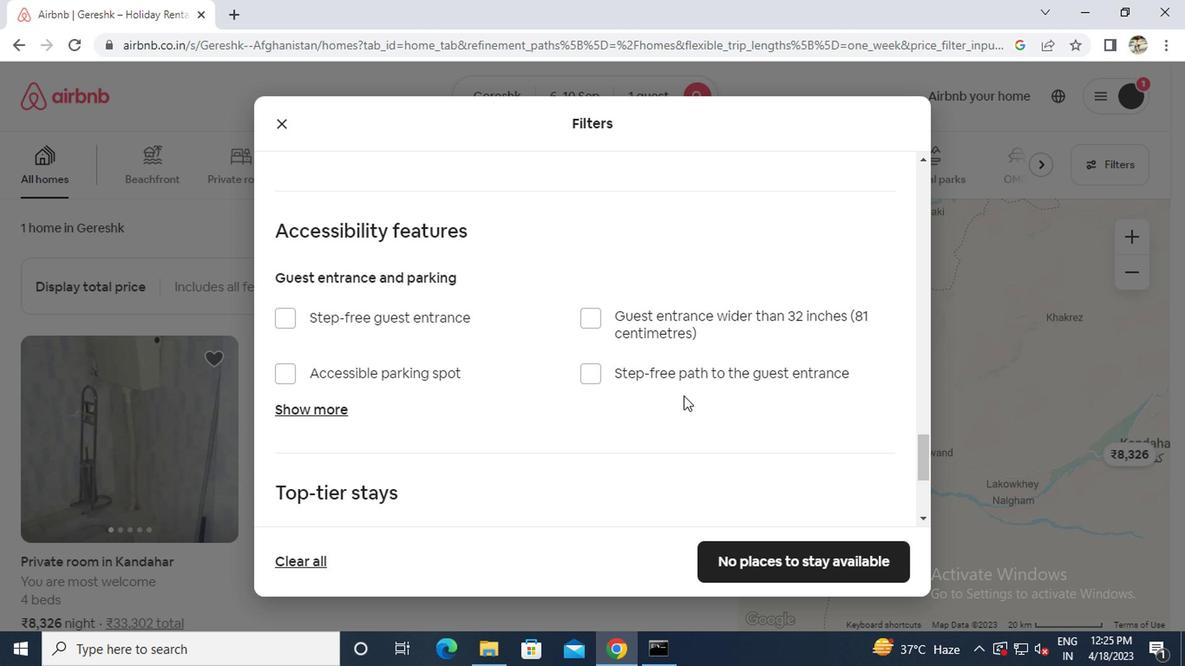 
Action: Mouse moved to (647, 394)
Screenshot: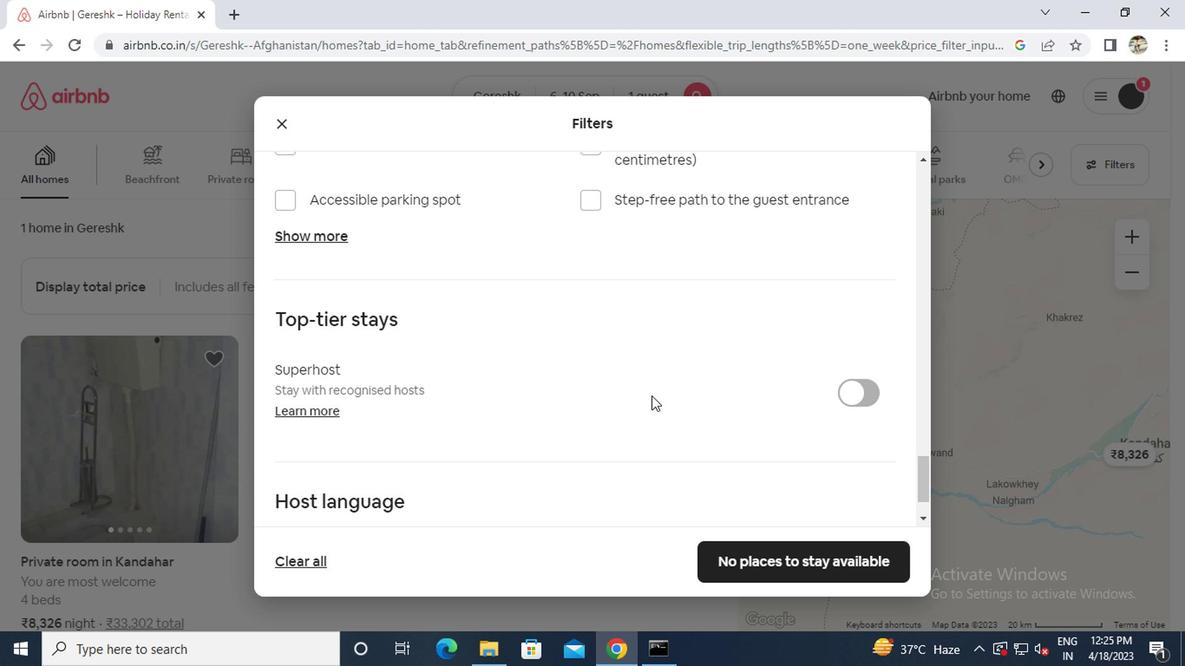 
Action: Mouse scrolled (647, 393) with delta (0, -1)
Screenshot: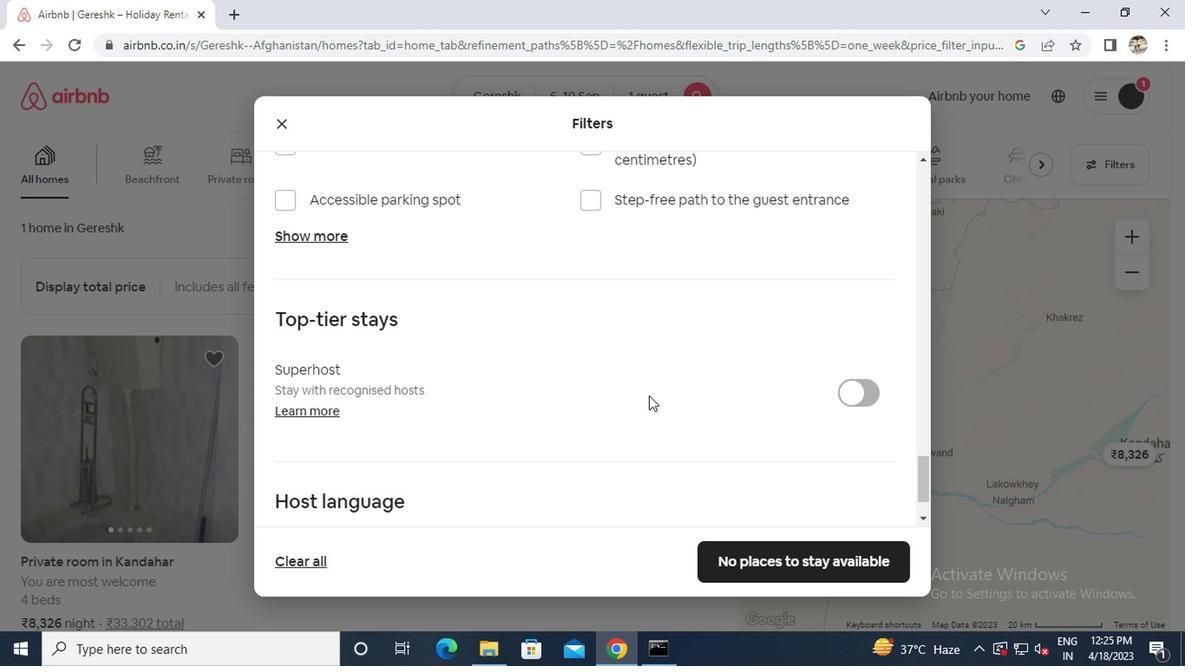 
Action: Mouse scrolled (647, 393) with delta (0, -1)
Screenshot: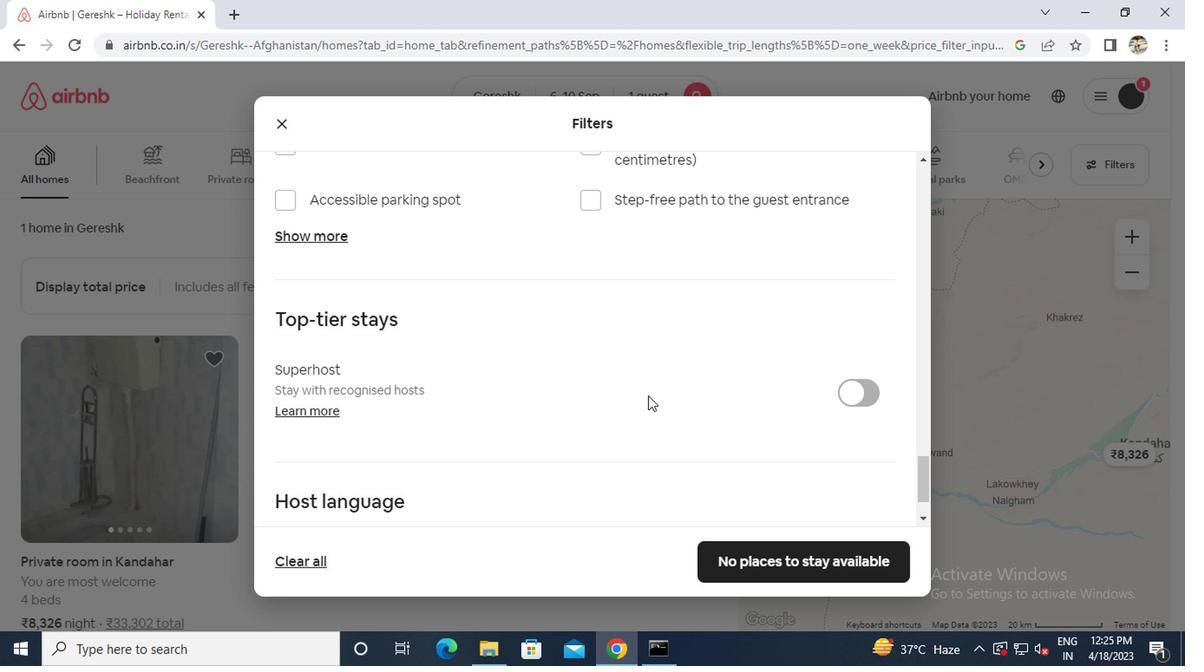 
Action: Mouse moved to (647, 393)
Screenshot: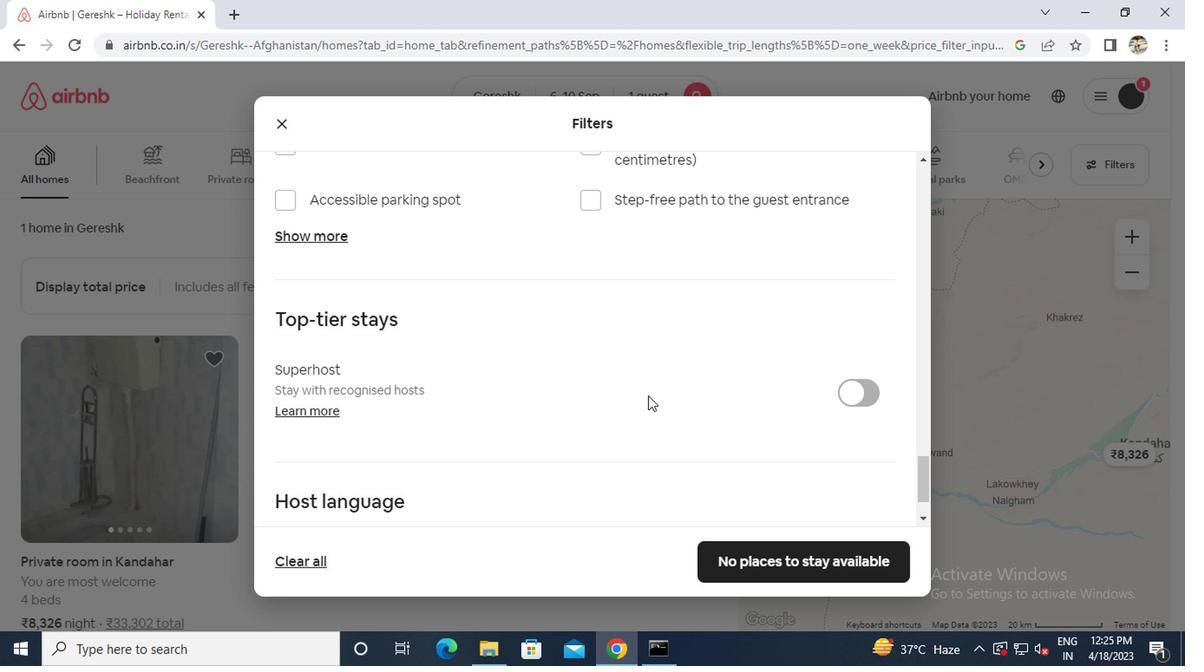 
Action: Mouse scrolled (647, 392) with delta (0, 0)
Screenshot: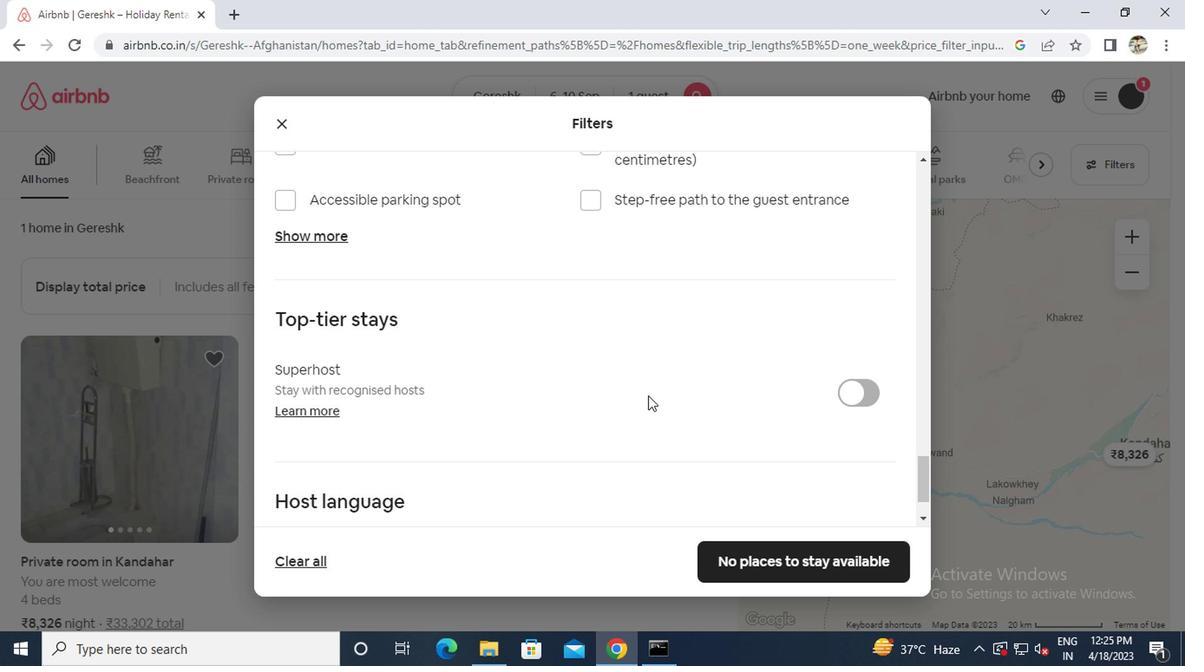 
Action: Mouse moved to (646, 393)
Screenshot: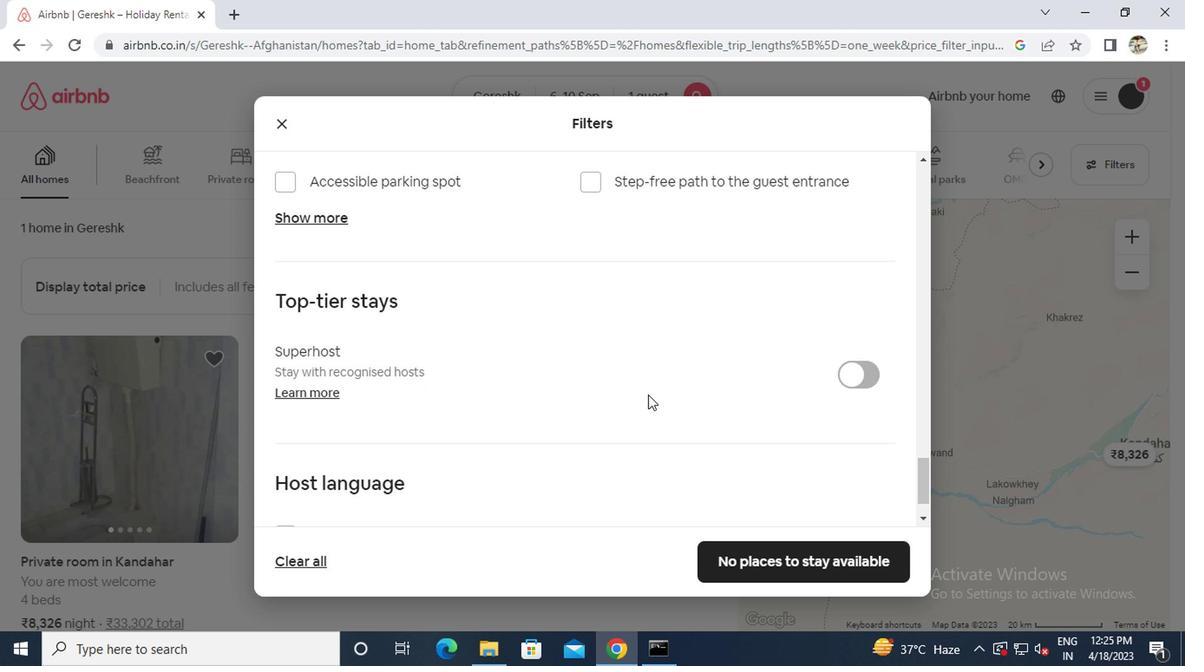 
Action: Mouse scrolled (646, 392) with delta (0, 0)
Screenshot: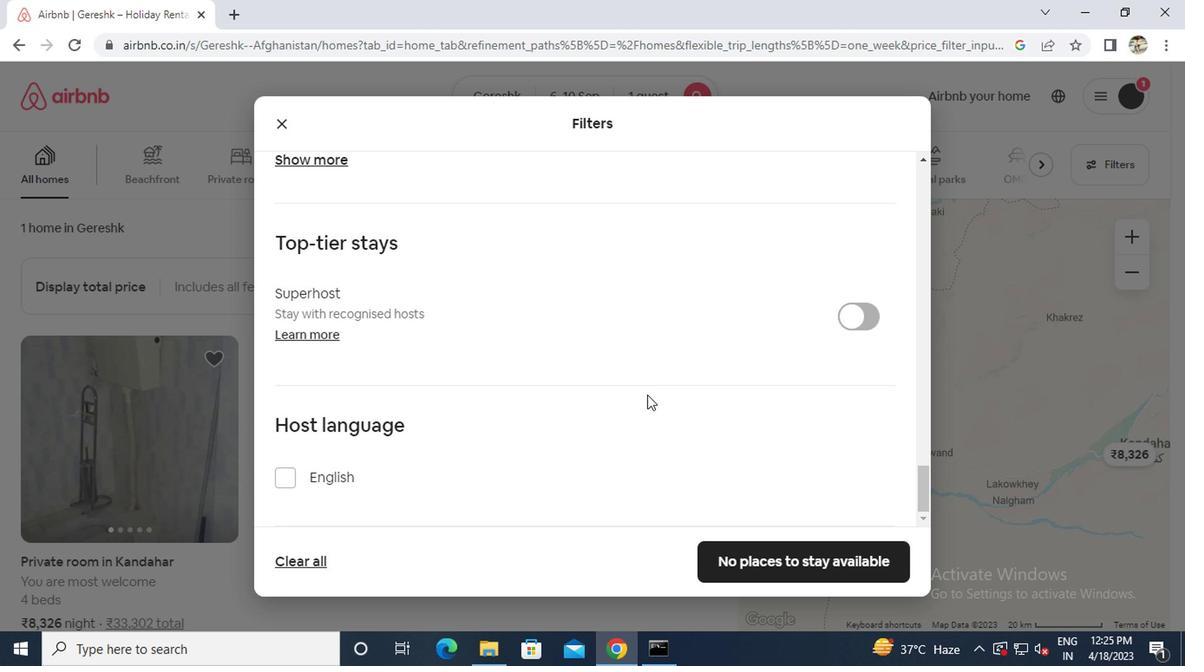 
Action: Mouse scrolled (646, 392) with delta (0, 0)
Screenshot: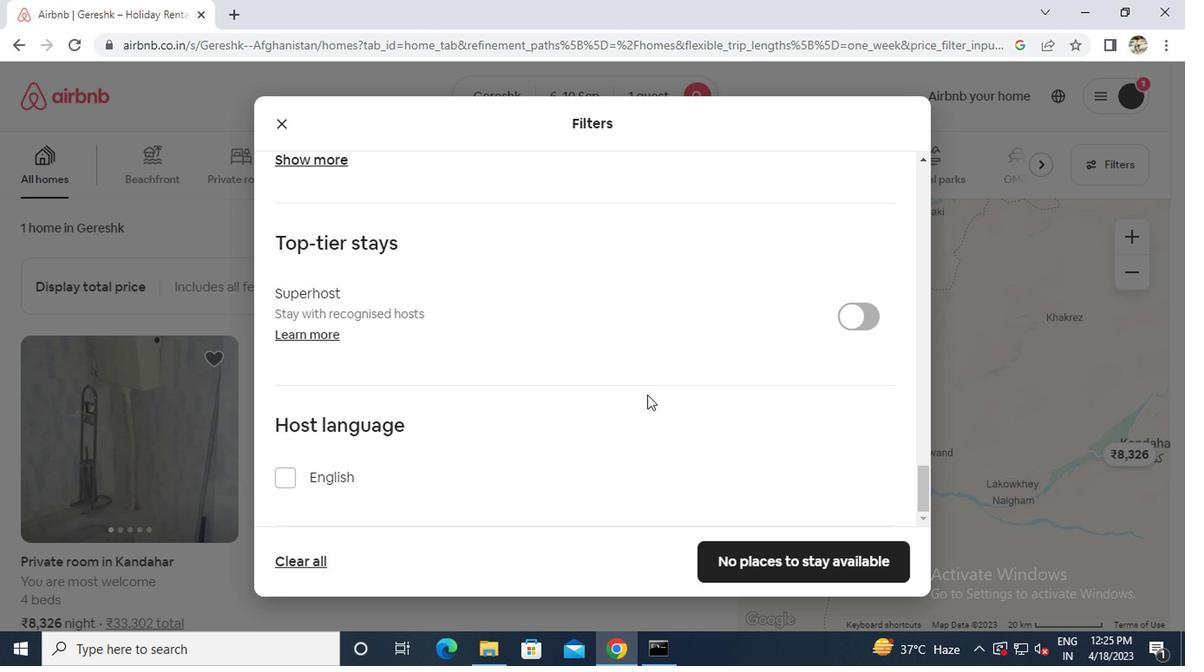 
Action: Mouse moved to (271, 482)
Screenshot: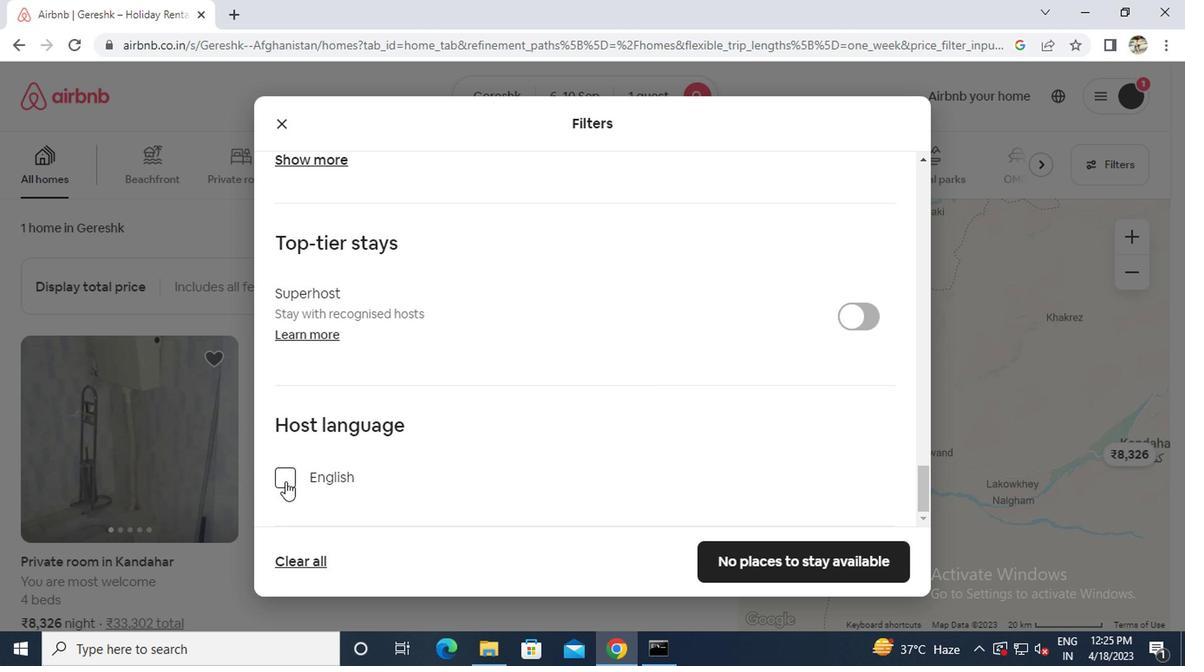 
Action: Mouse pressed left at (271, 482)
Screenshot: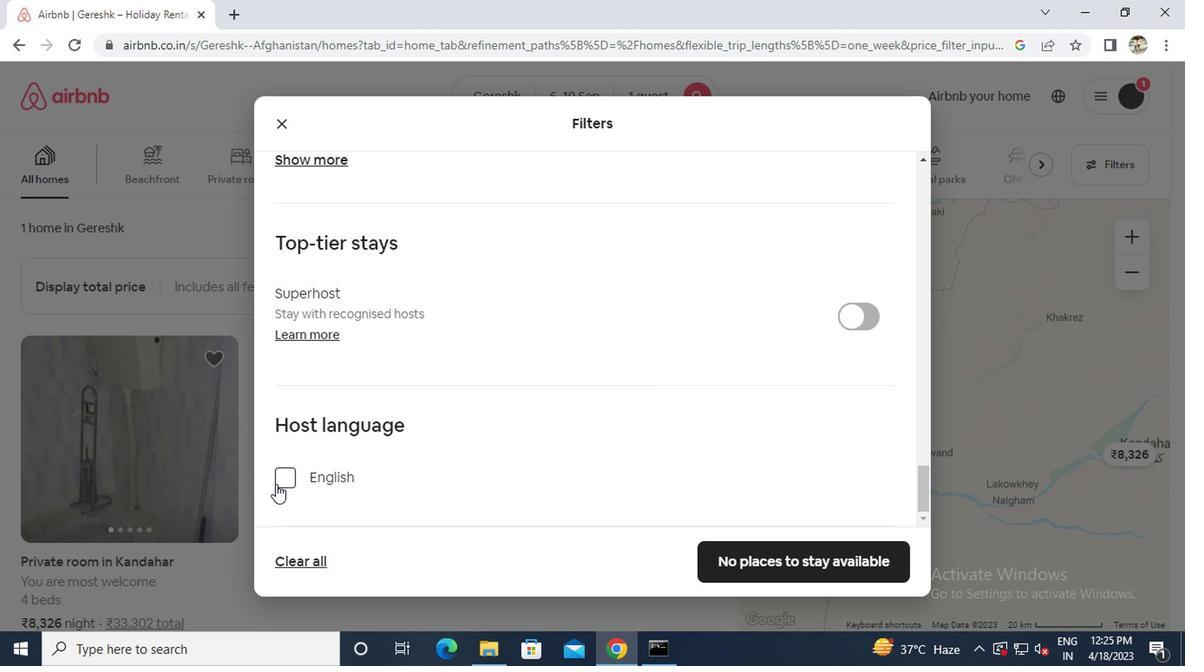 
Action: Mouse moved to (754, 566)
Screenshot: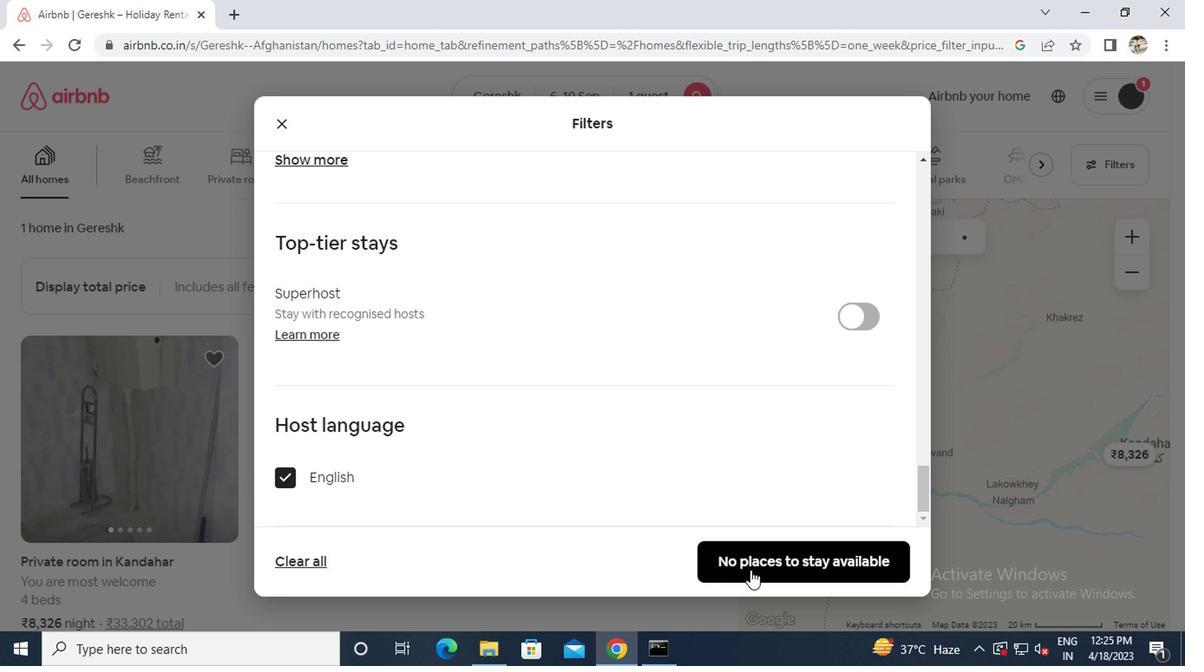 
Action: Mouse pressed left at (754, 566)
Screenshot: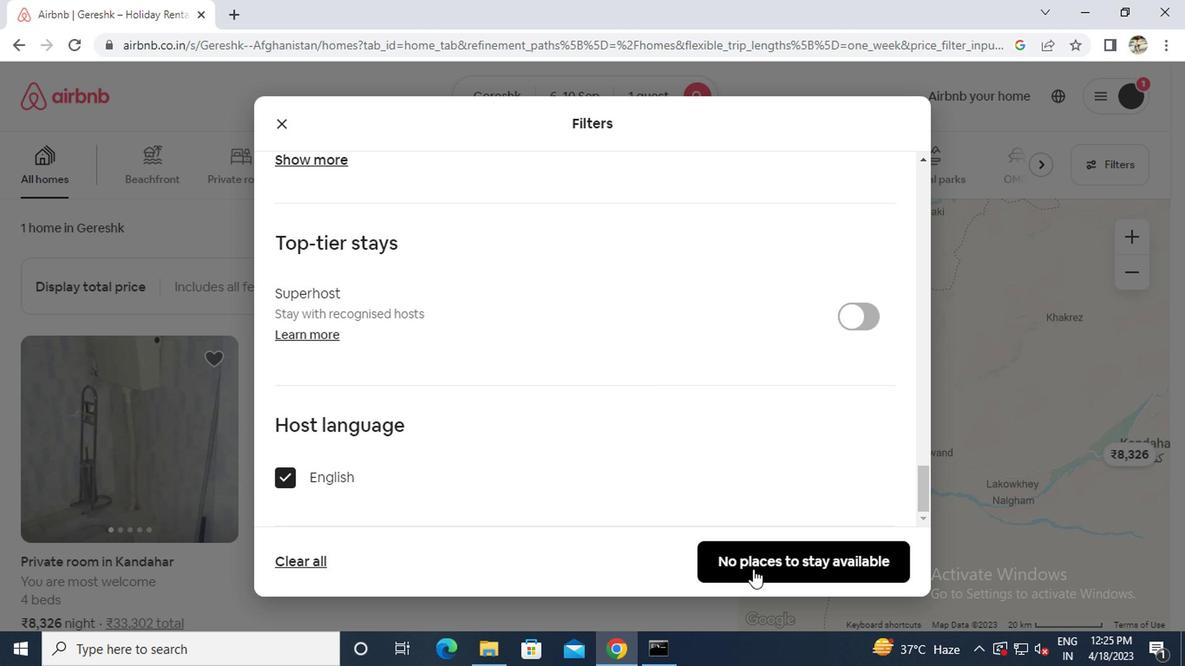 
